 Task: Find LinkedIn profiles of people in Bulakamba working at Check Point Software Technologies Ltd, offering Tax Preparation services, with the title 'Administrator'.
Action: Mouse moved to (643, 109)
Screenshot: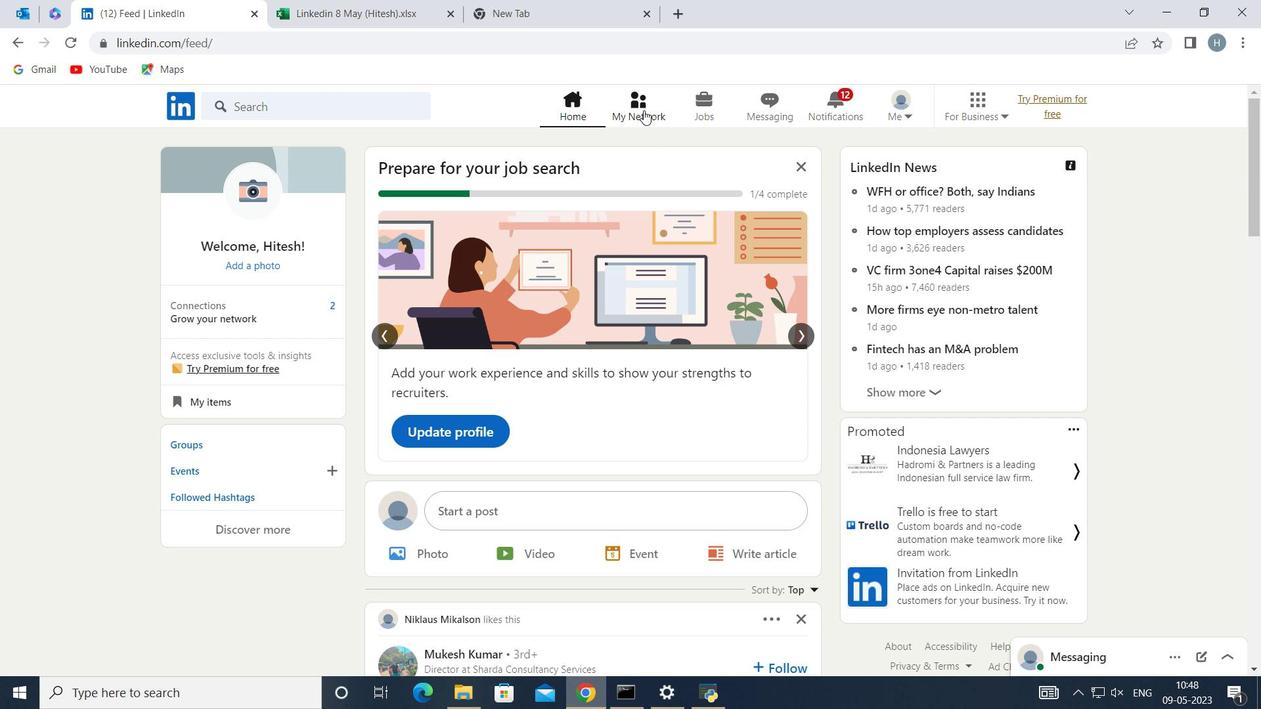 
Action: Mouse pressed left at (643, 109)
Screenshot: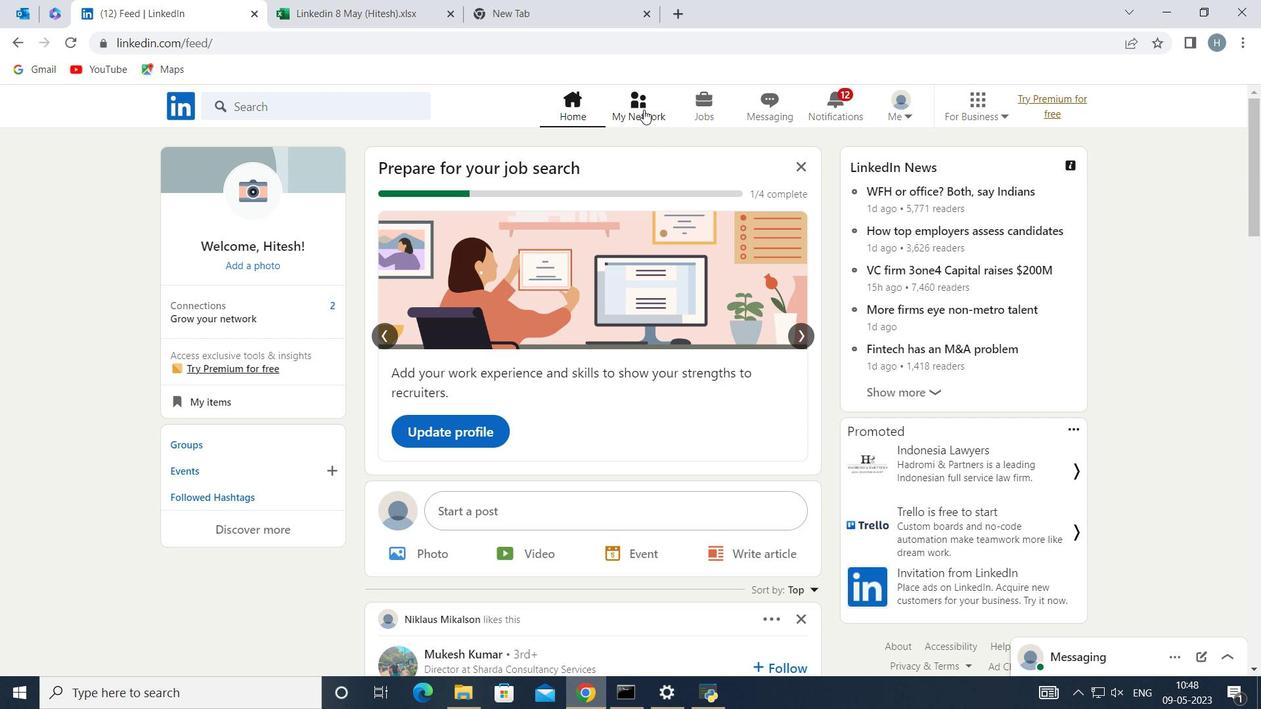 
Action: Mouse moved to (327, 196)
Screenshot: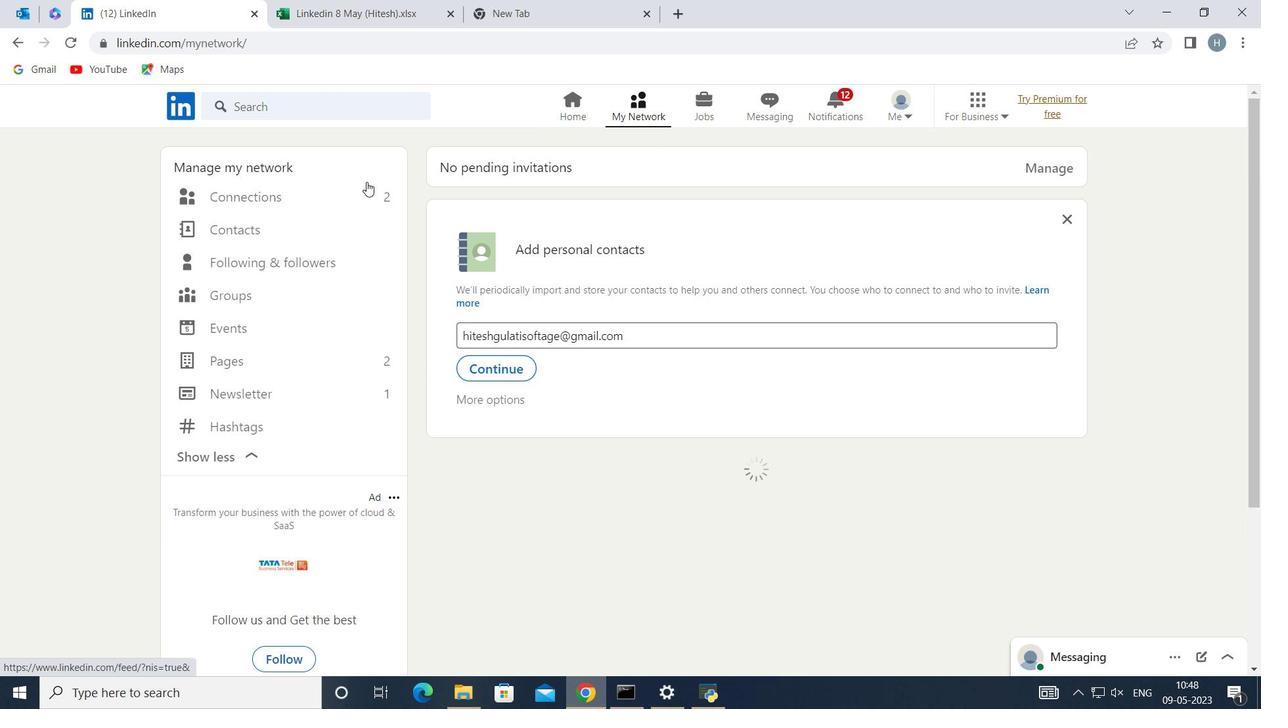 
Action: Mouse pressed left at (327, 196)
Screenshot: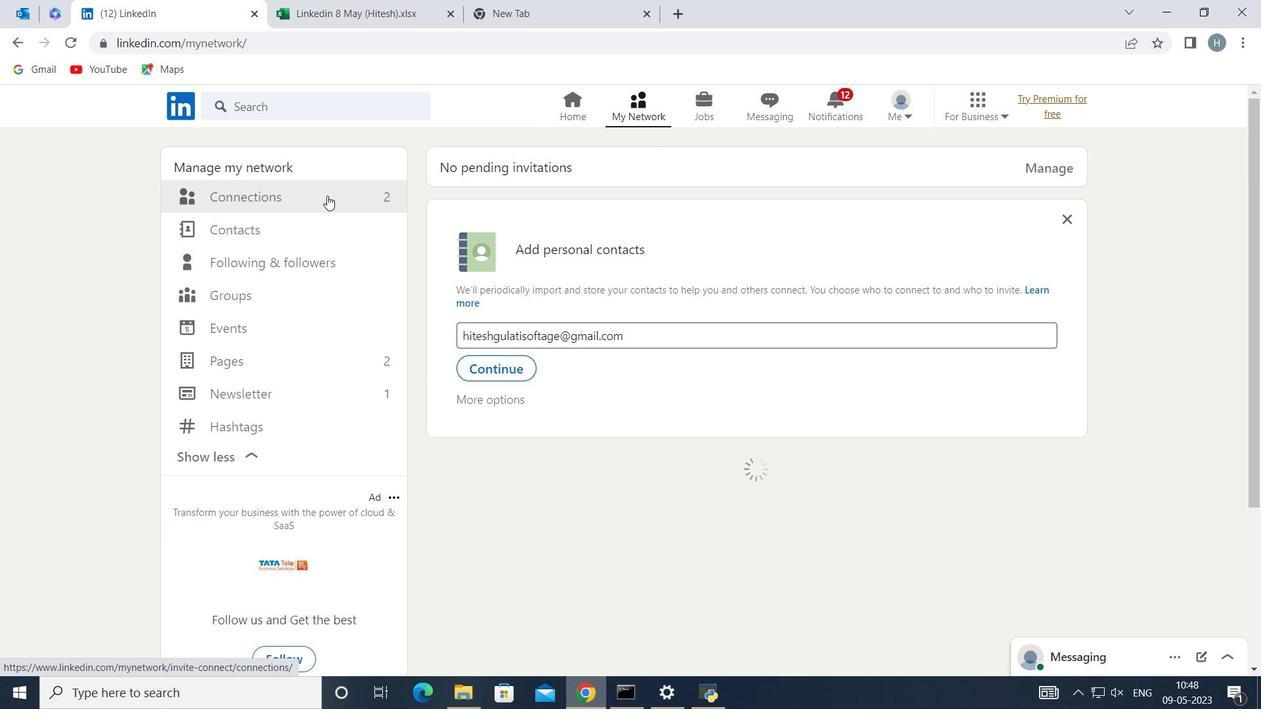 
Action: Mouse moved to (739, 193)
Screenshot: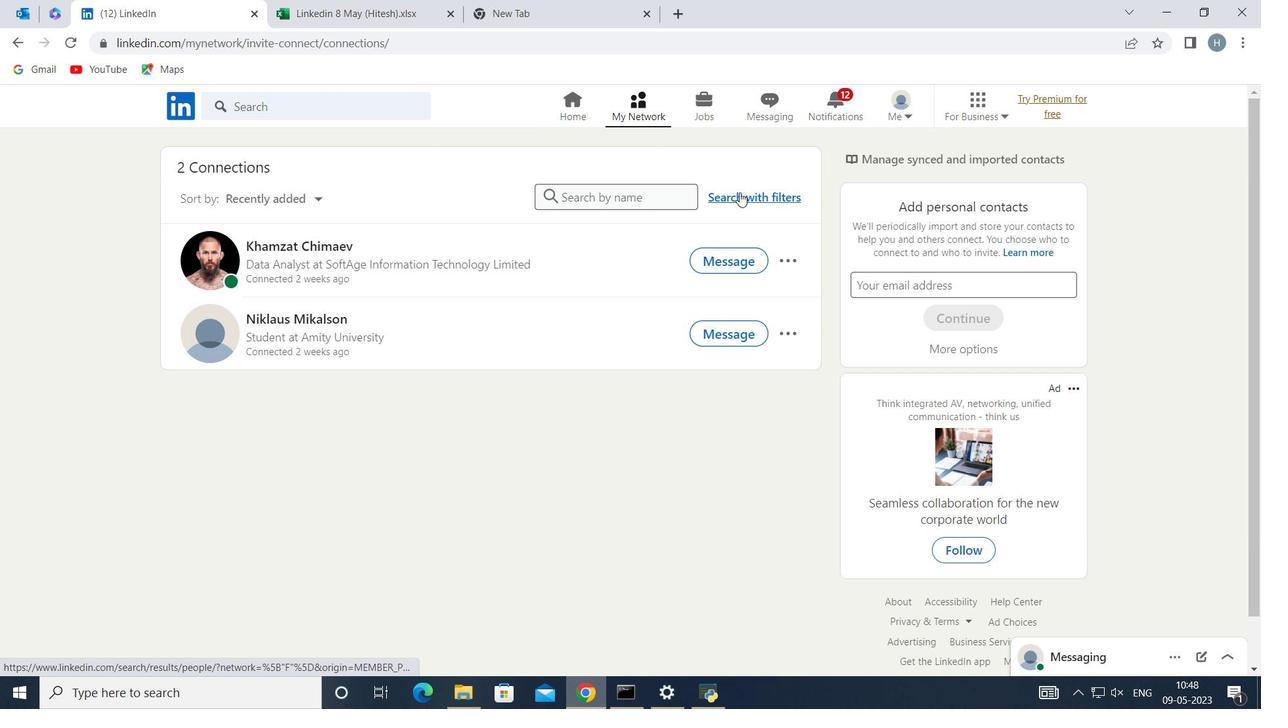 
Action: Mouse pressed left at (739, 193)
Screenshot: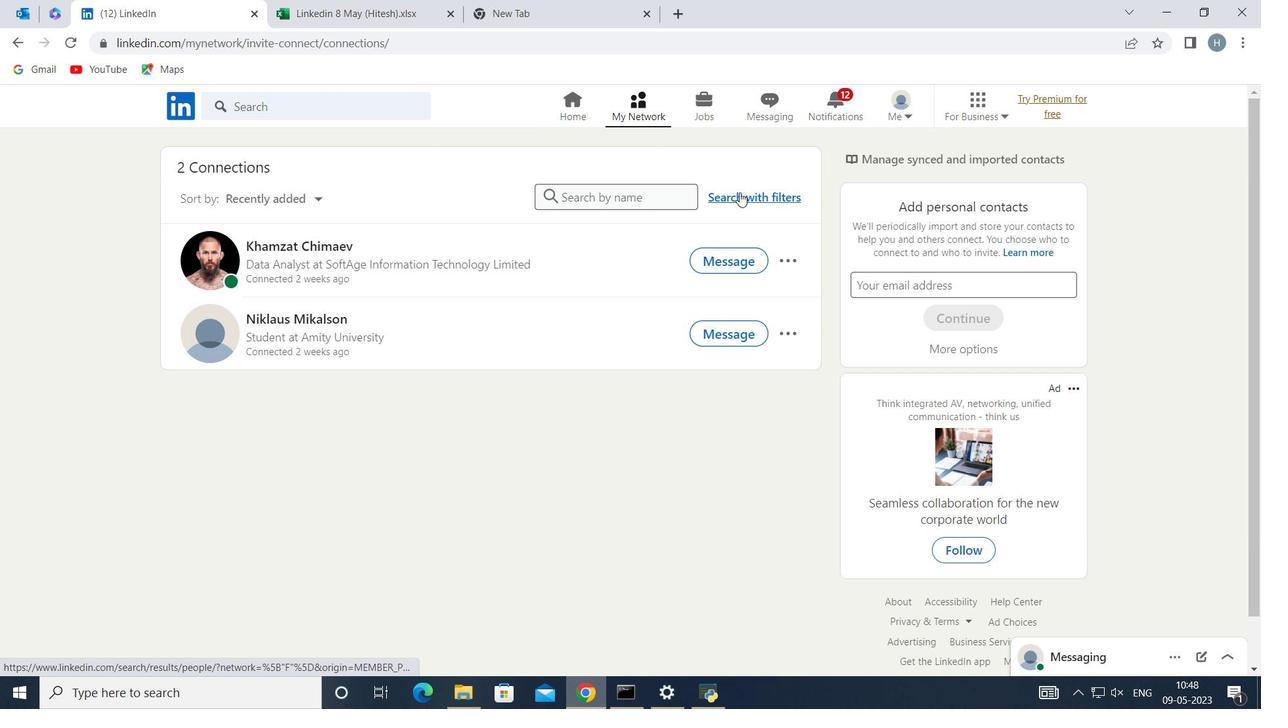 
Action: Mouse moved to (695, 147)
Screenshot: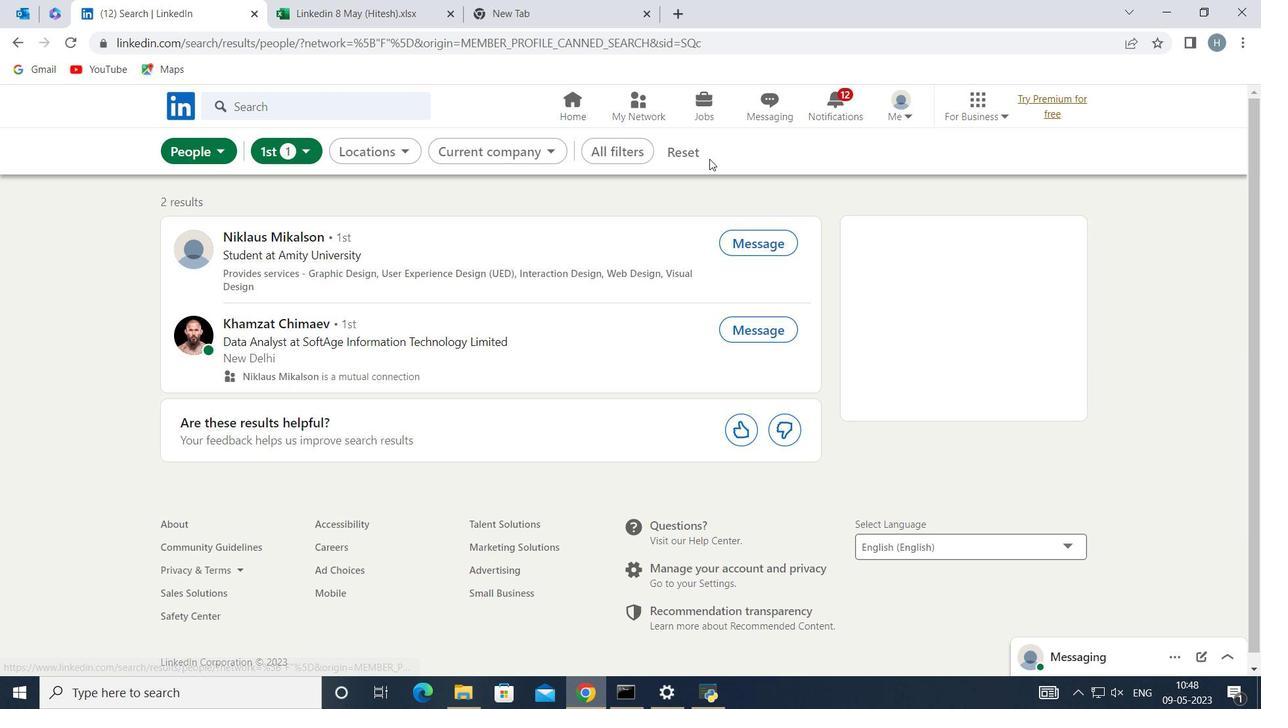 
Action: Mouse pressed left at (695, 147)
Screenshot: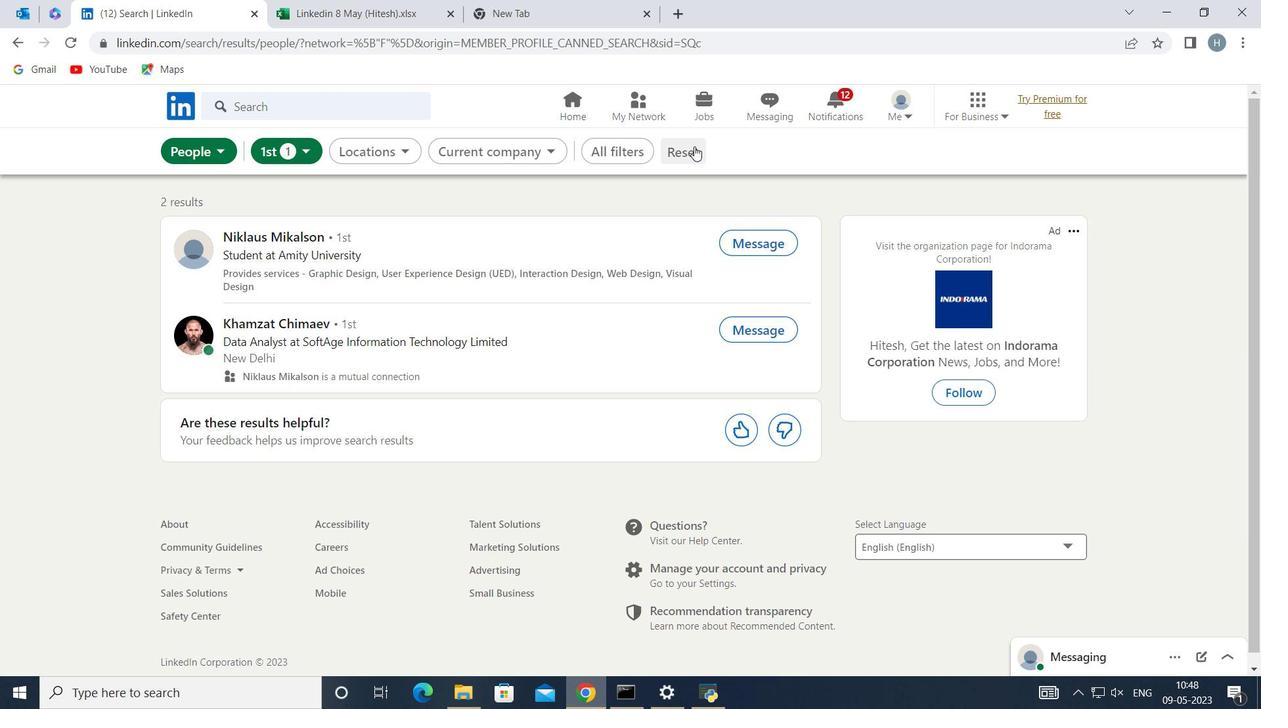 
Action: Mouse moved to (671, 149)
Screenshot: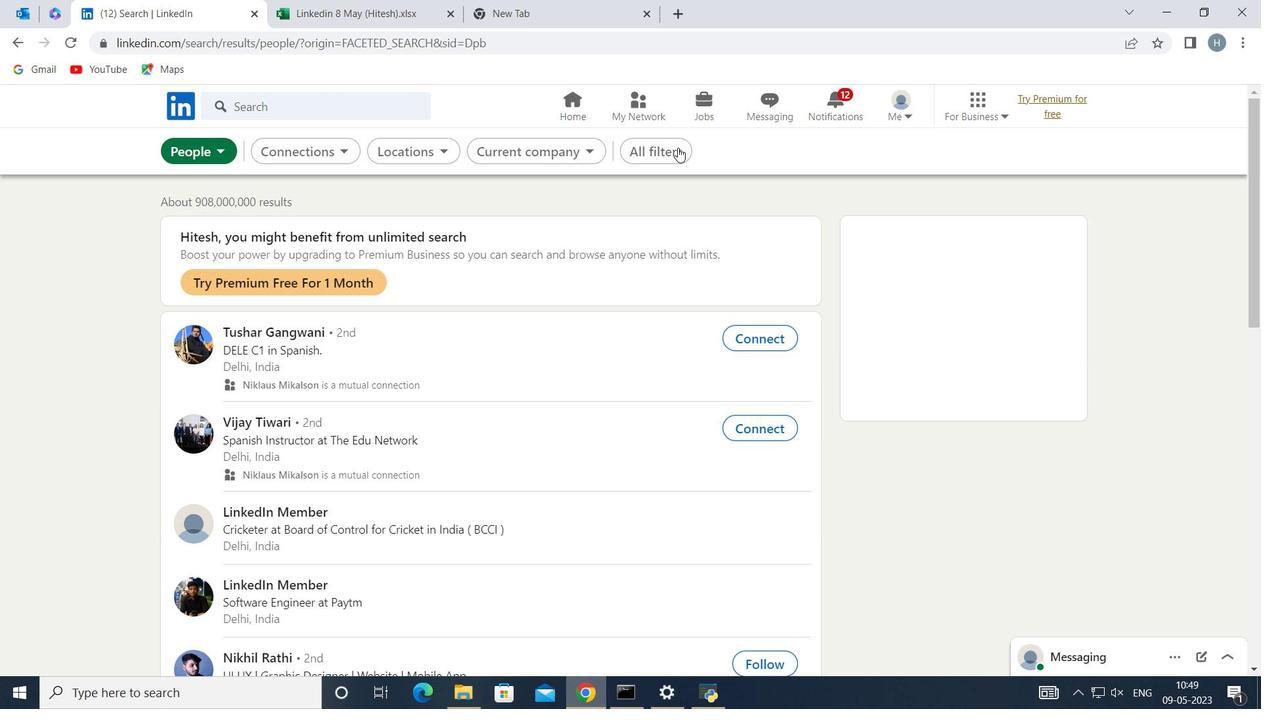 
Action: Mouse pressed left at (671, 149)
Screenshot: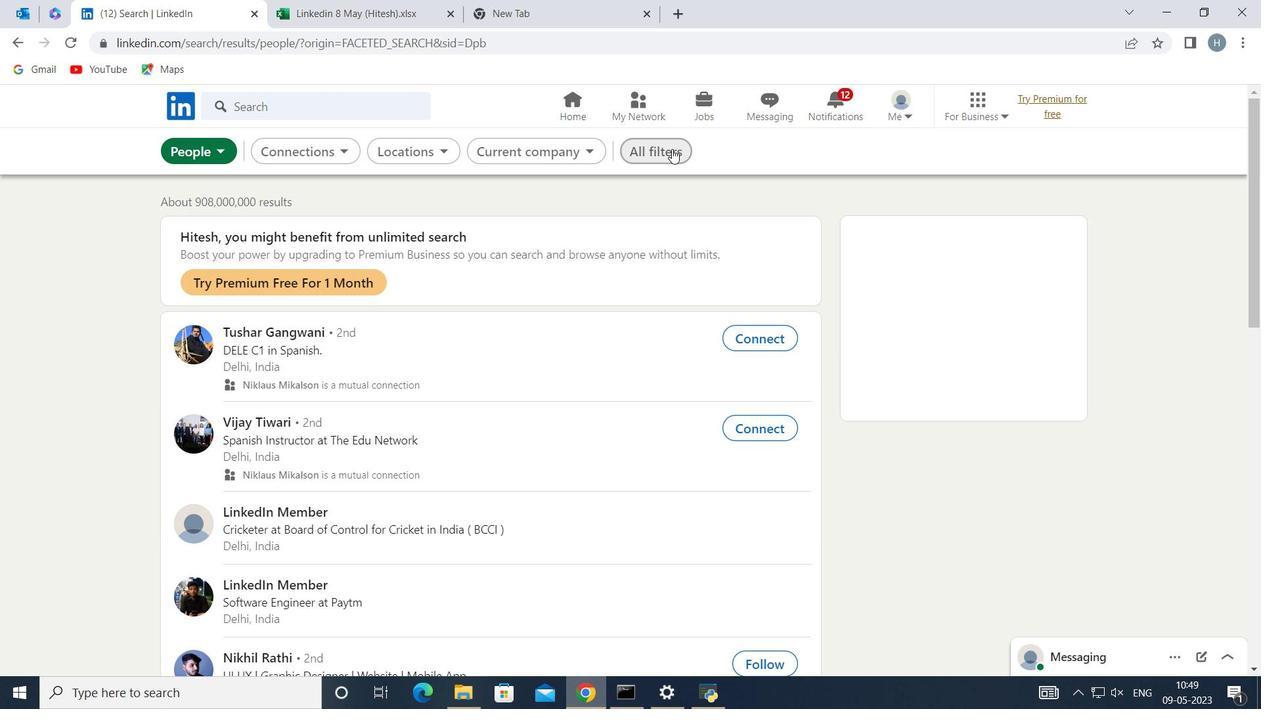 
Action: Mouse moved to (965, 267)
Screenshot: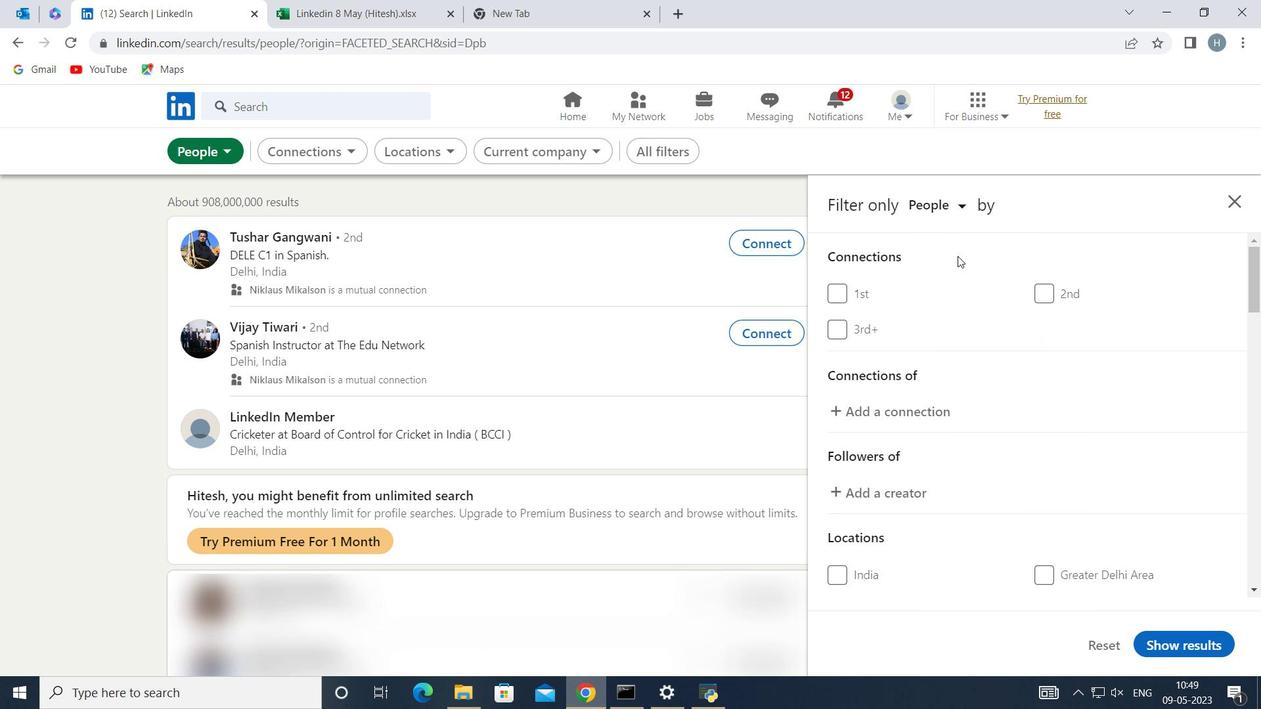 
Action: Mouse scrolled (965, 266) with delta (0, 0)
Screenshot: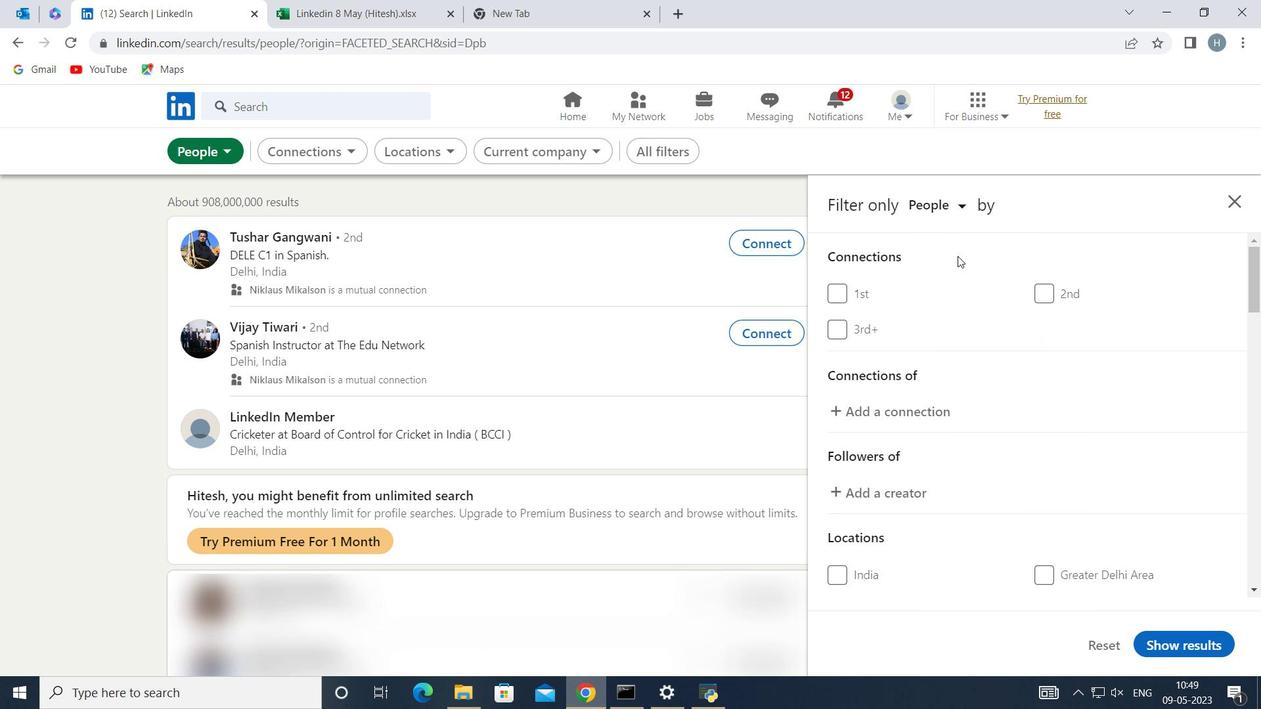 
Action: Mouse moved to (995, 286)
Screenshot: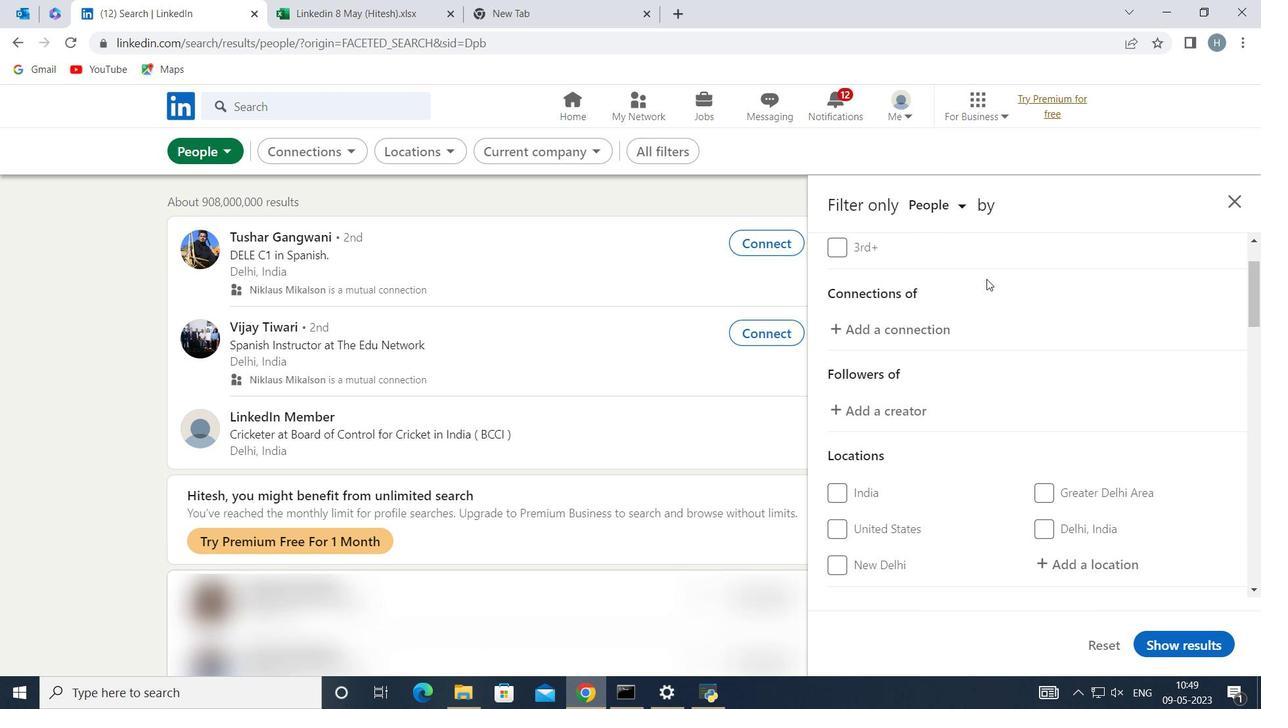 
Action: Mouse scrolled (995, 285) with delta (0, 0)
Screenshot: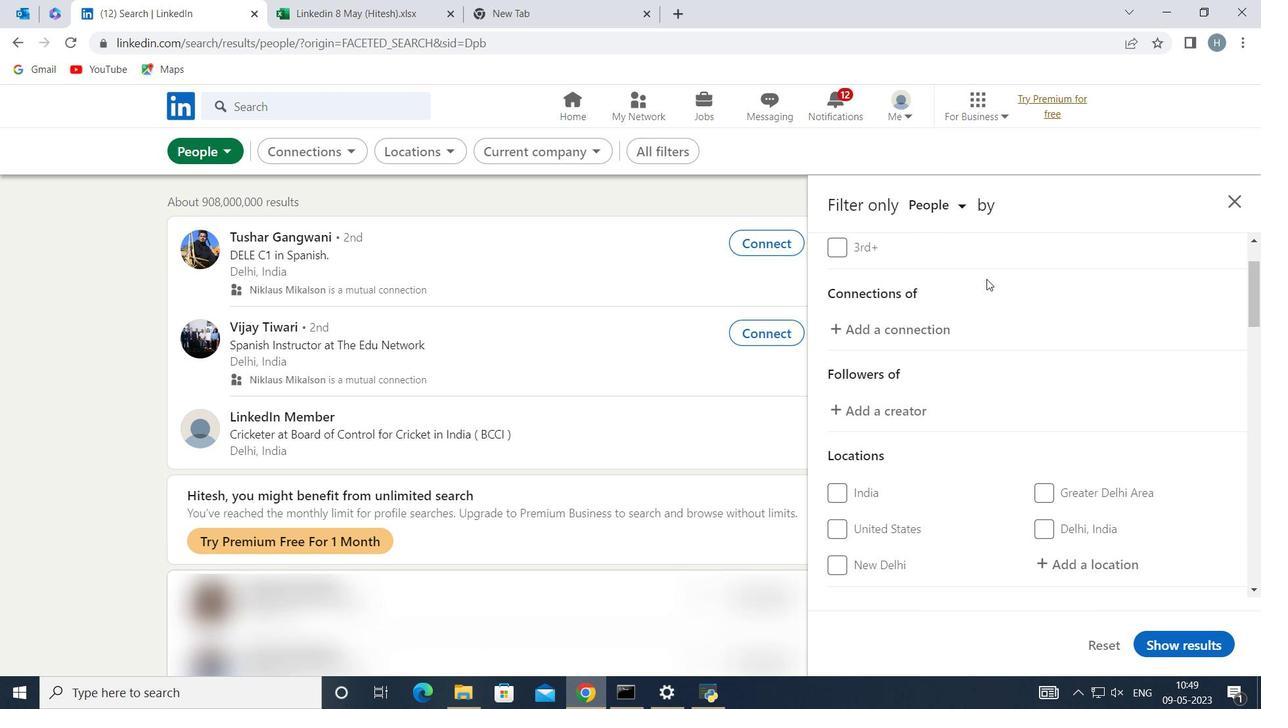 
Action: Mouse moved to (997, 288)
Screenshot: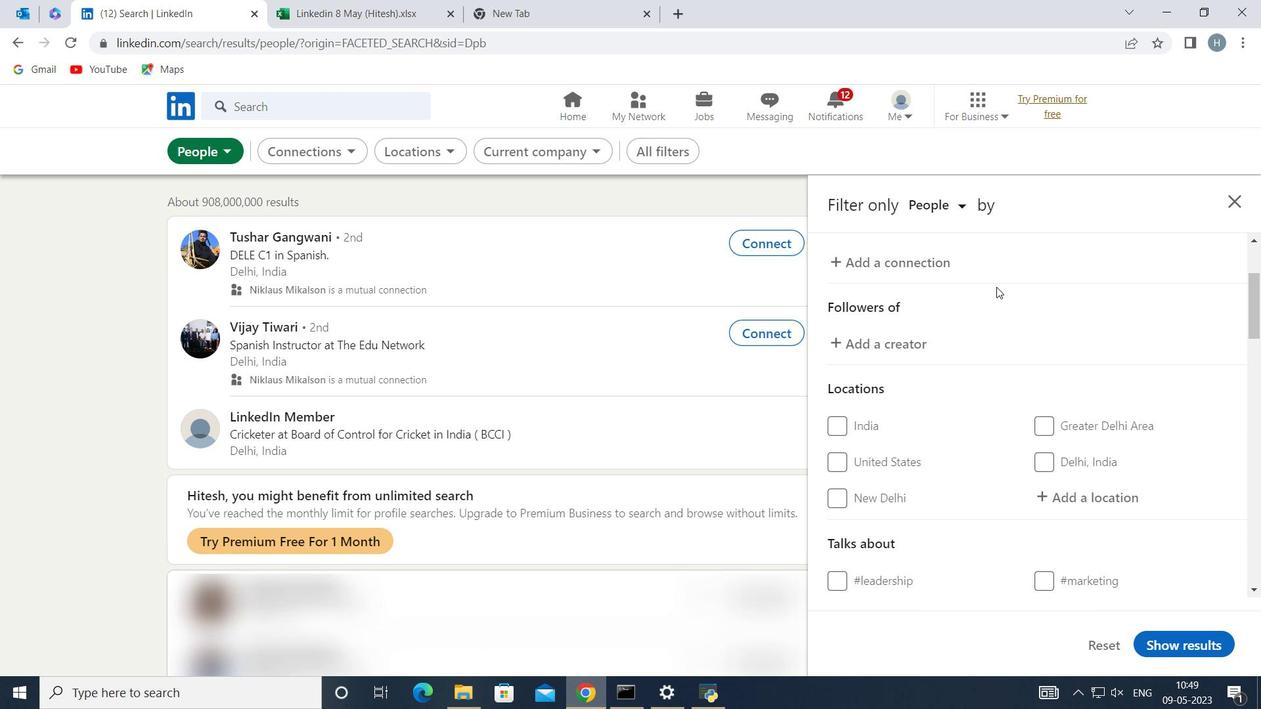 
Action: Mouse scrolled (997, 287) with delta (0, 0)
Screenshot: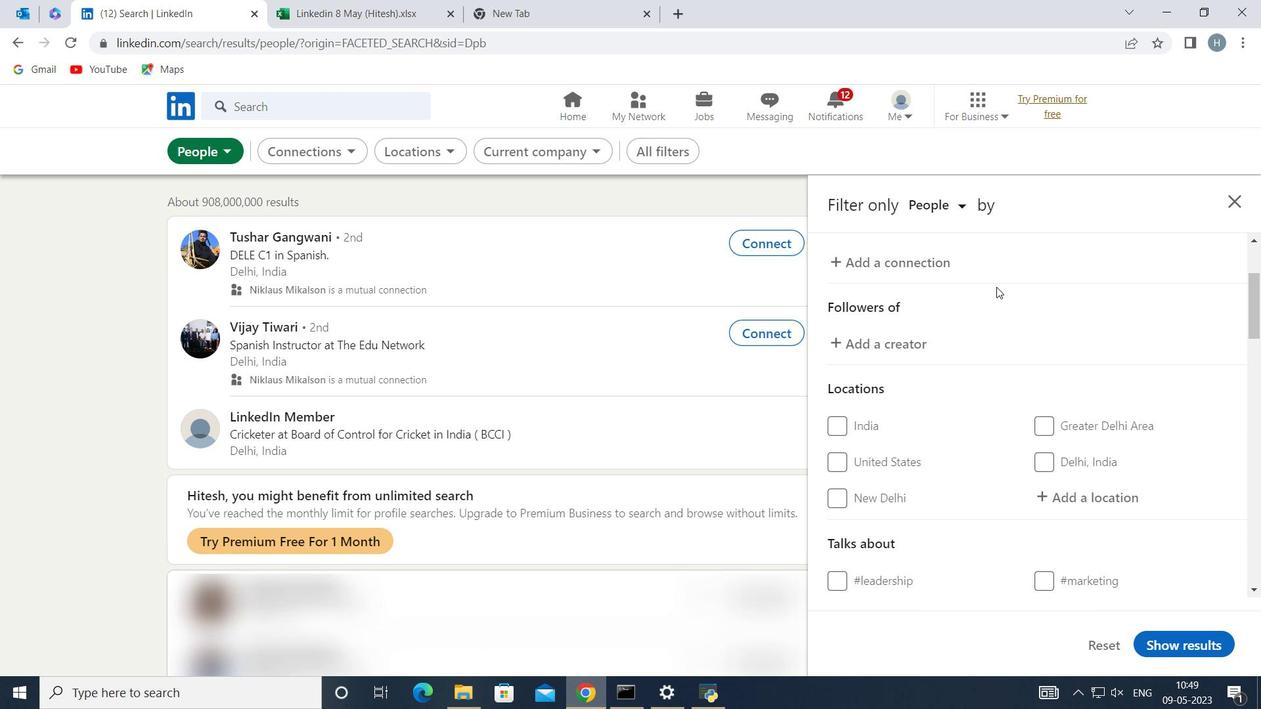 
Action: Mouse moved to (1097, 392)
Screenshot: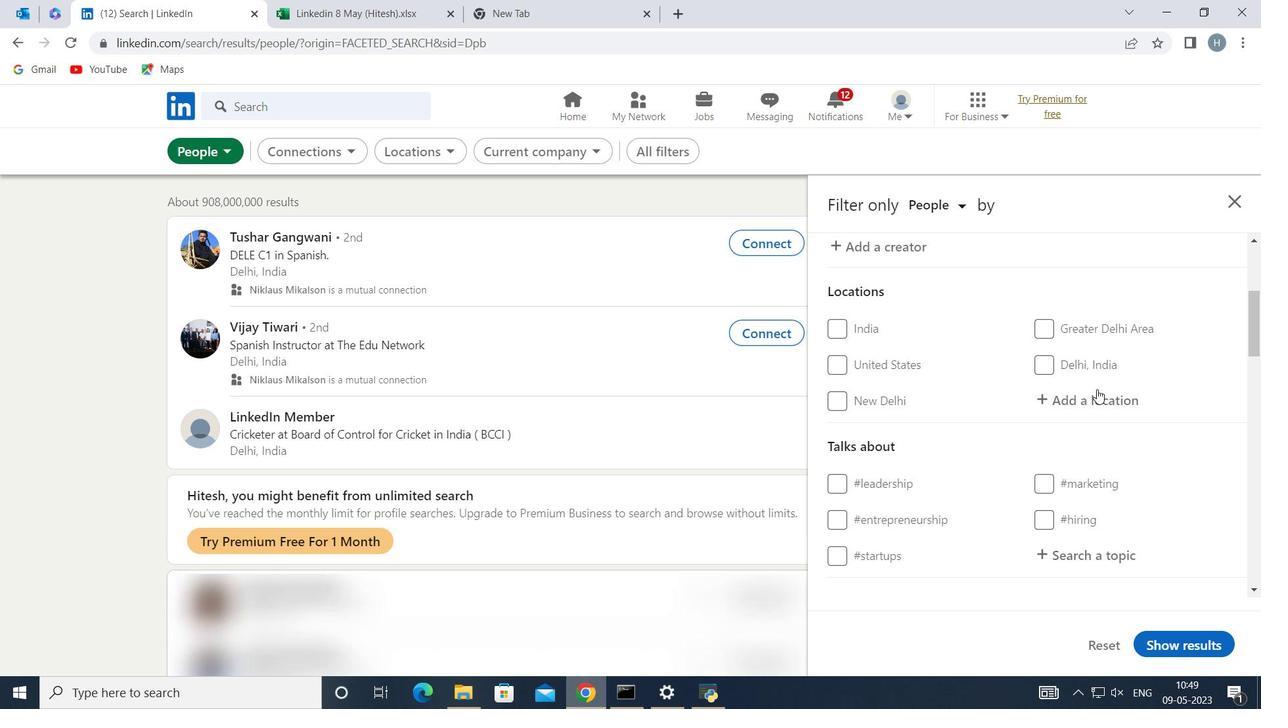 
Action: Mouse pressed left at (1097, 392)
Screenshot: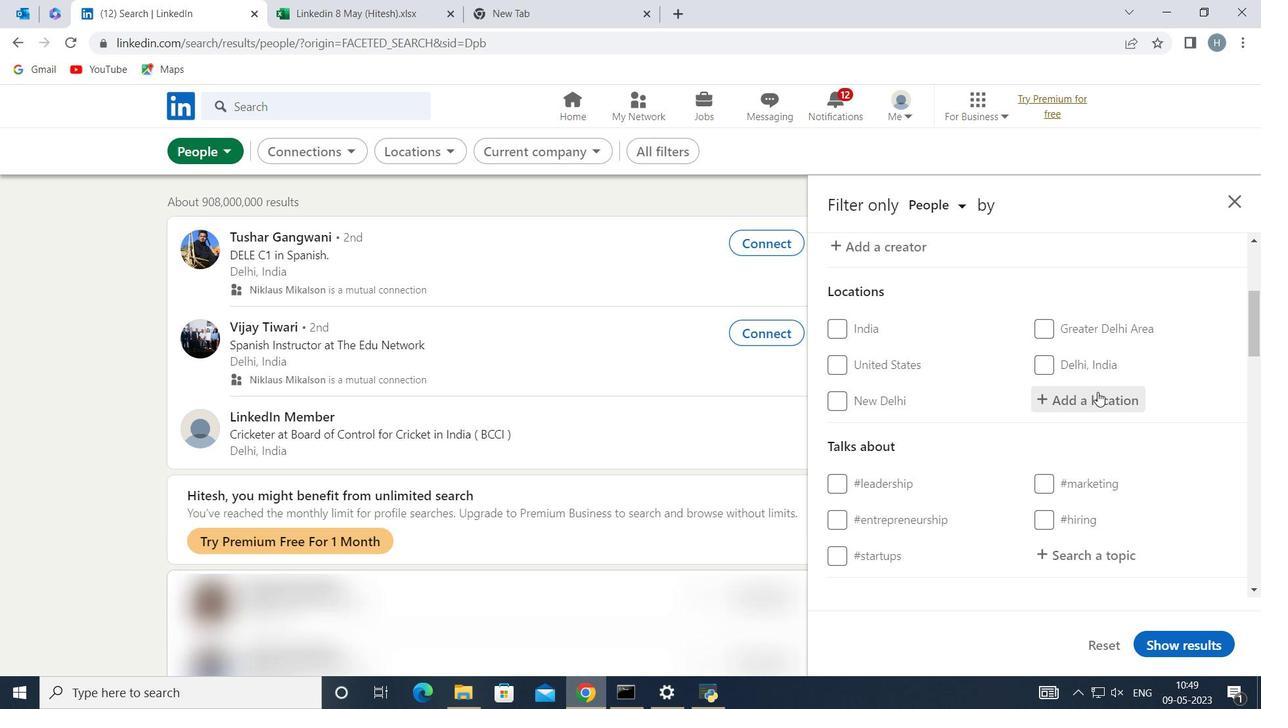
Action: Mouse moved to (1098, 392)
Screenshot: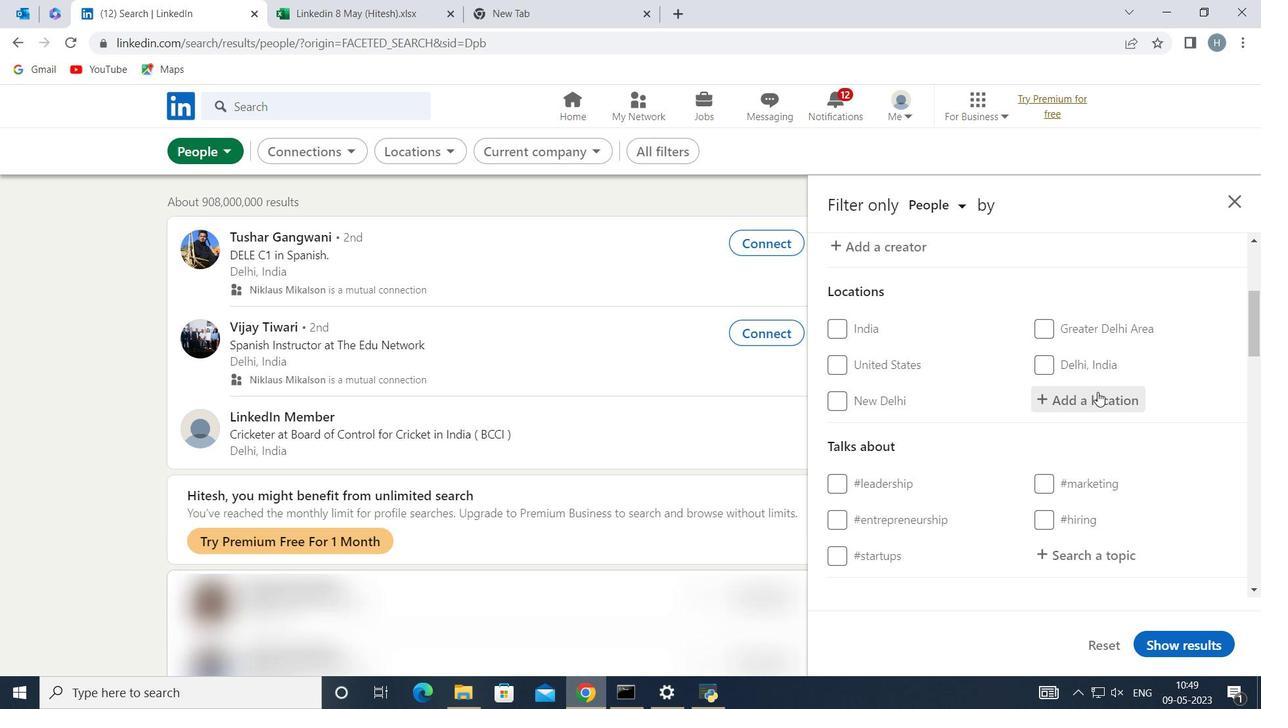 
Action: Key pressed <Key.shift>Bulakamba
Screenshot: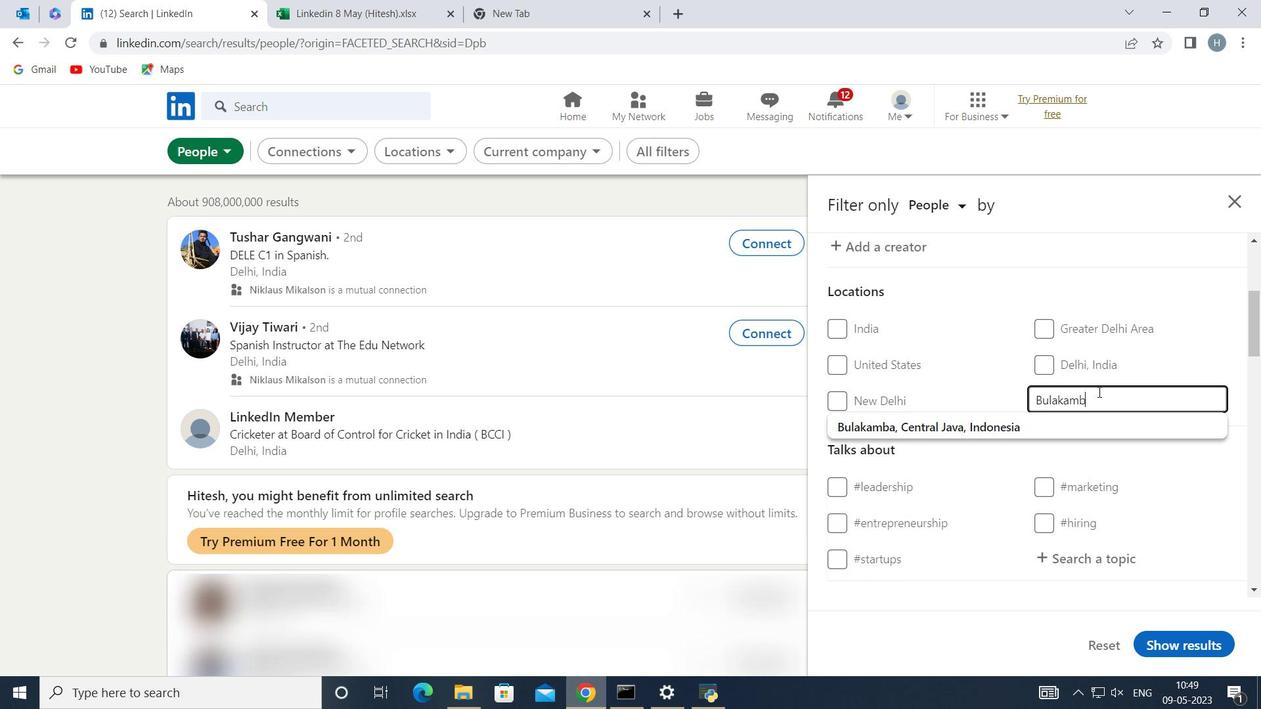 
Action: Mouse moved to (1078, 421)
Screenshot: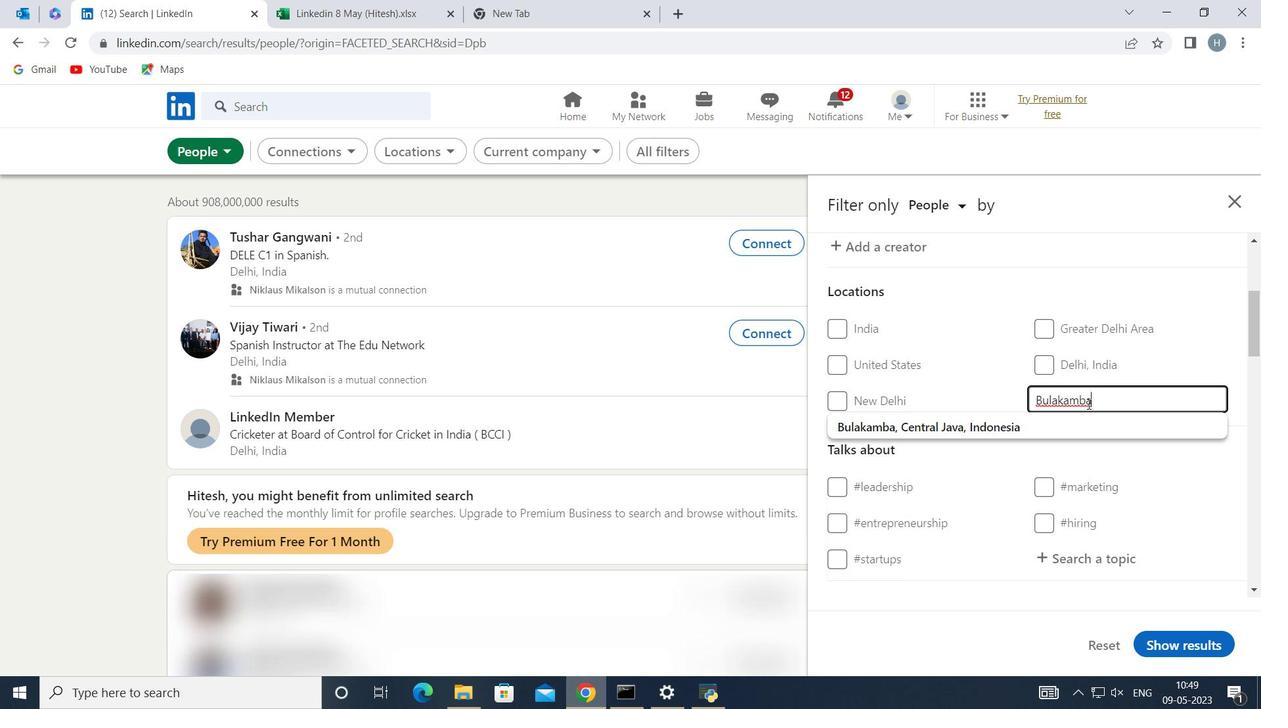 
Action: Mouse pressed left at (1078, 421)
Screenshot: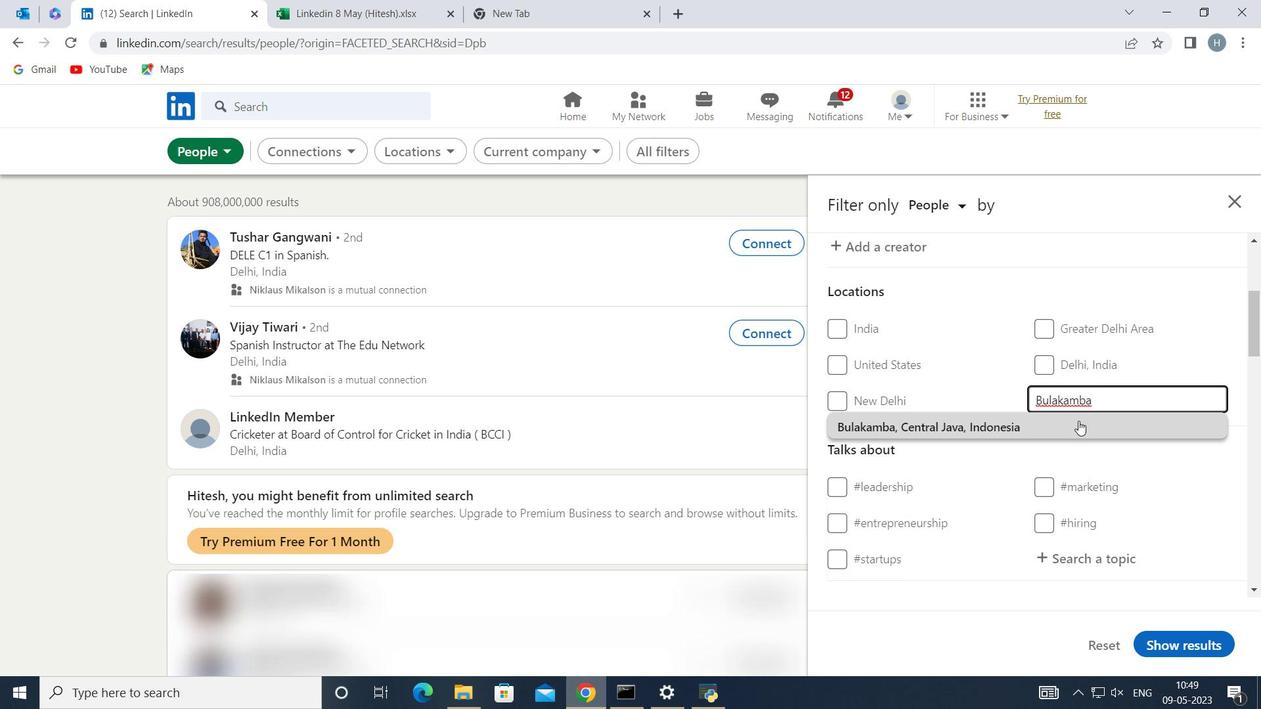 
Action: Mouse moved to (1066, 418)
Screenshot: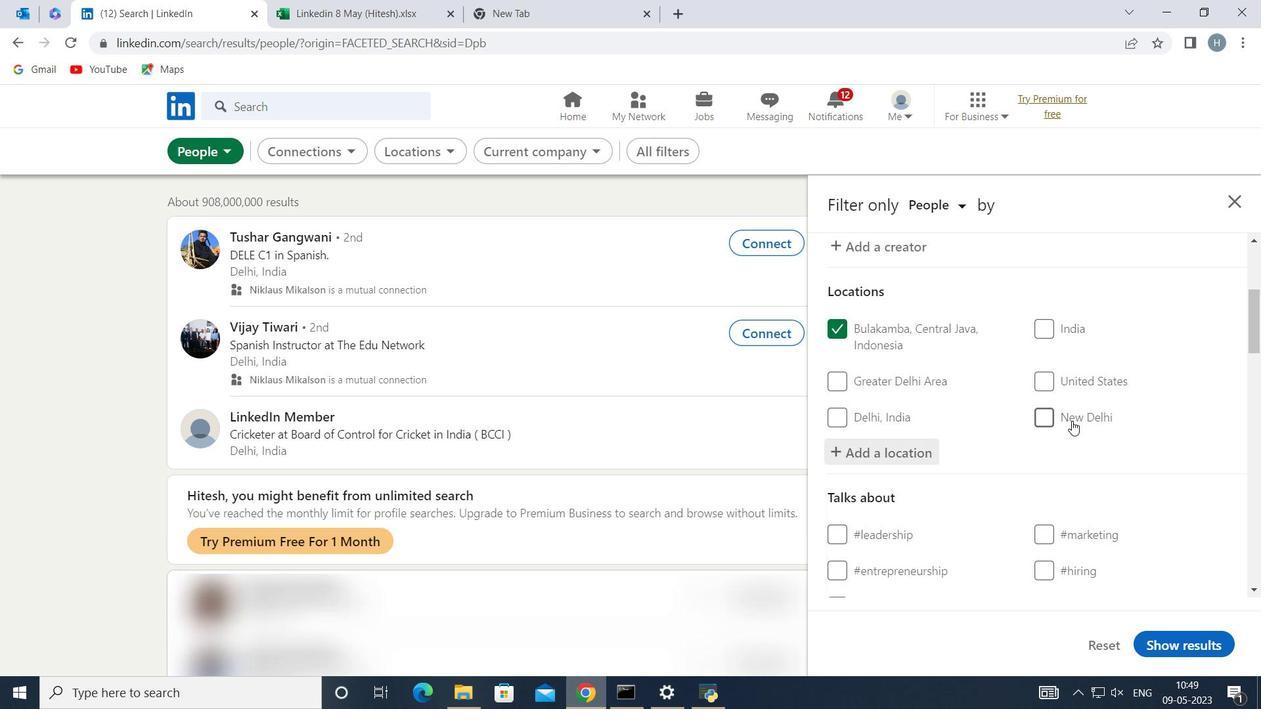 
Action: Mouse scrolled (1066, 417) with delta (0, 0)
Screenshot: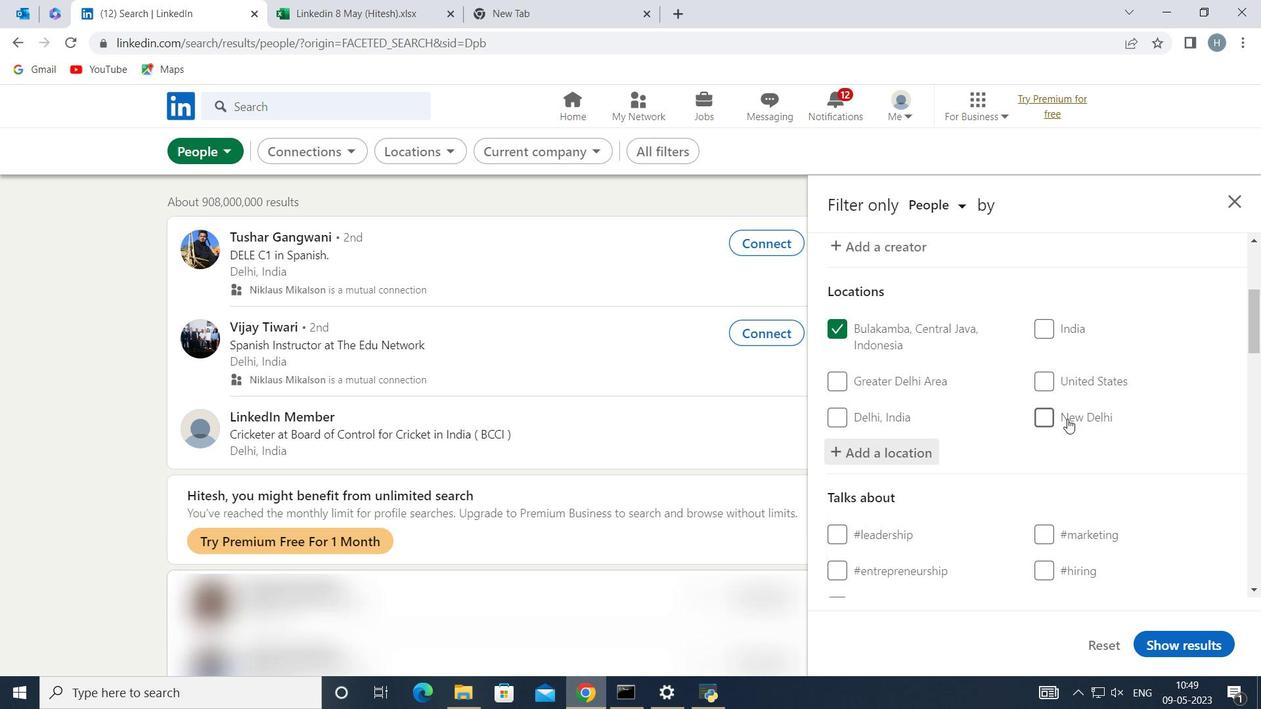 
Action: Mouse moved to (1066, 418)
Screenshot: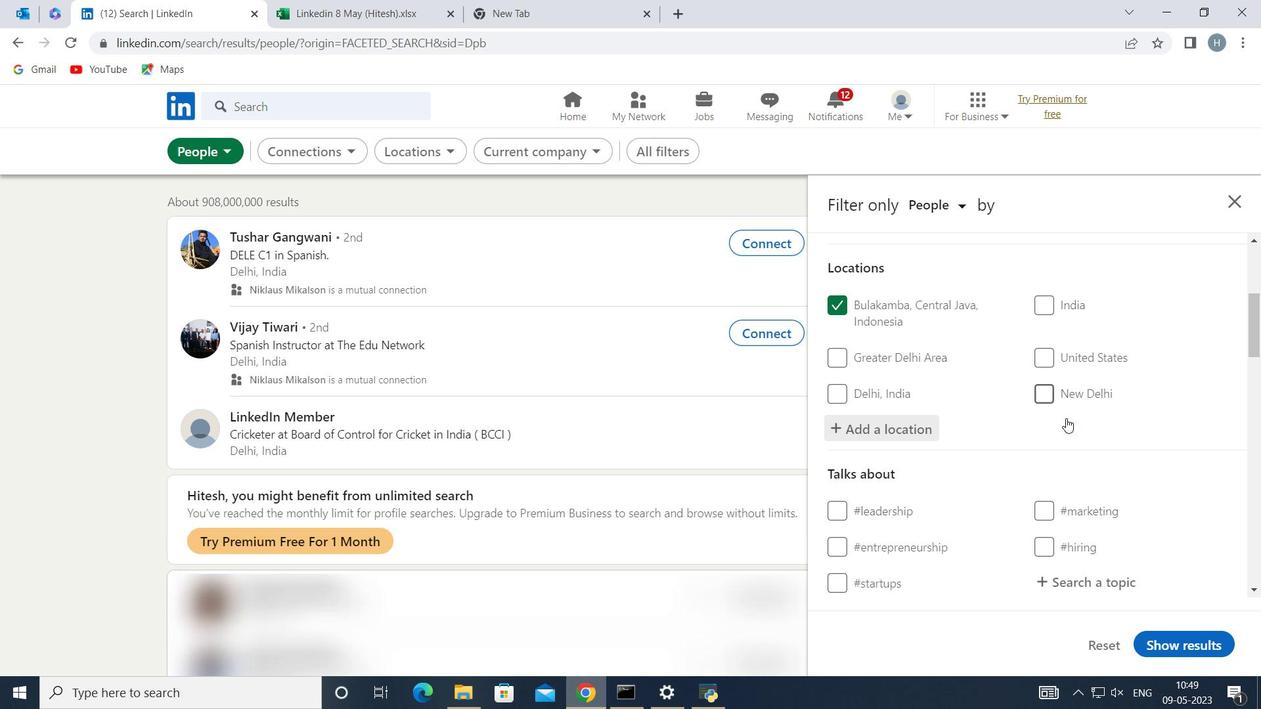
Action: Mouse scrolled (1066, 417) with delta (0, 0)
Screenshot: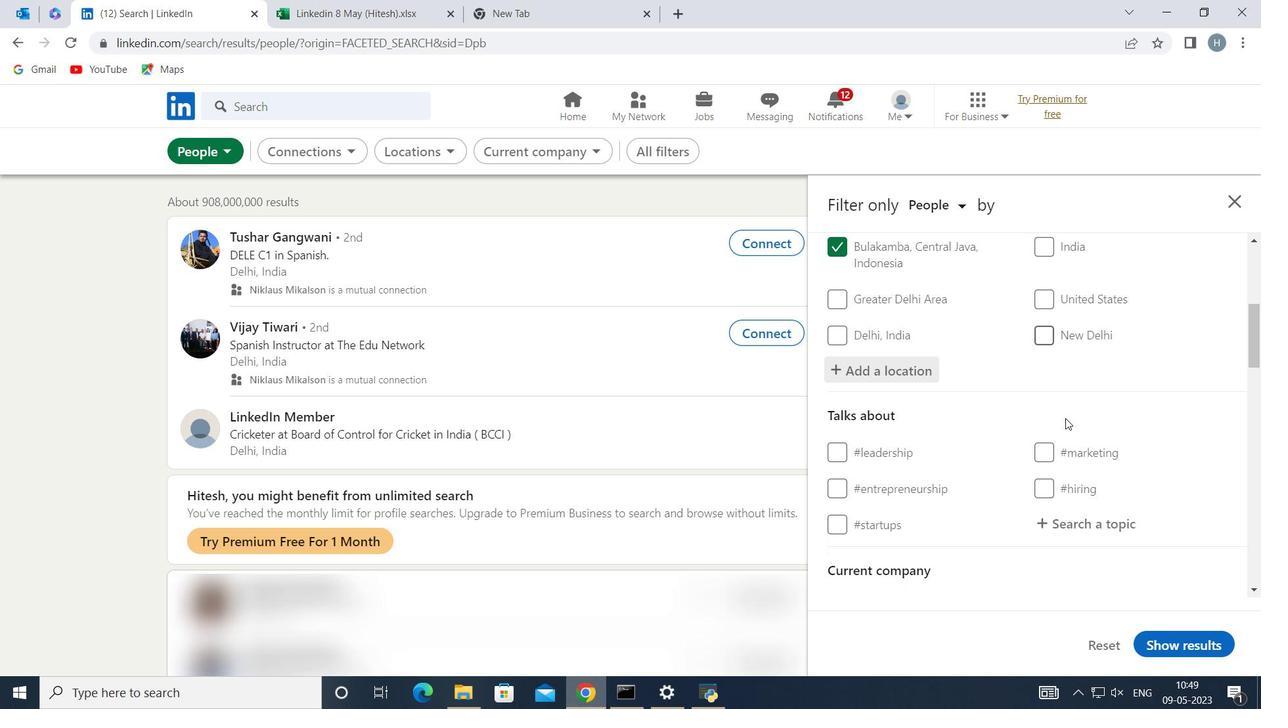 
Action: Mouse moved to (1083, 442)
Screenshot: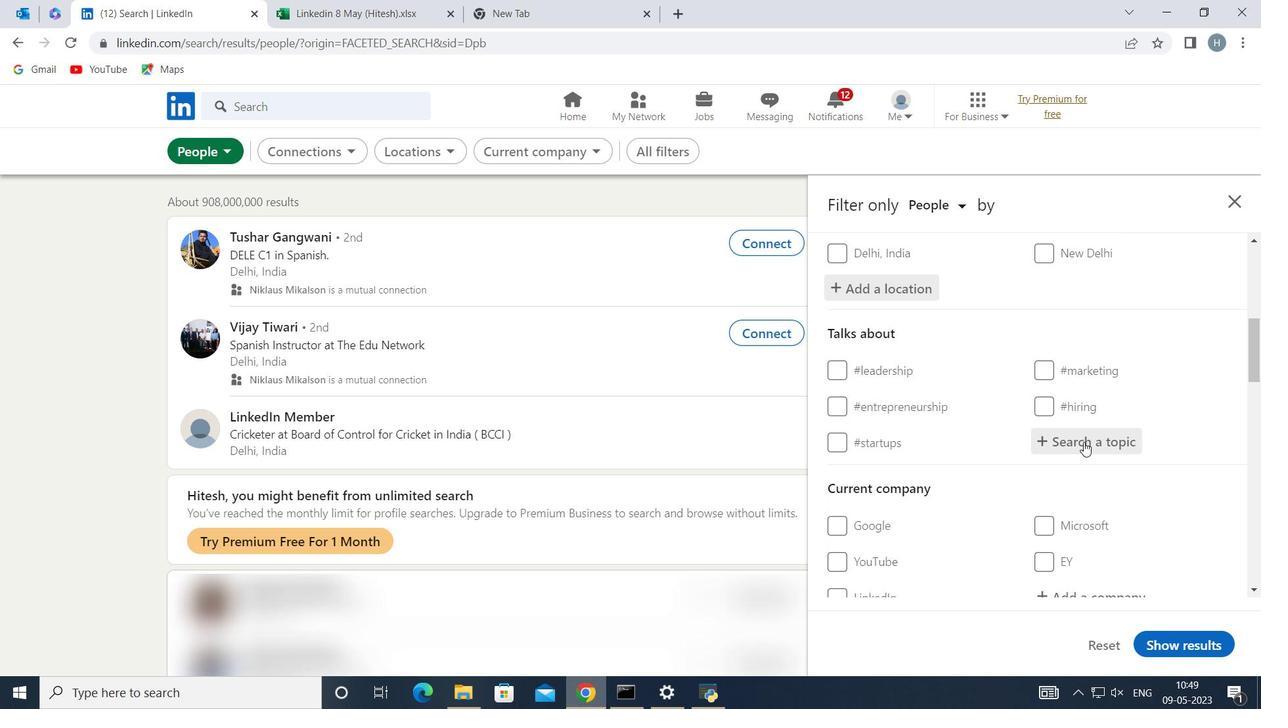 
Action: Mouse pressed left at (1083, 442)
Screenshot: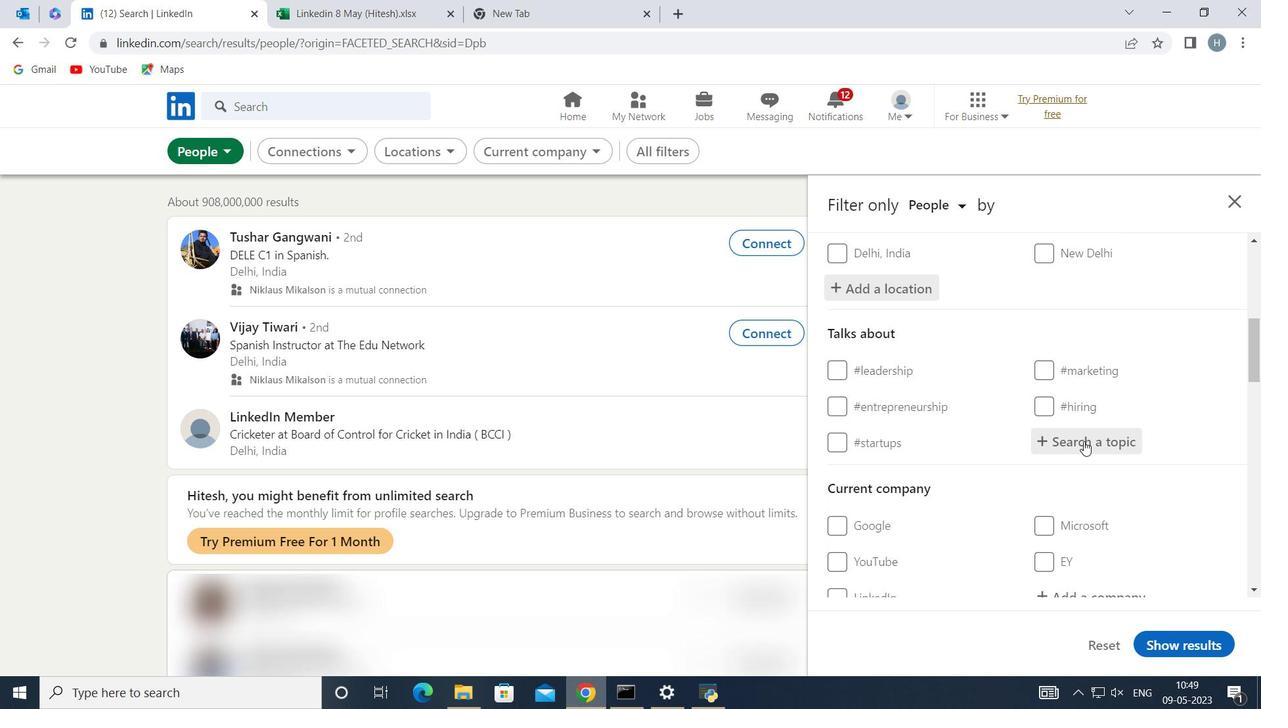 
Action: Key pressed motivation
Screenshot: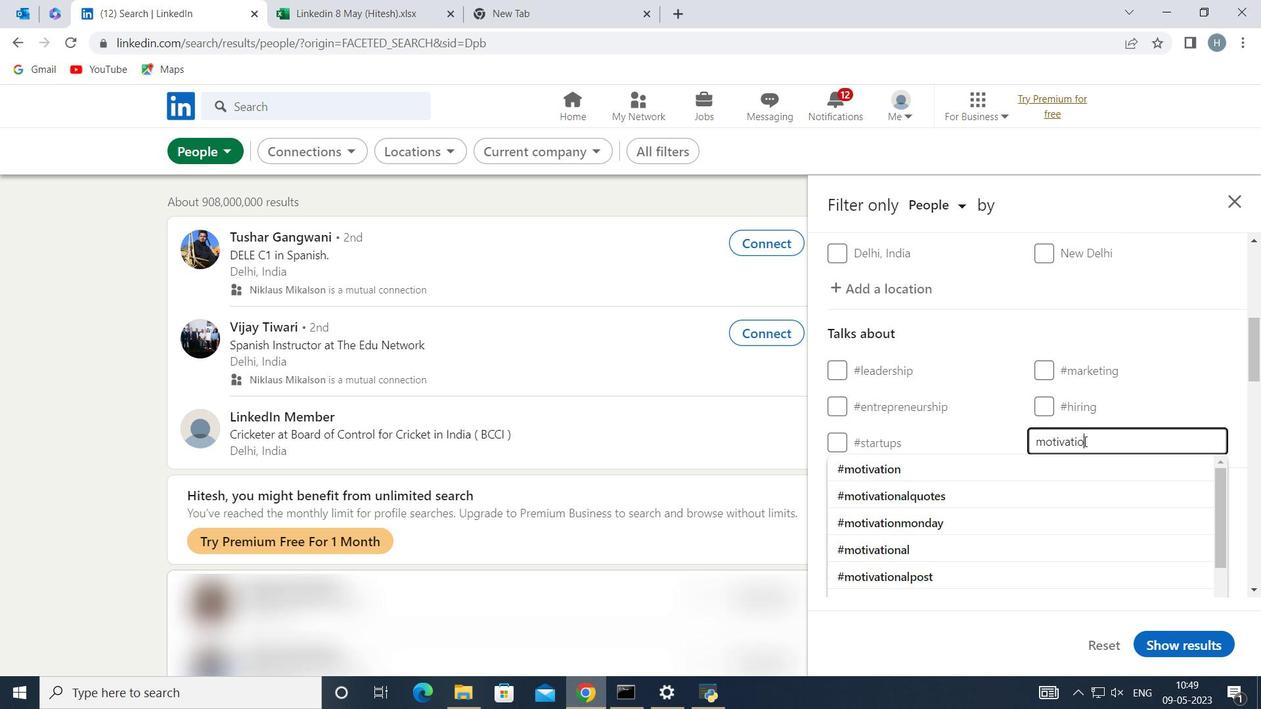 
Action: Mouse moved to (1009, 461)
Screenshot: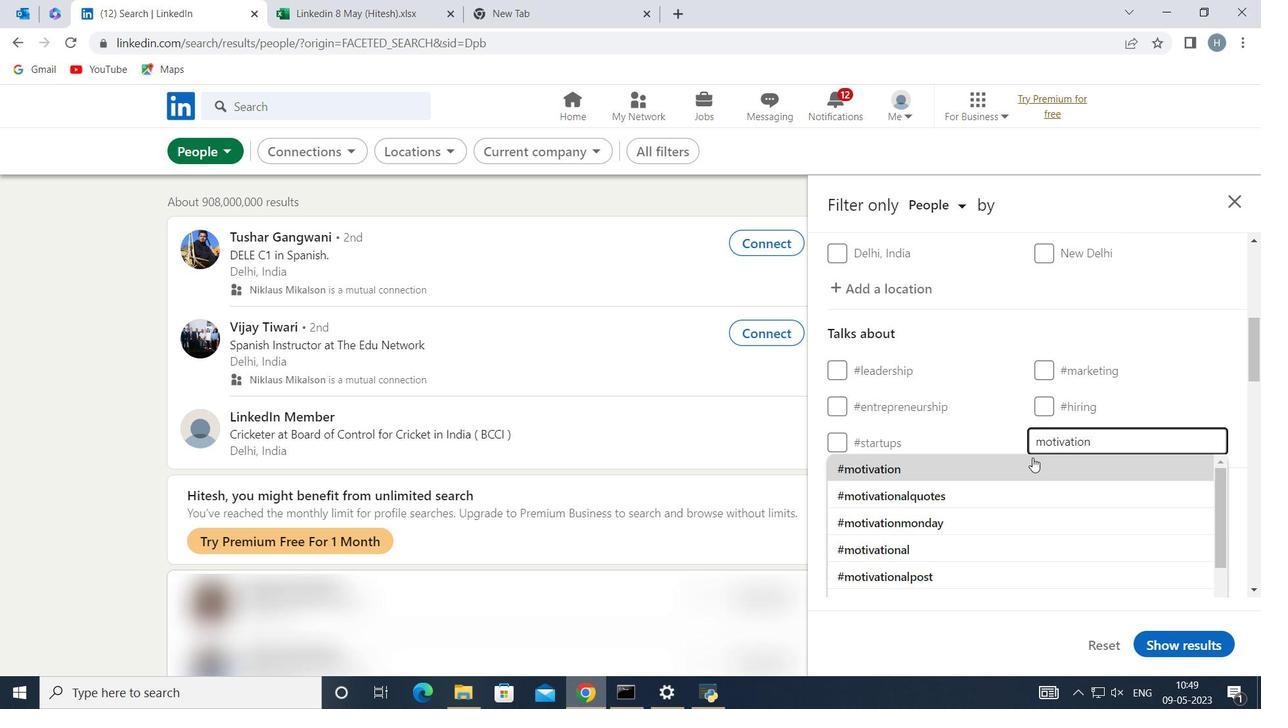 
Action: Mouse pressed left at (1009, 461)
Screenshot: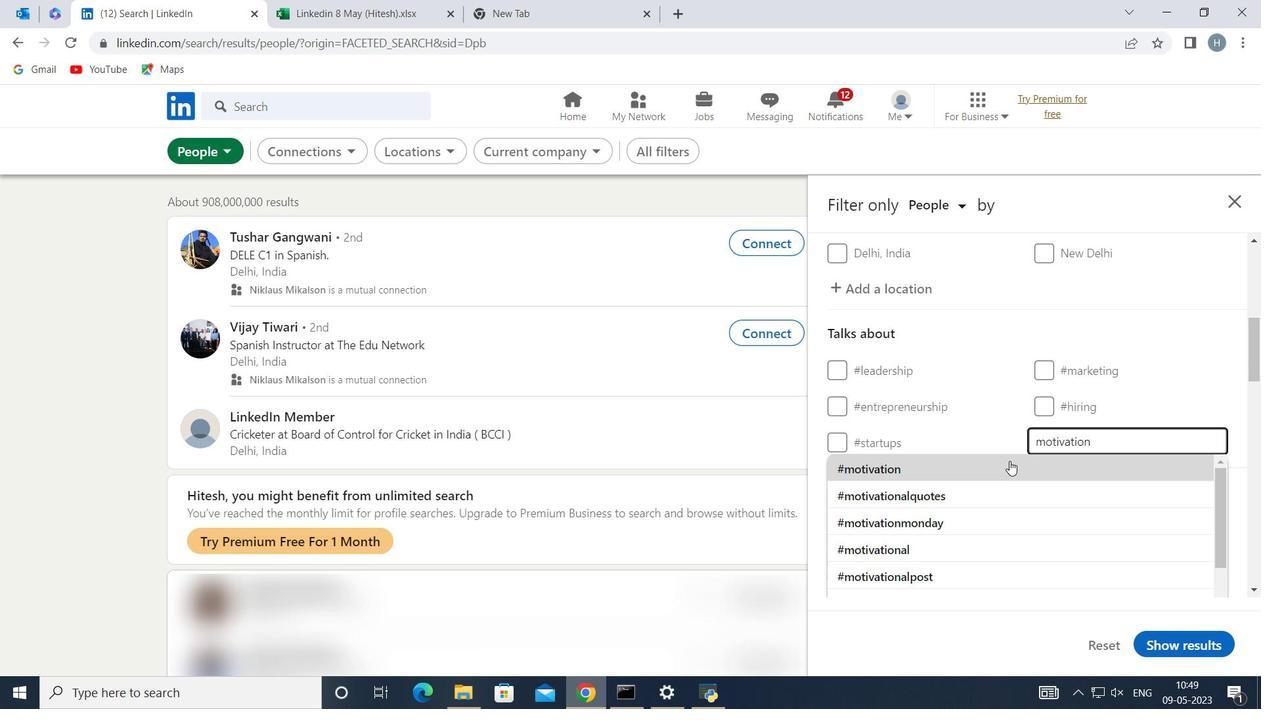 
Action: Mouse moved to (1014, 451)
Screenshot: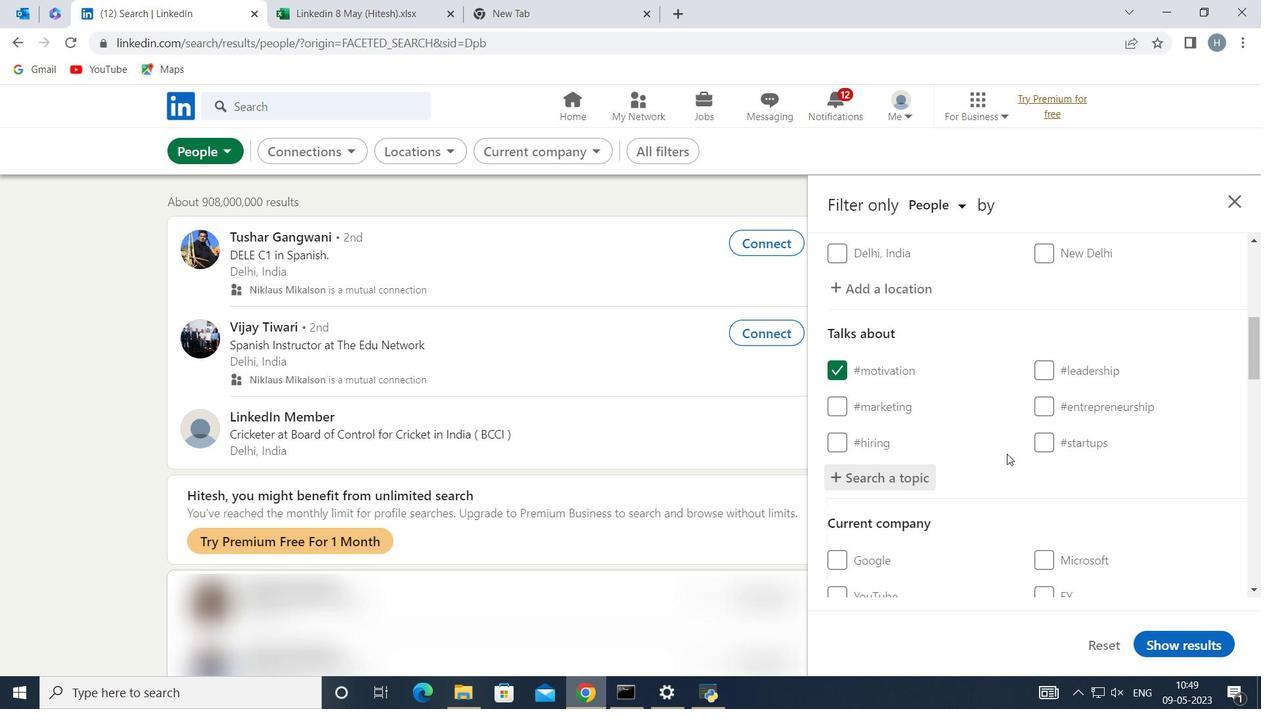 
Action: Mouse scrolled (1014, 451) with delta (0, 0)
Screenshot: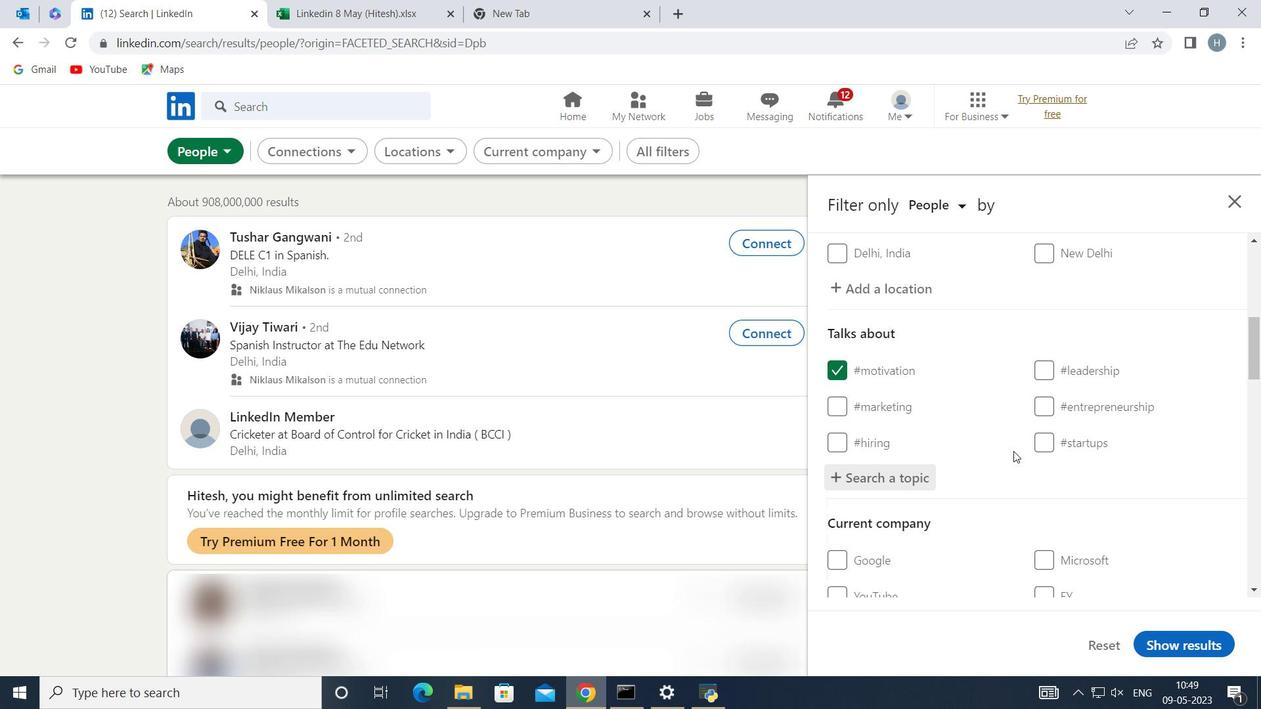 
Action: Mouse scrolled (1014, 451) with delta (0, 0)
Screenshot: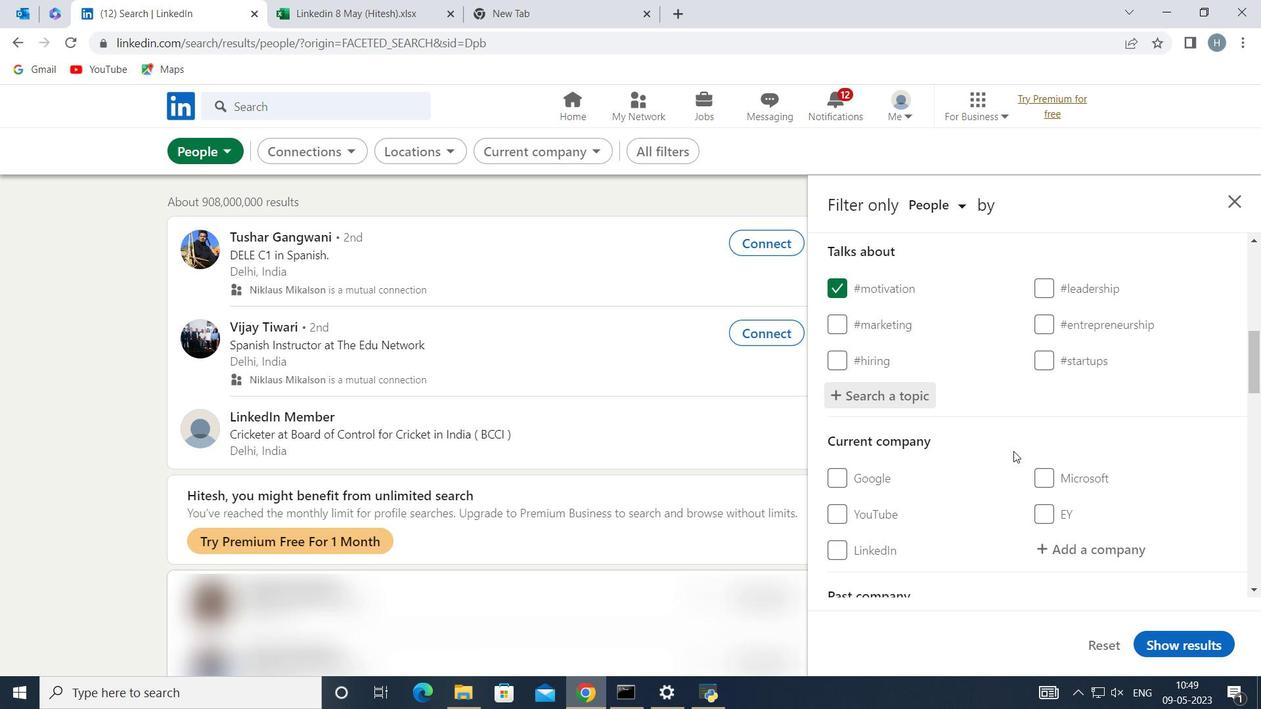 
Action: Mouse scrolled (1014, 451) with delta (0, 0)
Screenshot: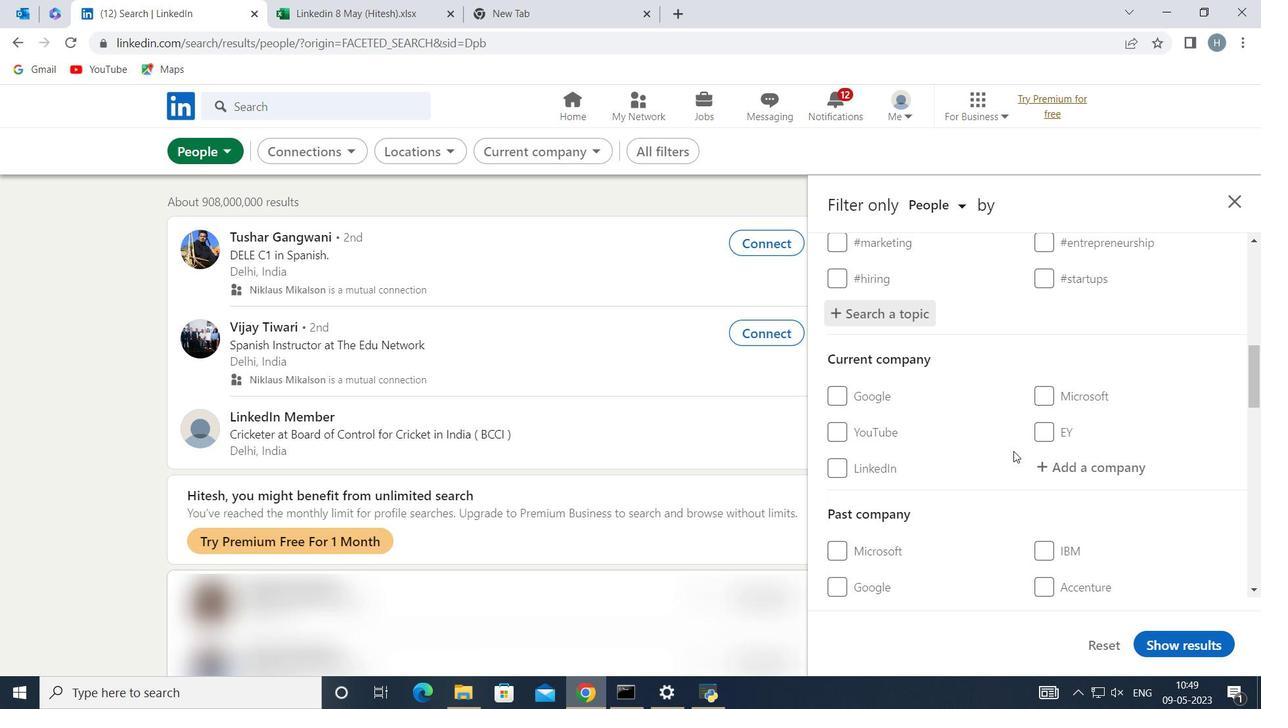 
Action: Mouse moved to (1015, 450)
Screenshot: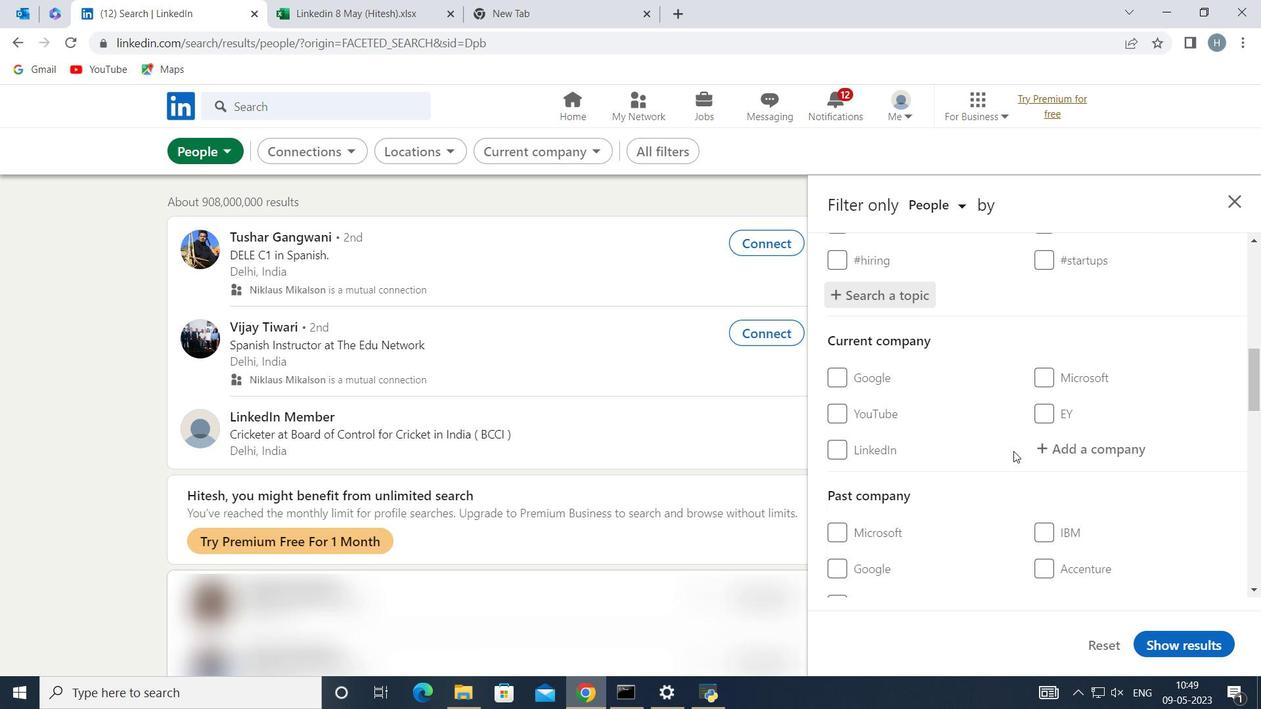 
Action: Mouse scrolled (1015, 449) with delta (0, 0)
Screenshot: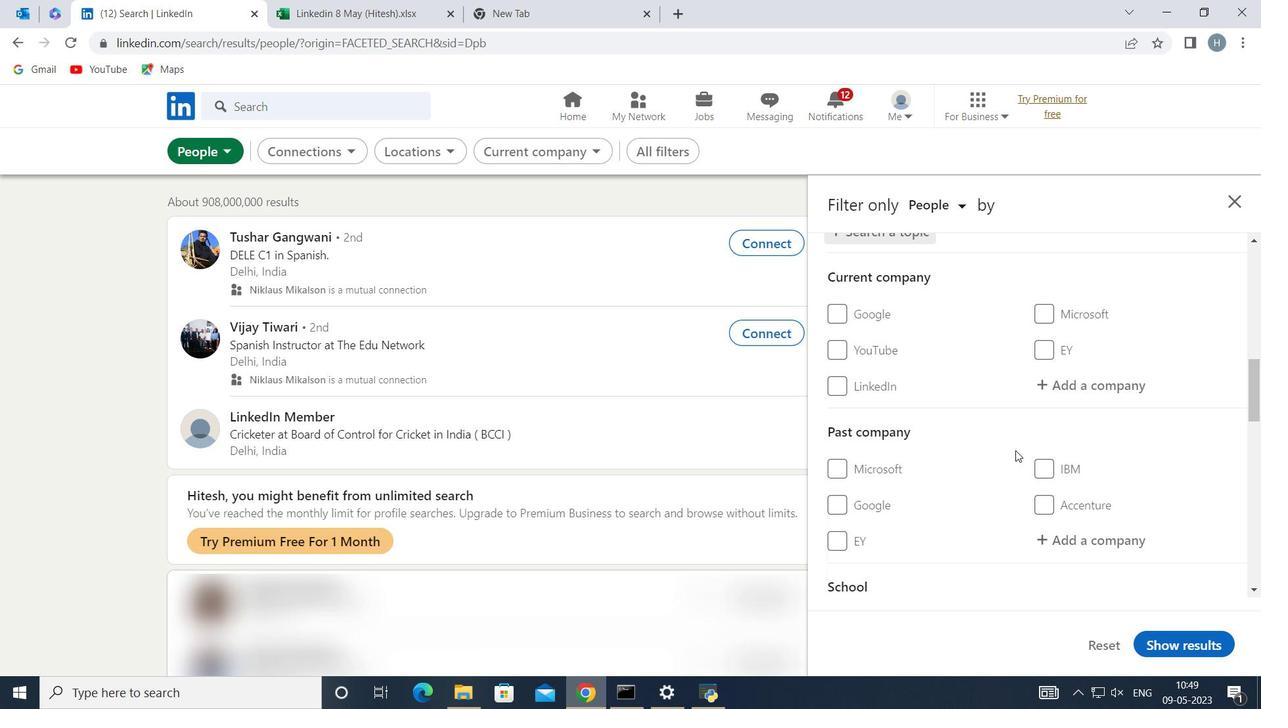 
Action: Mouse scrolled (1015, 449) with delta (0, 0)
Screenshot: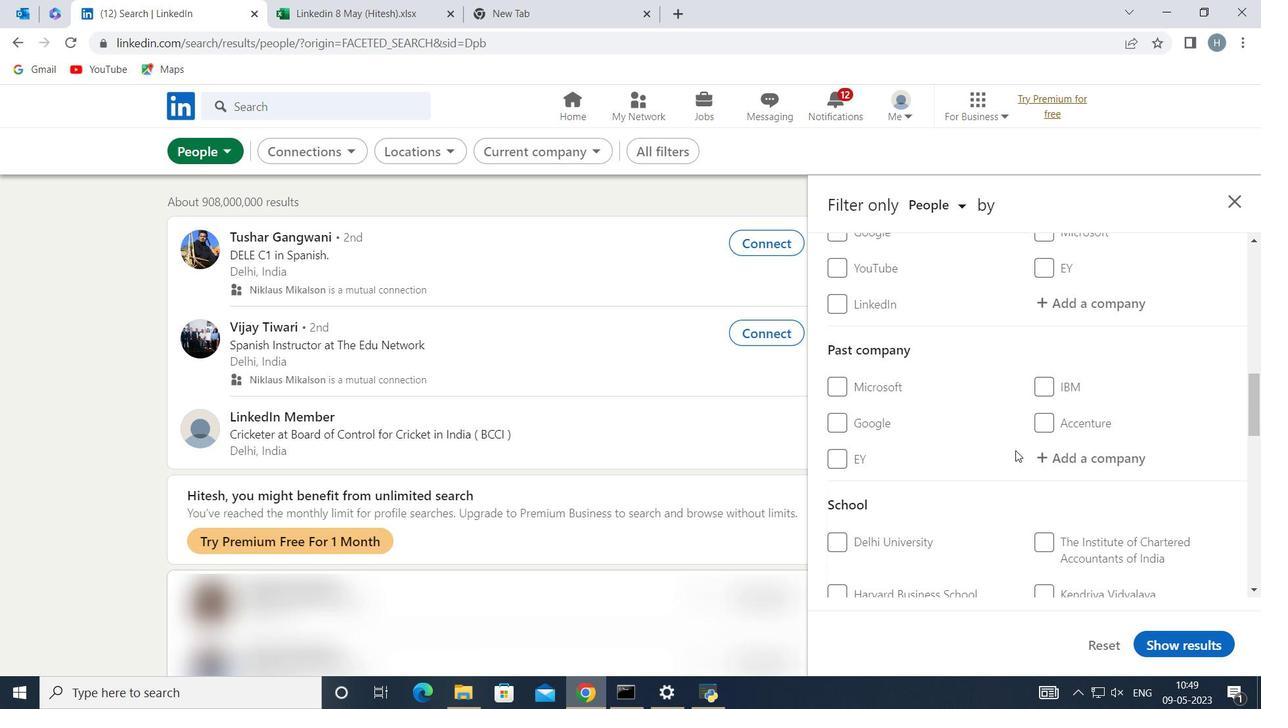 
Action: Mouse scrolled (1015, 449) with delta (0, 0)
Screenshot: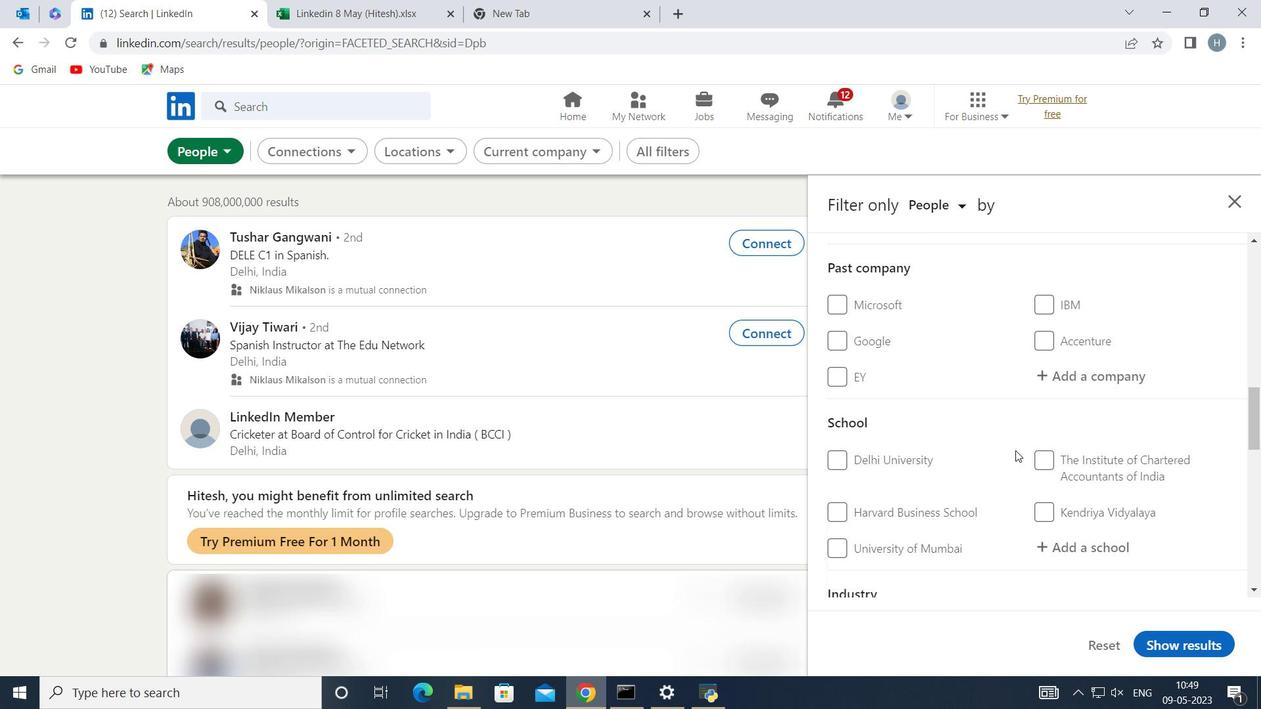 
Action: Mouse scrolled (1015, 449) with delta (0, 0)
Screenshot: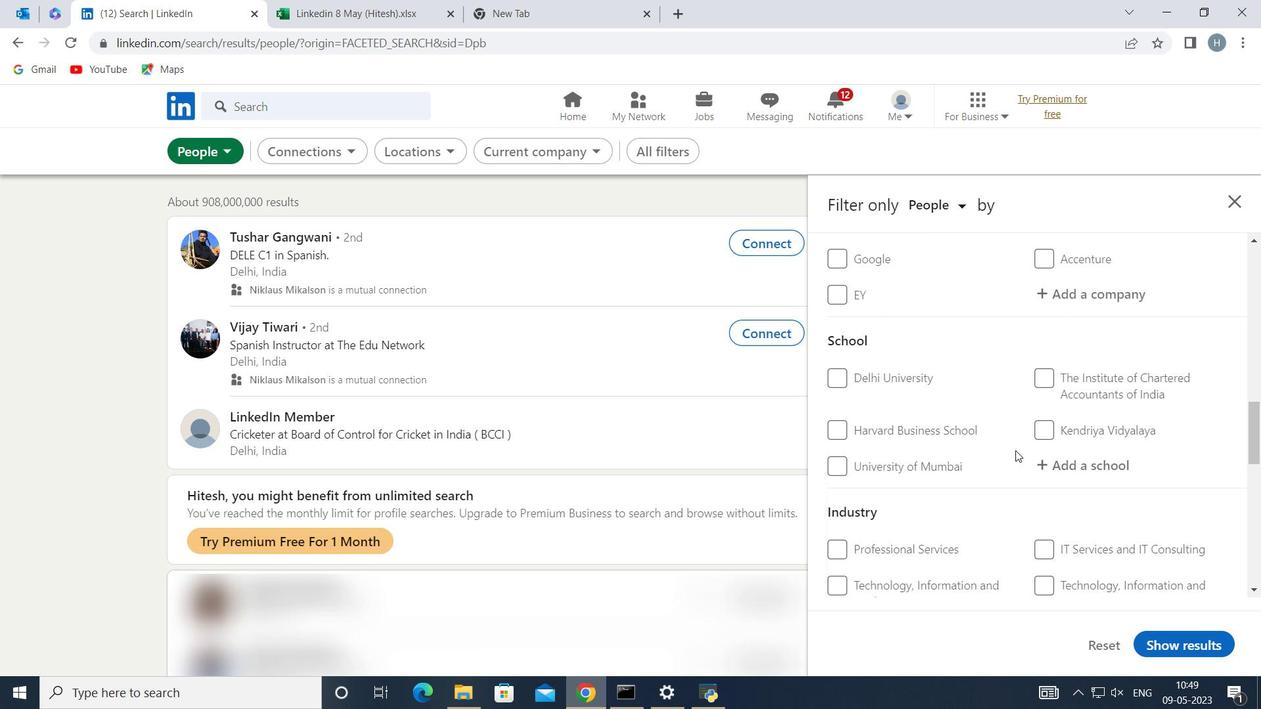 
Action: Mouse scrolled (1015, 449) with delta (0, 0)
Screenshot: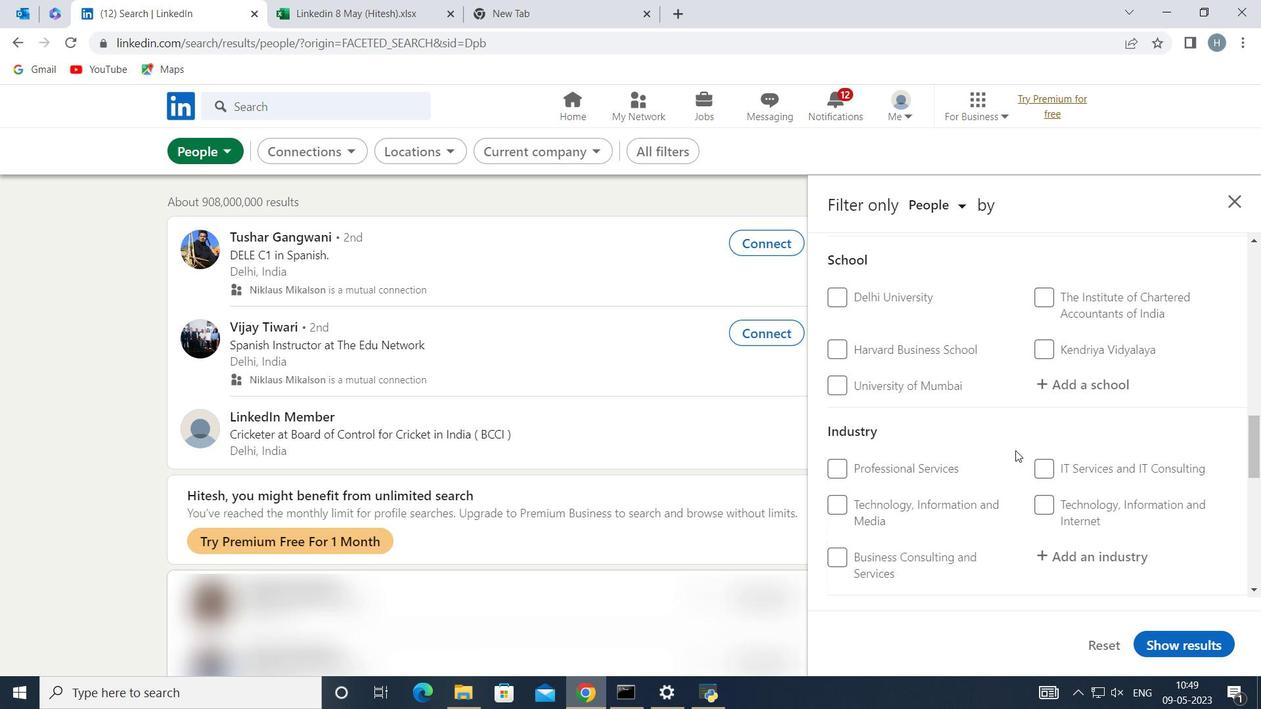 
Action: Mouse scrolled (1015, 449) with delta (0, 0)
Screenshot: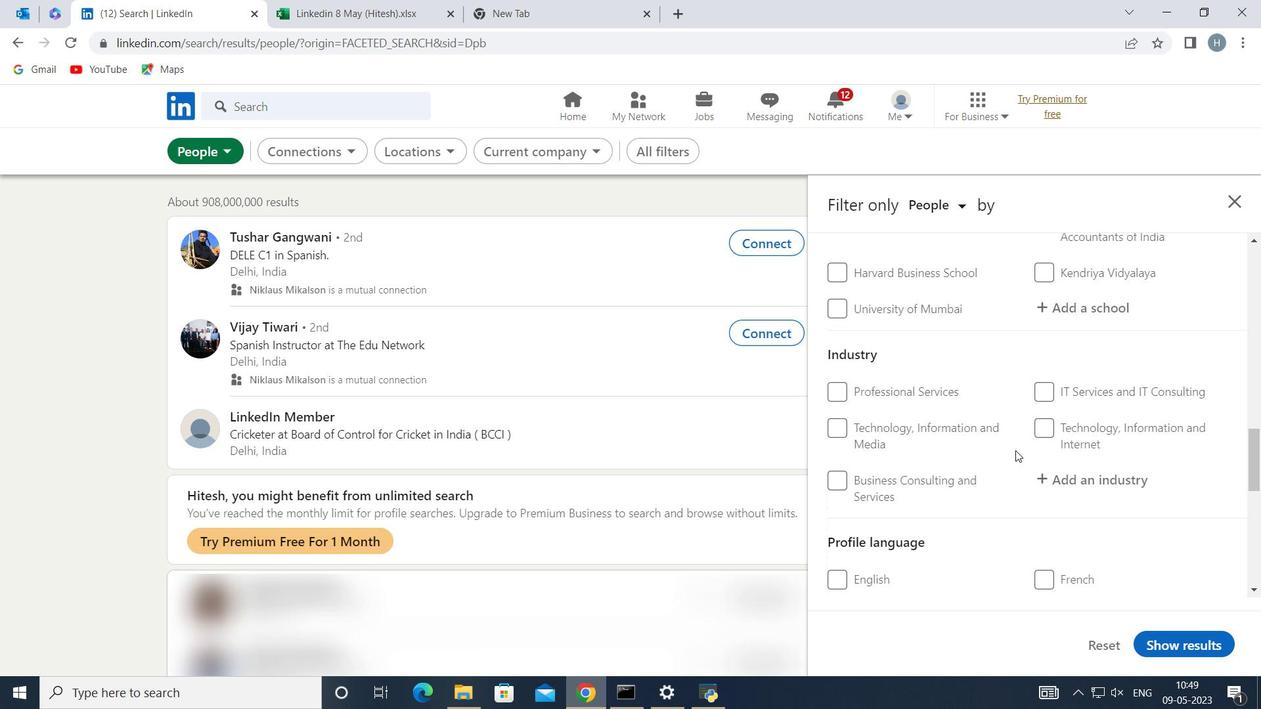 
Action: Mouse moved to (837, 488)
Screenshot: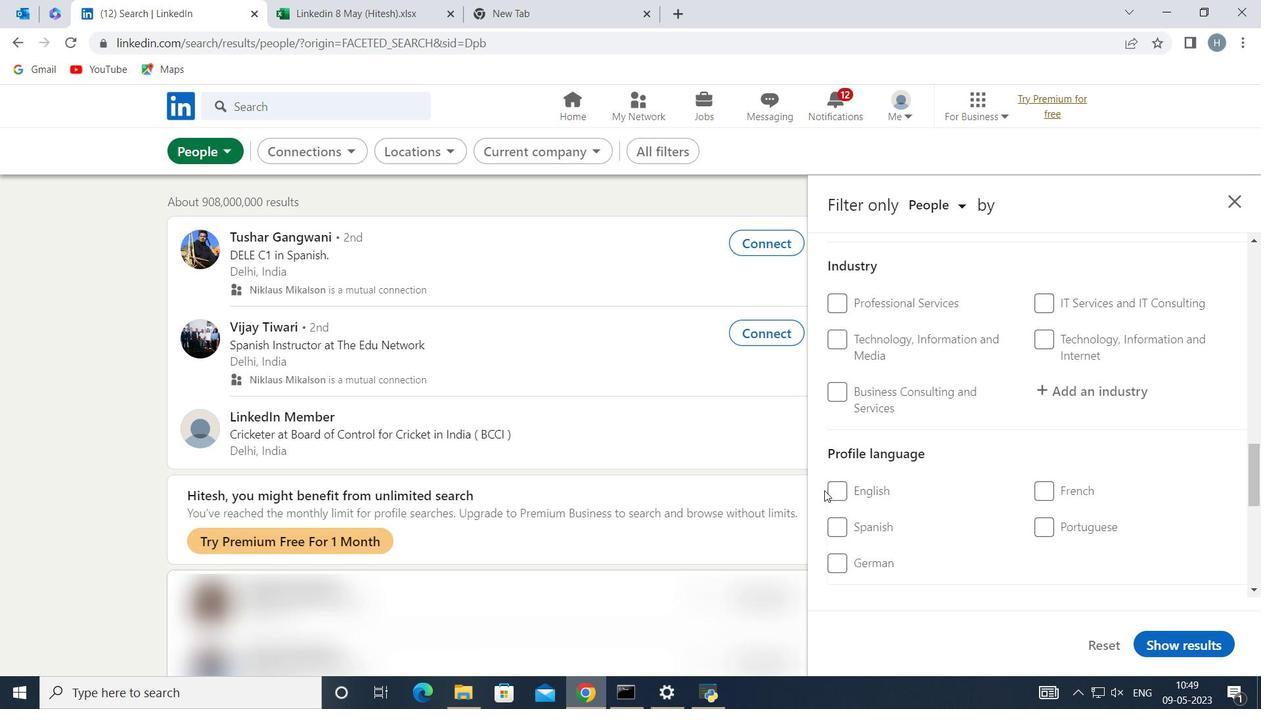 
Action: Mouse pressed left at (837, 488)
Screenshot: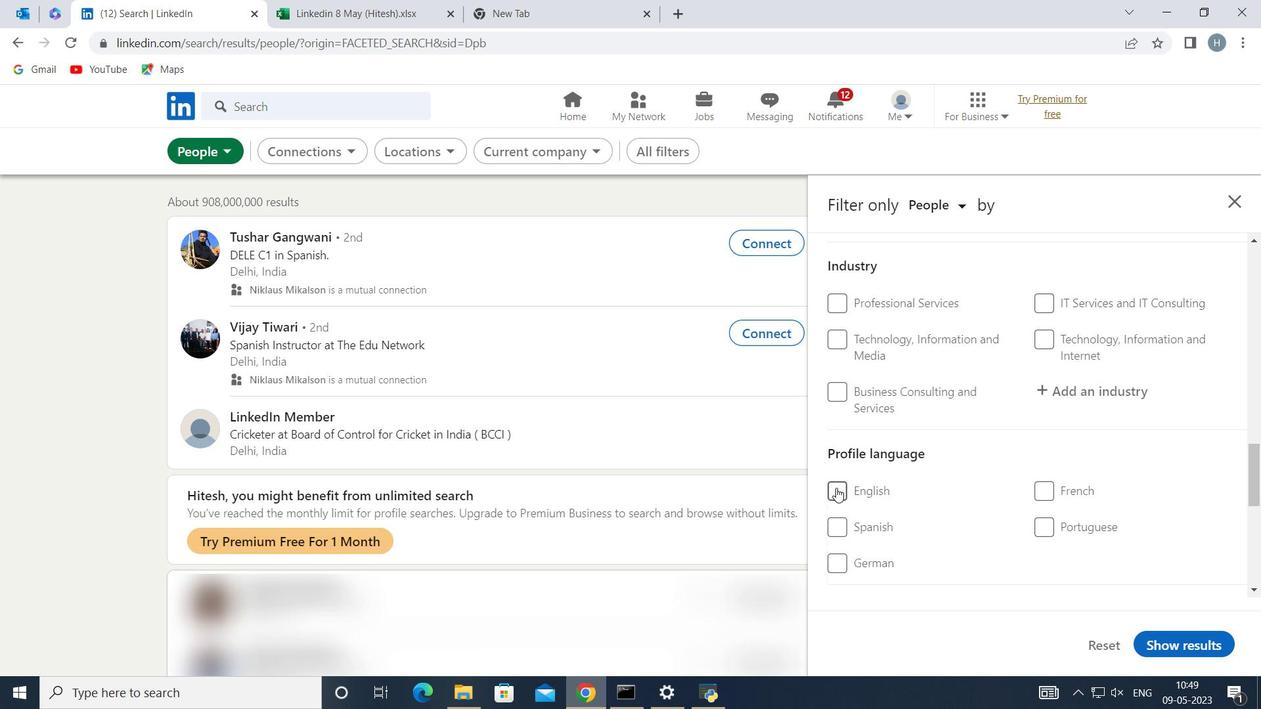 
Action: Mouse moved to (964, 479)
Screenshot: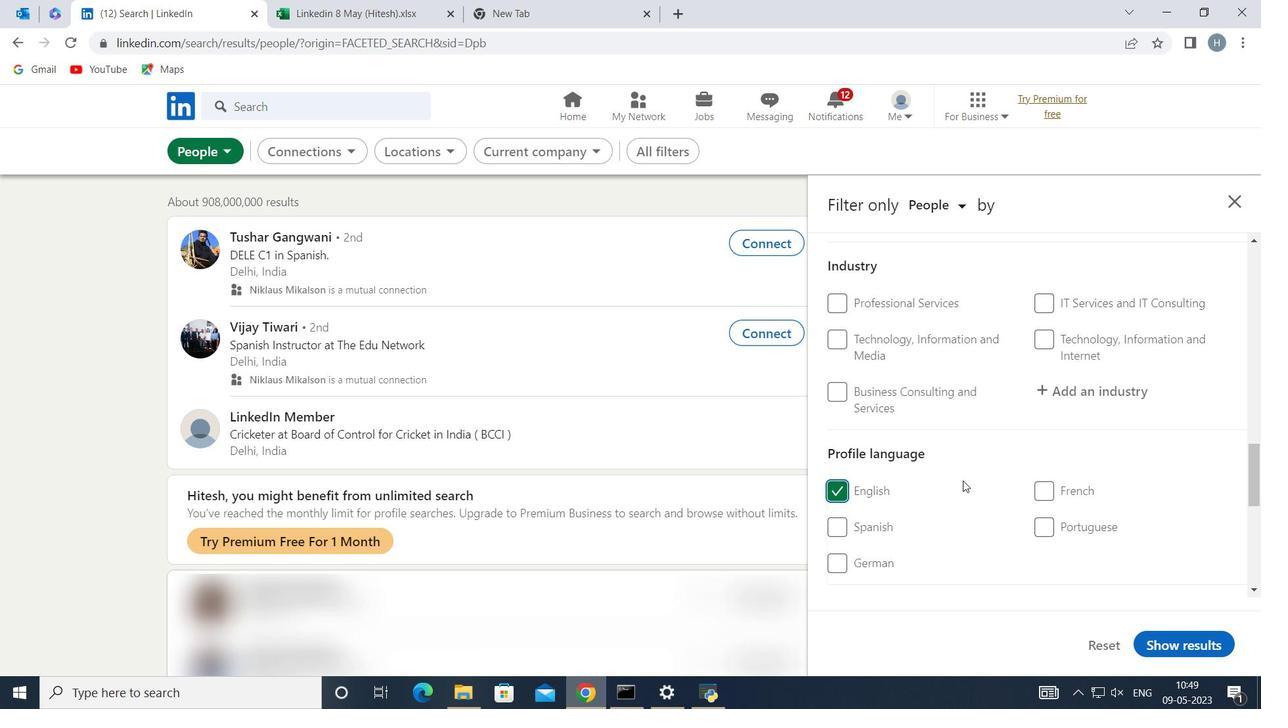 
Action: Mouse scrolled (964, 480) with delta (0, 0)
Screenshot: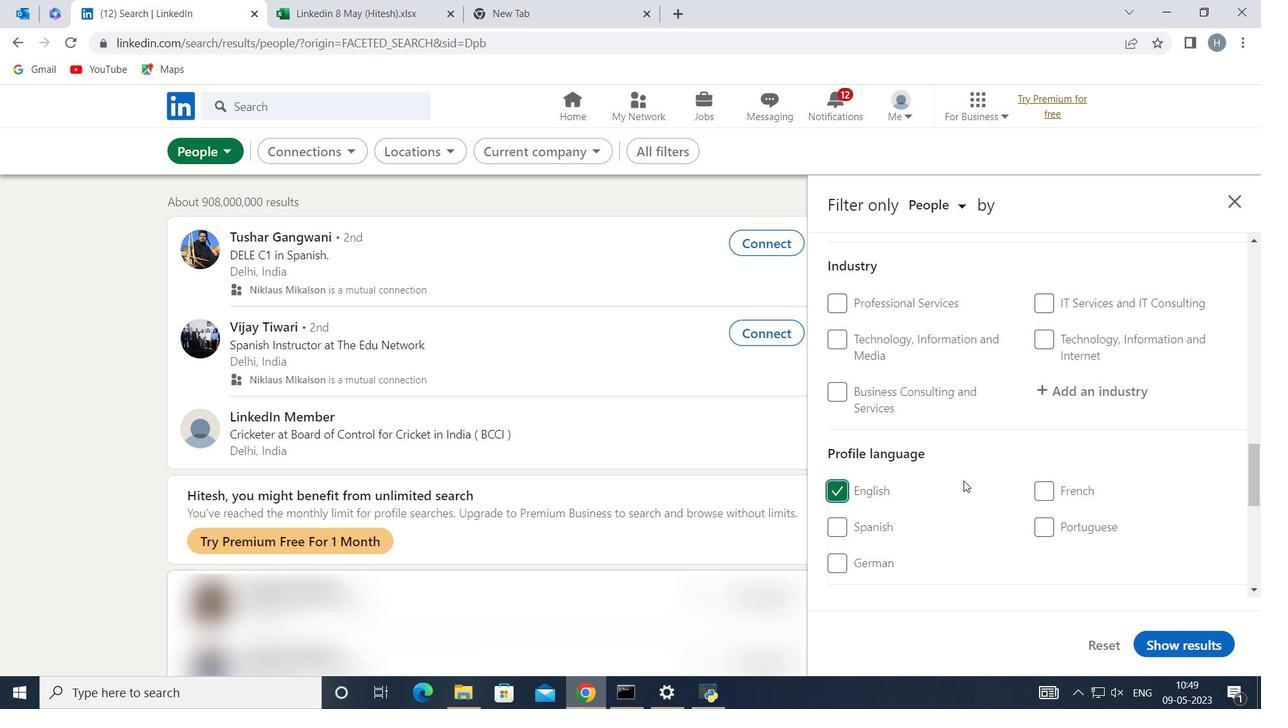 
Action: Mouse moved to (964, 475)
Screenshot: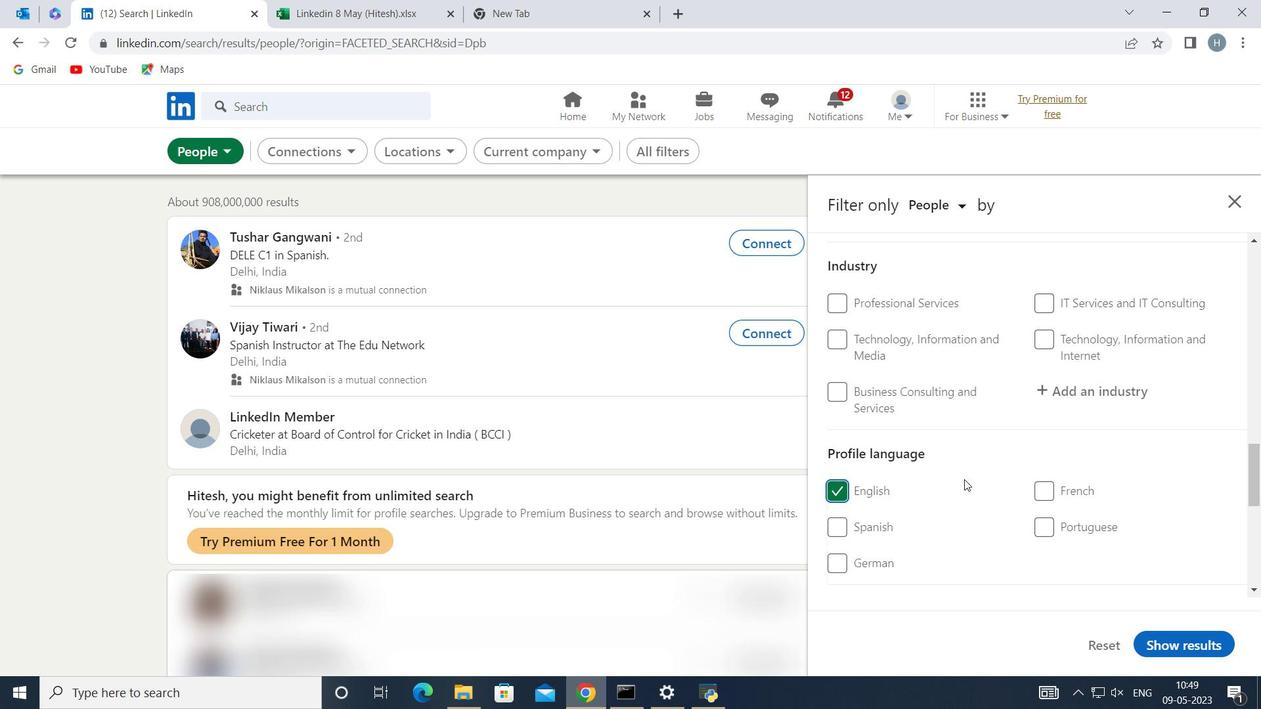 
Action: Mouse scrolled (964, 476) with delta (0, 0)
Screenshot: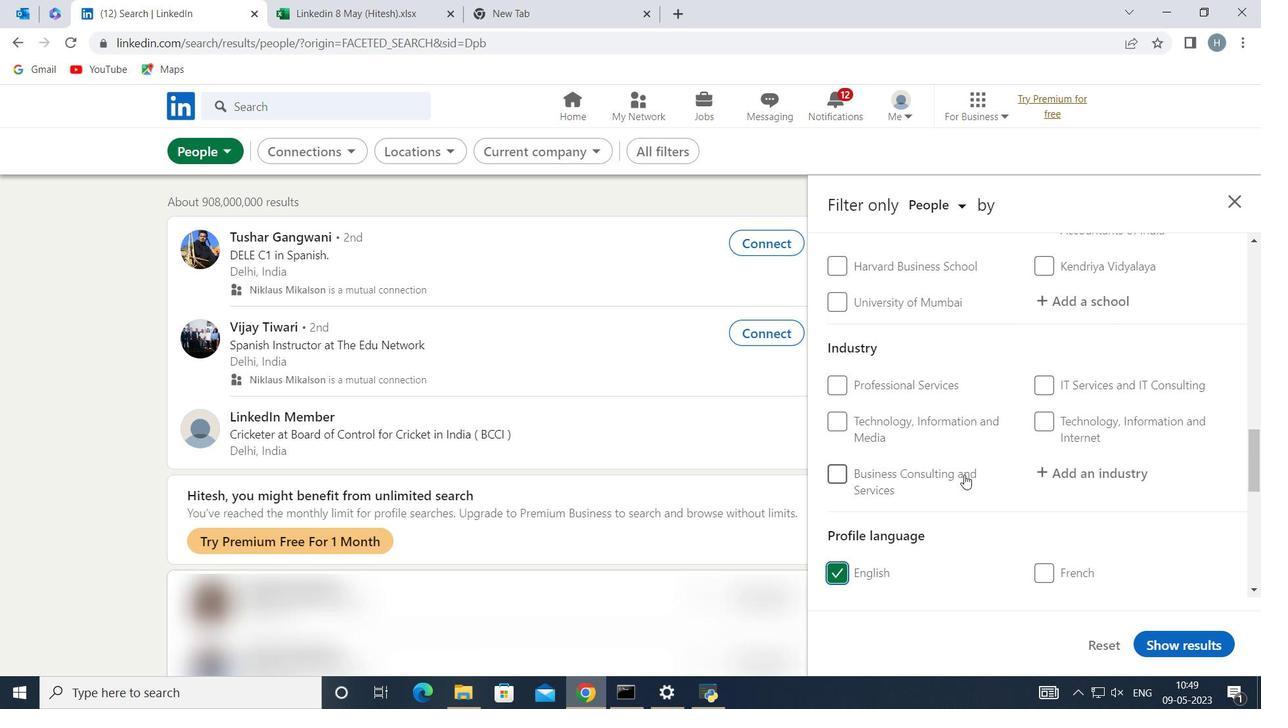 
Action: Mouse scrolled (964, 476) with delta (0, 0)
Screenshot: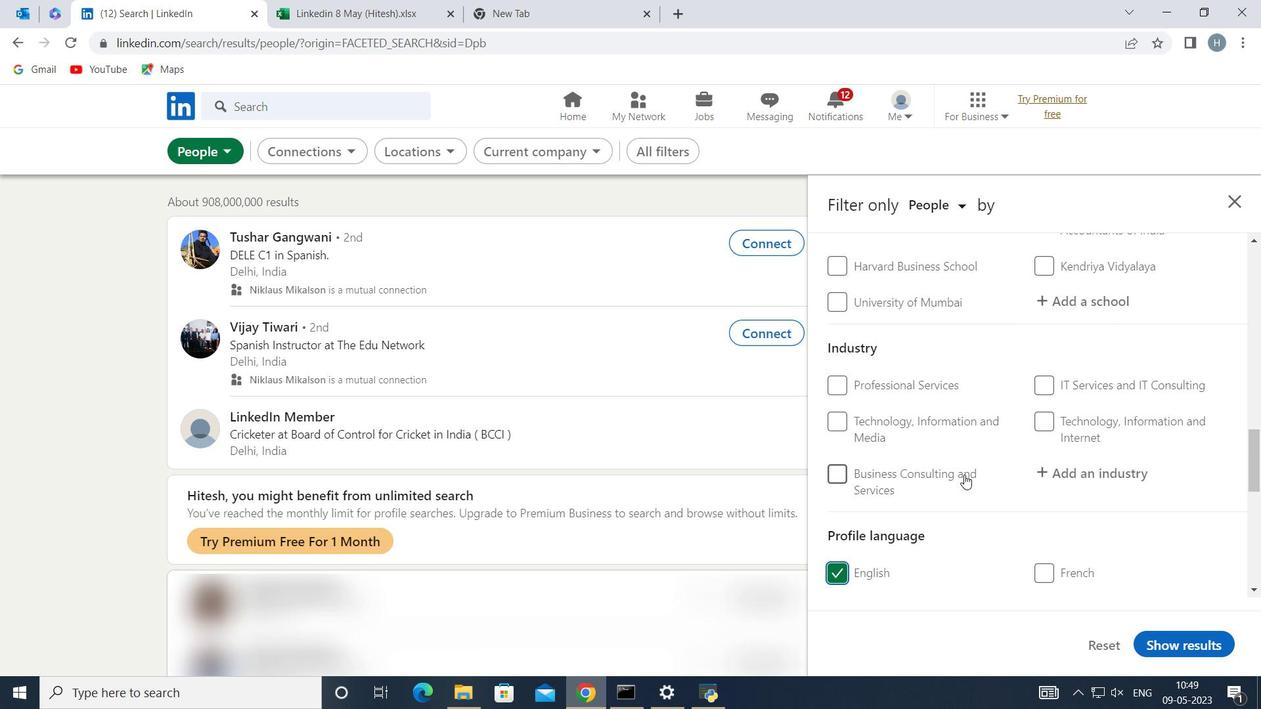 
Action: Mouse scrolled (964, 476) with delta (0, 0)
Screenshot: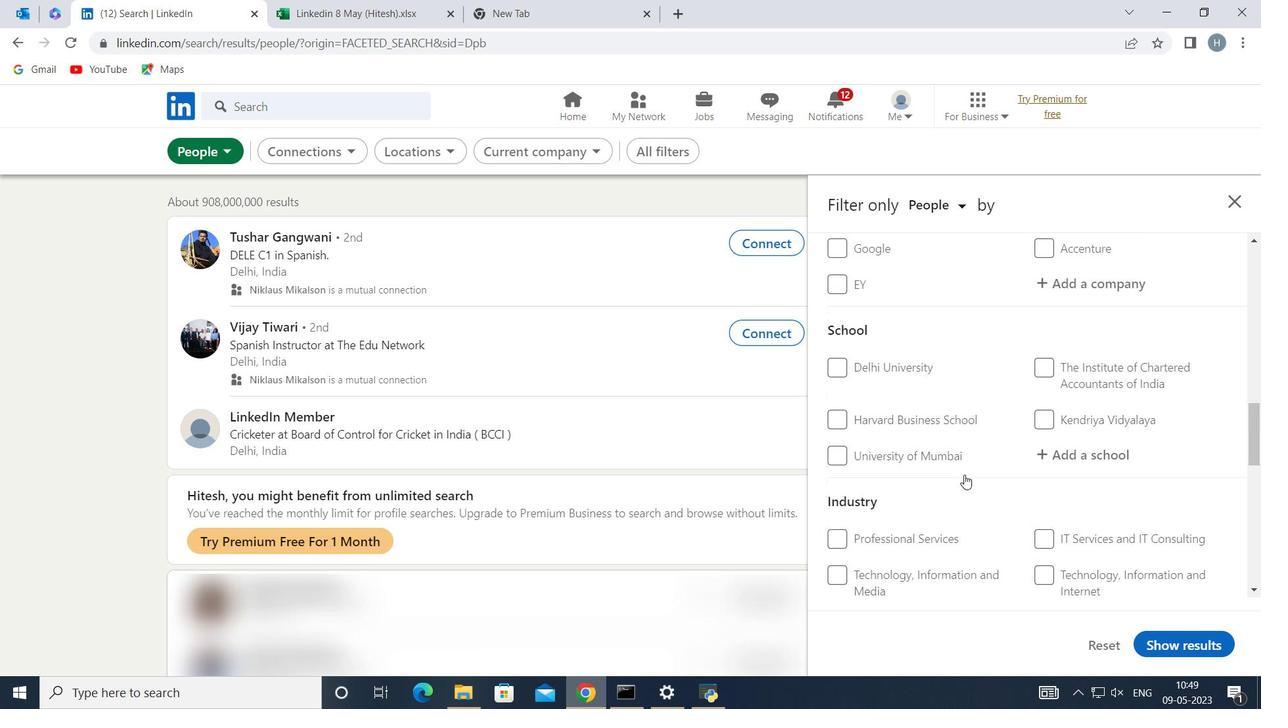 
Action: Mouse scrolled (964, 476) with delta (0, 0)
Screenshot: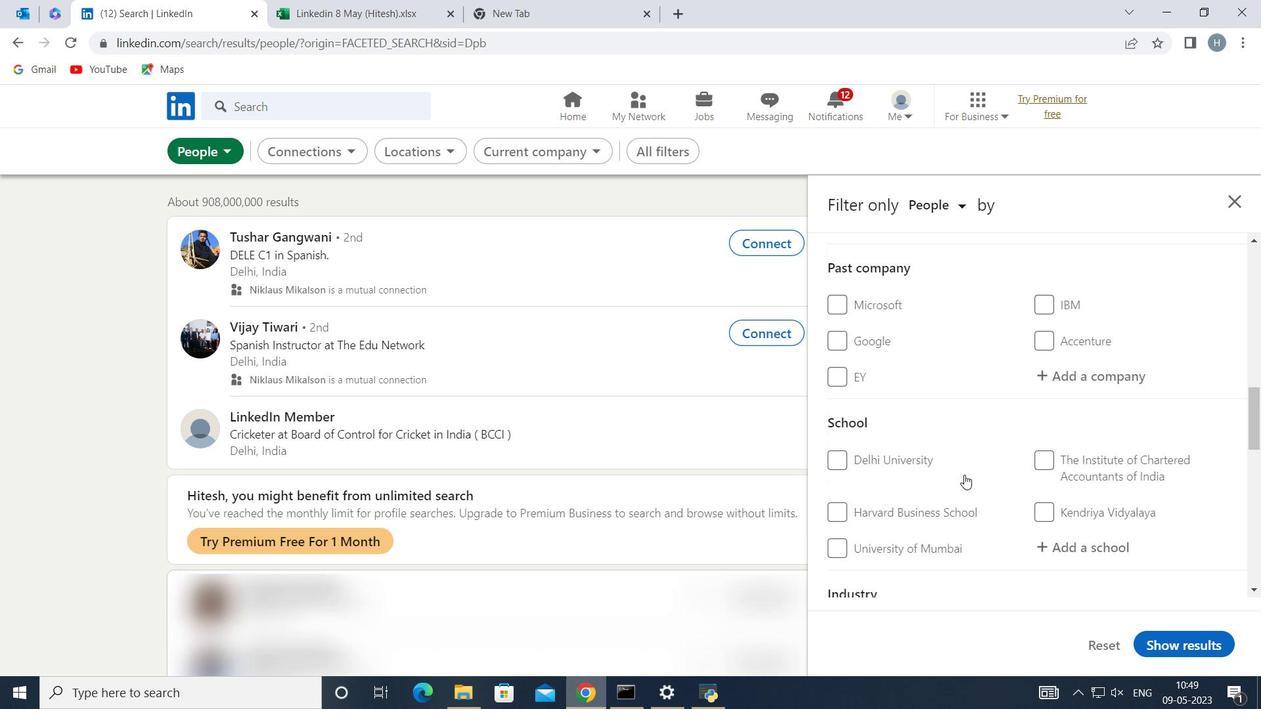 
Action: Mouse scrolled (964, 476) with delta (0, 0)
Screenshot: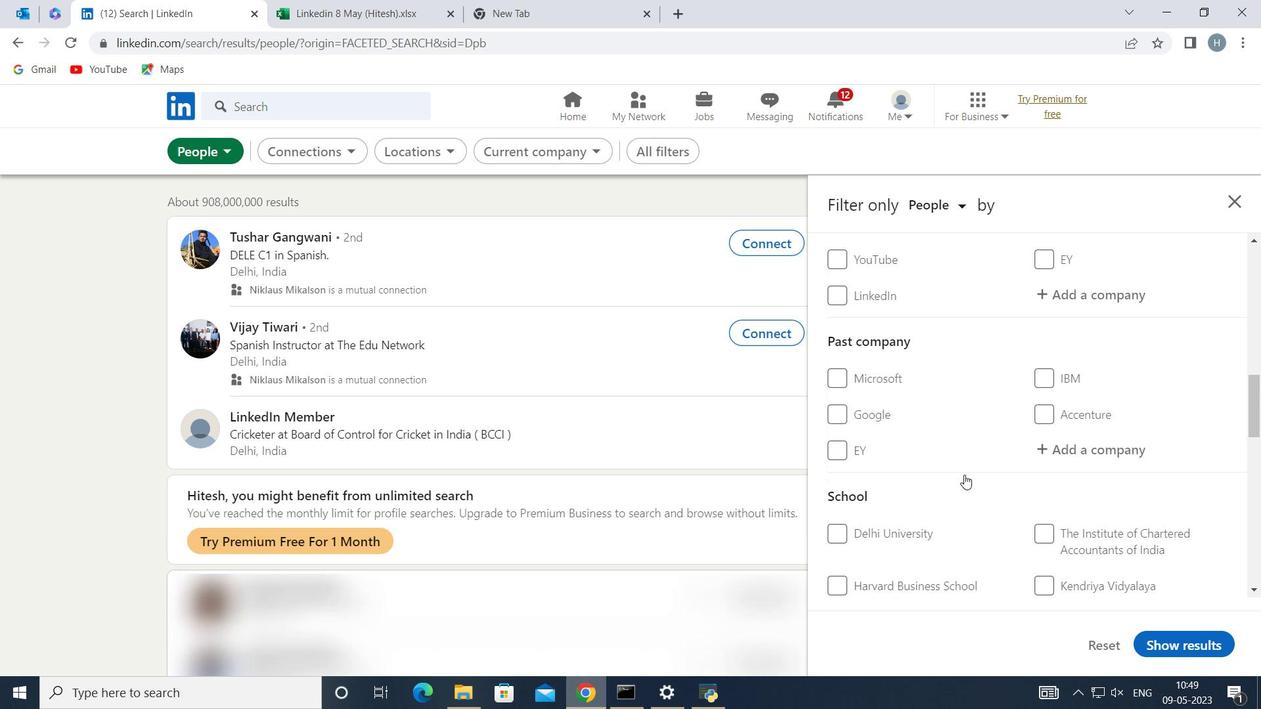 
Action: Mouse scrolled (964, 476) with delta (0, 0)
Screenshot: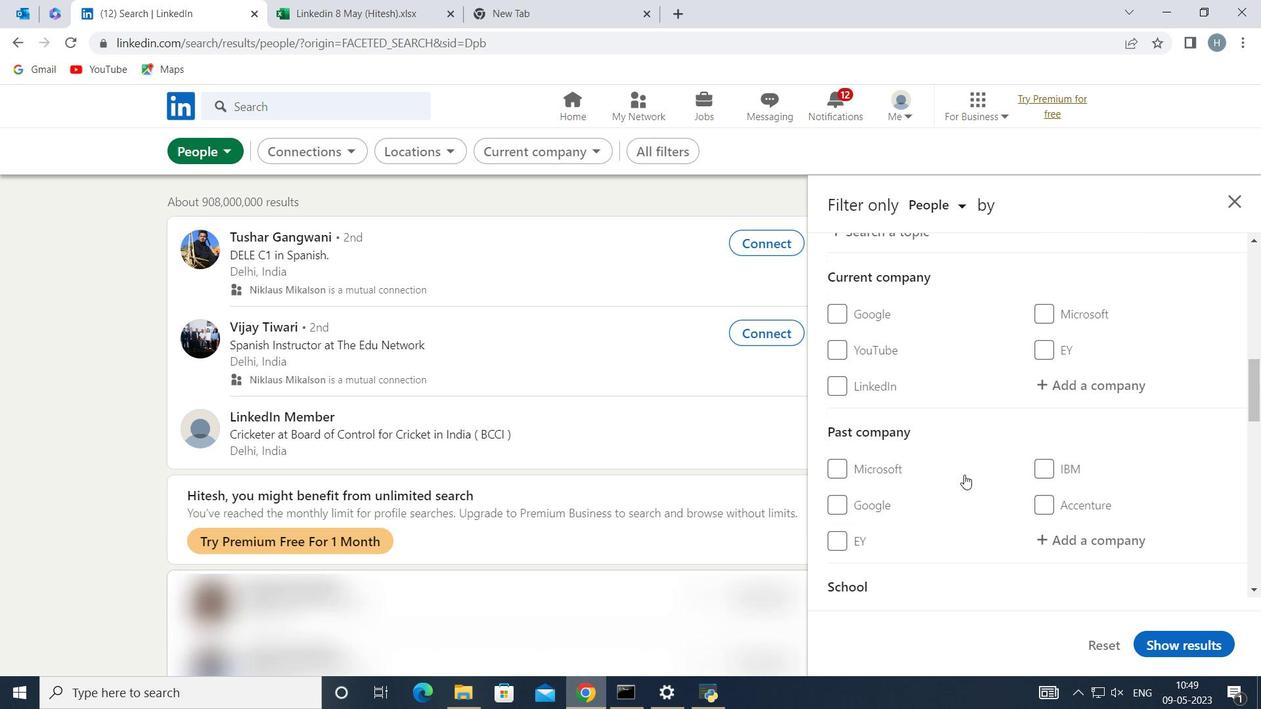 
Action: Mouse moved to (1063, 460)
Screenshot: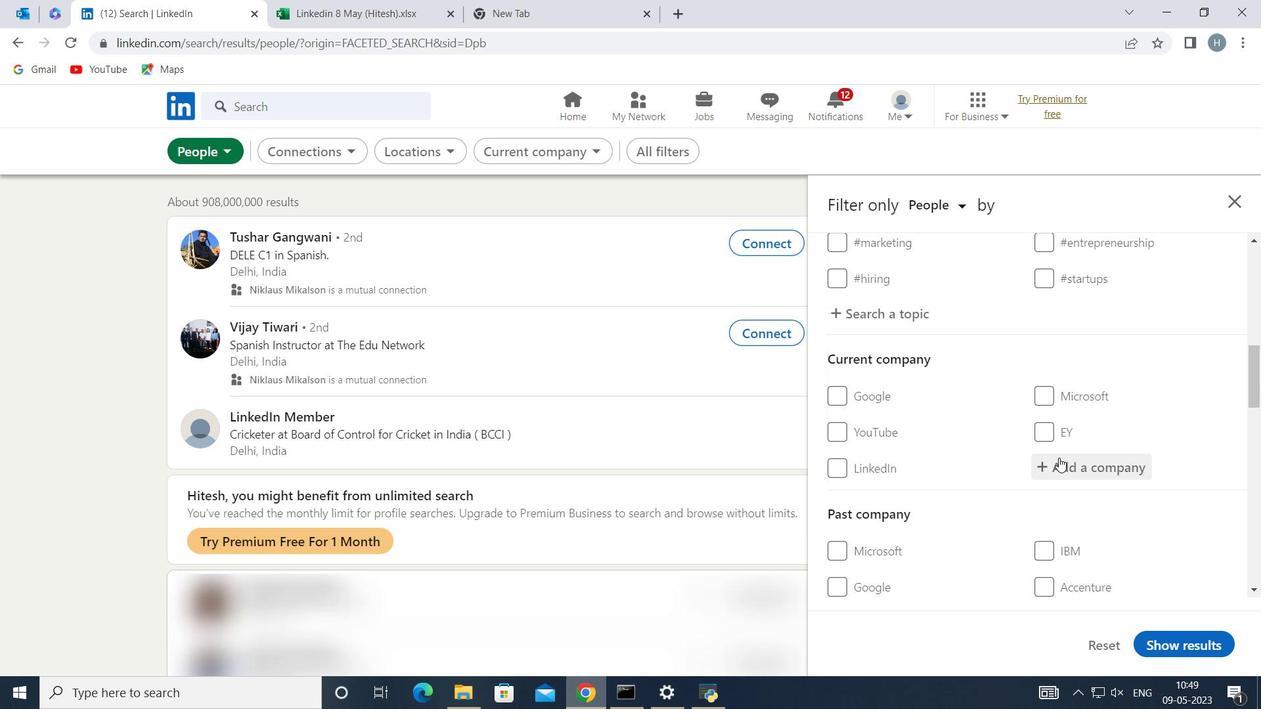 
Action: Mouse pressed left at (1063, 460)
Screenshot: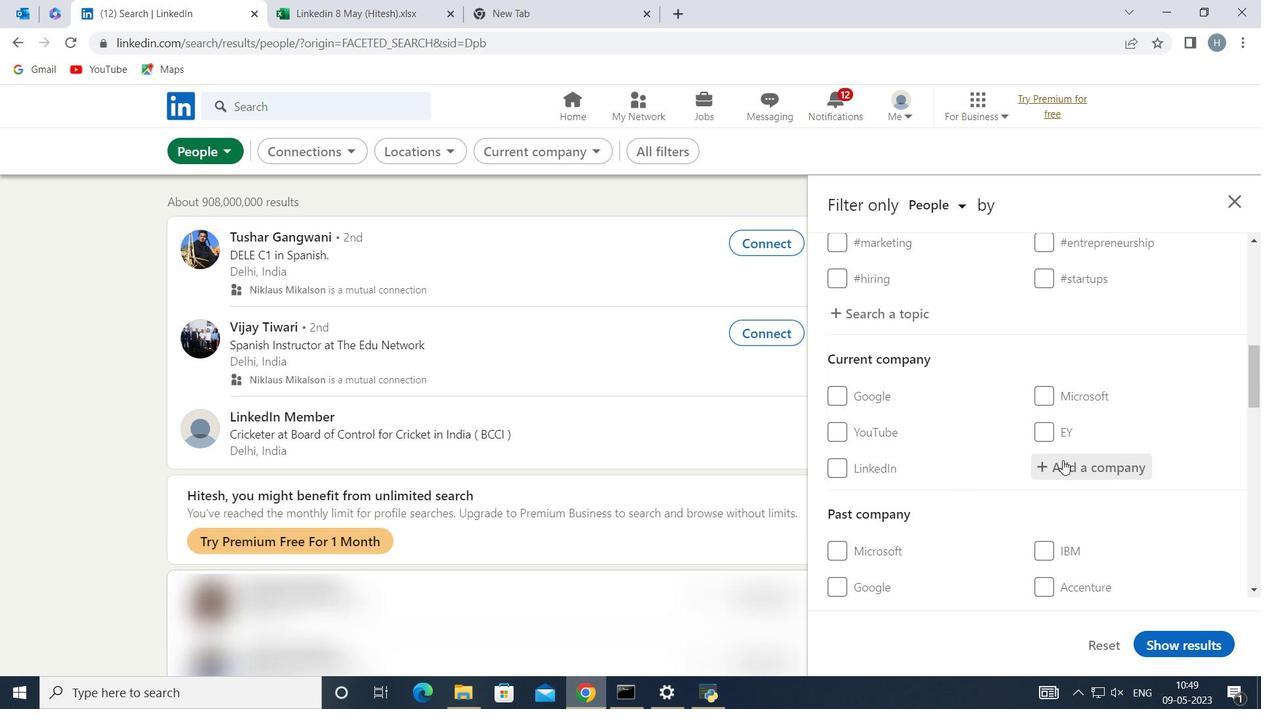 
Action: Mouse moved to (1064, 461)
Screenshot: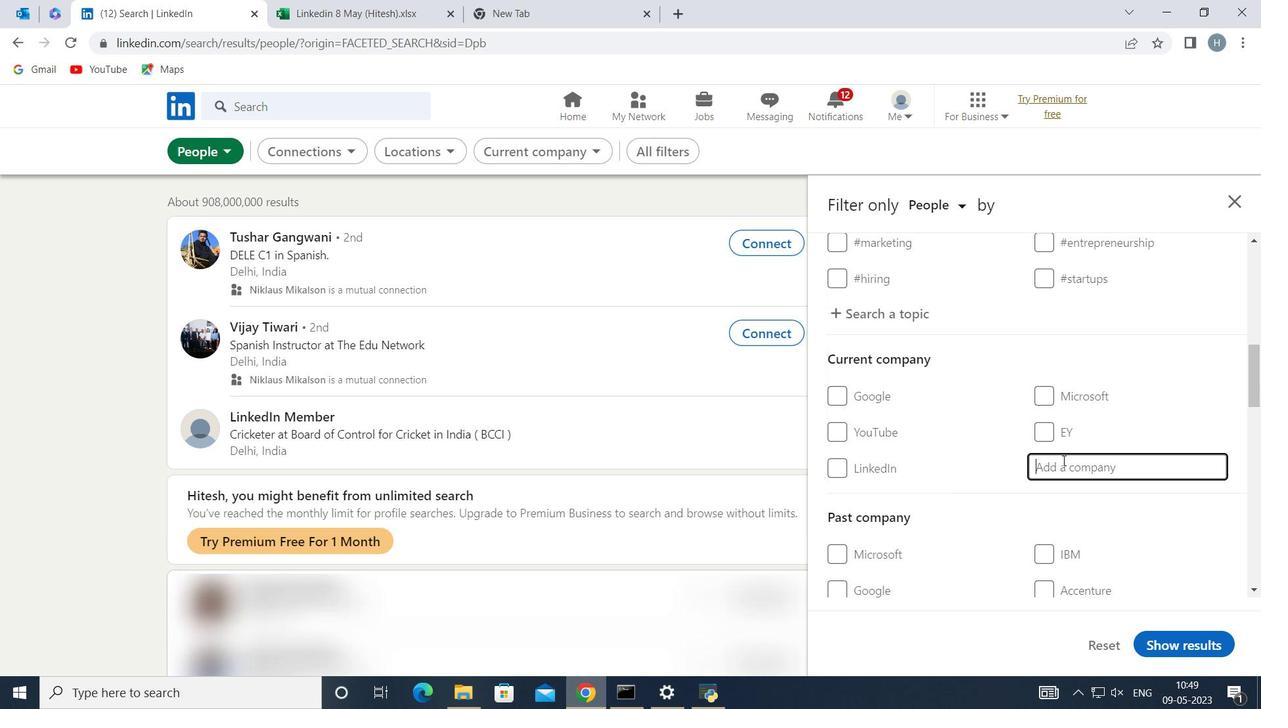 
Action: Key pressed <Key.shift>Check<Key.space><Key.shift>P
Screenshot: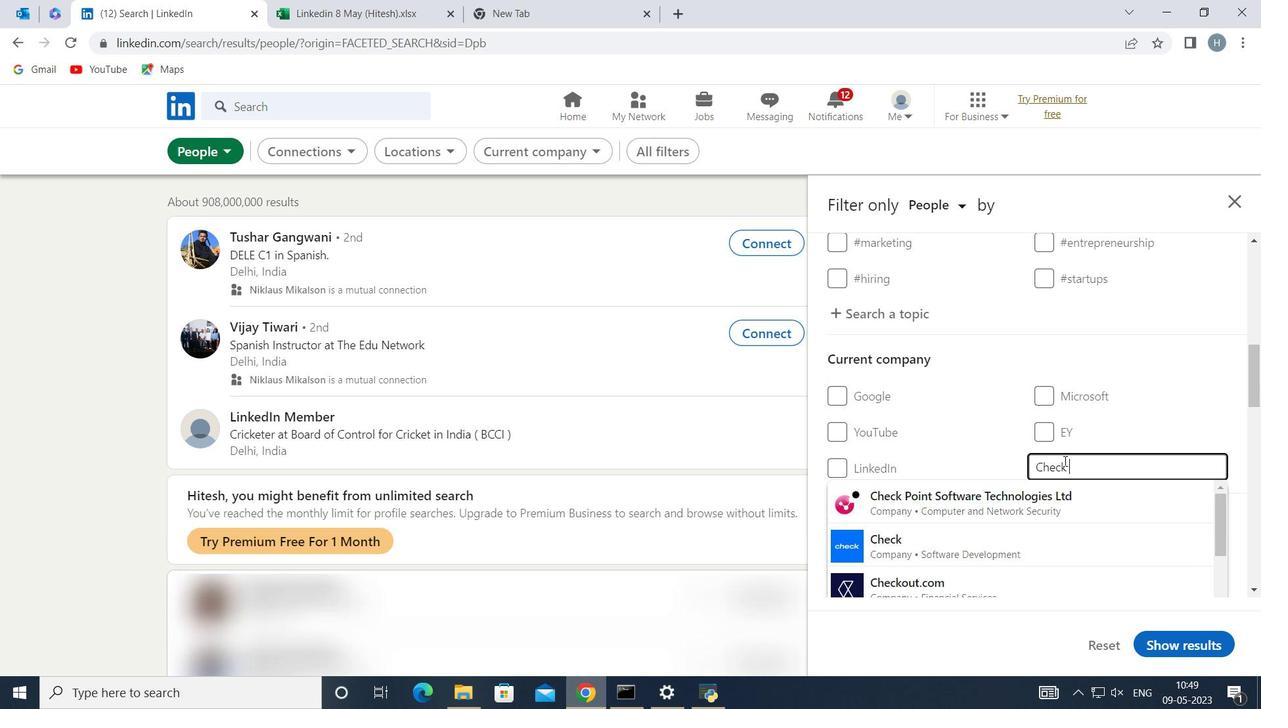 
Action: Mouse moved to (1054, 495)
Screenshot: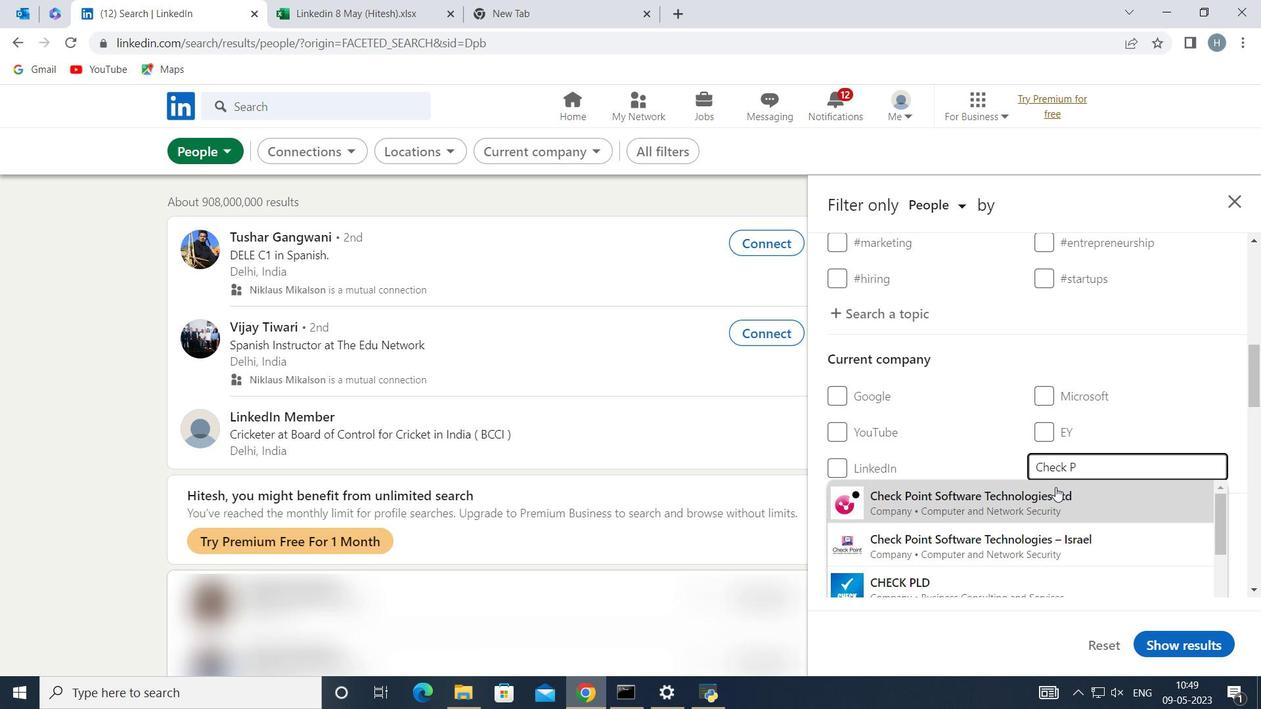 
Action: Mouse pressed left at (1054, 495)
Screenshot: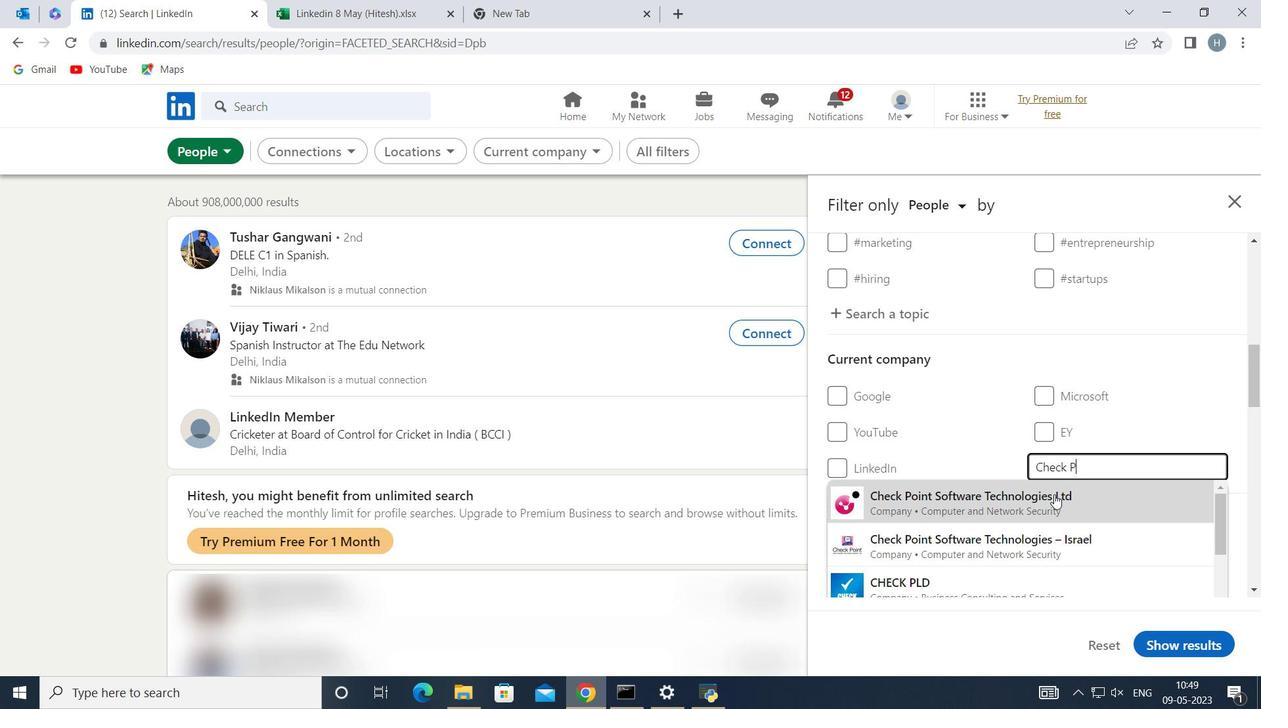 
Action: Mouse moved to (1009, 449)
Screenshot: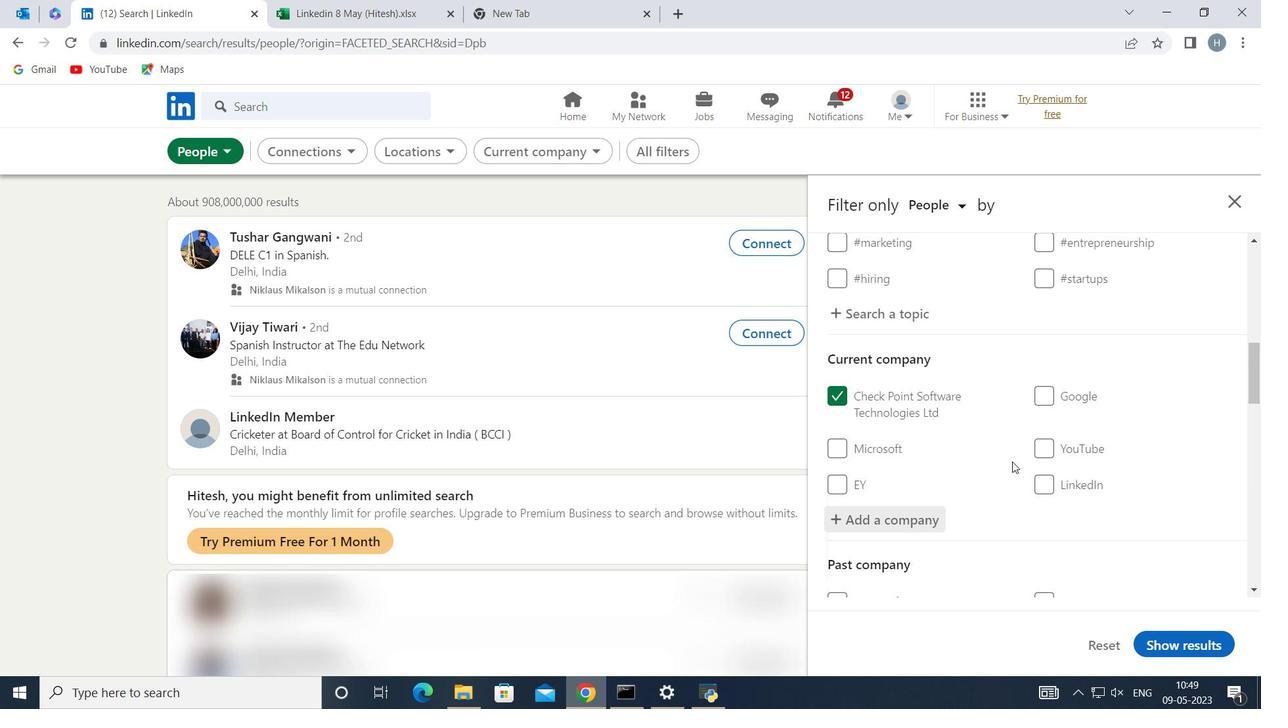 
Action: Mouse scrolled (1009, 448) with delta (0, 0)
Screenshot: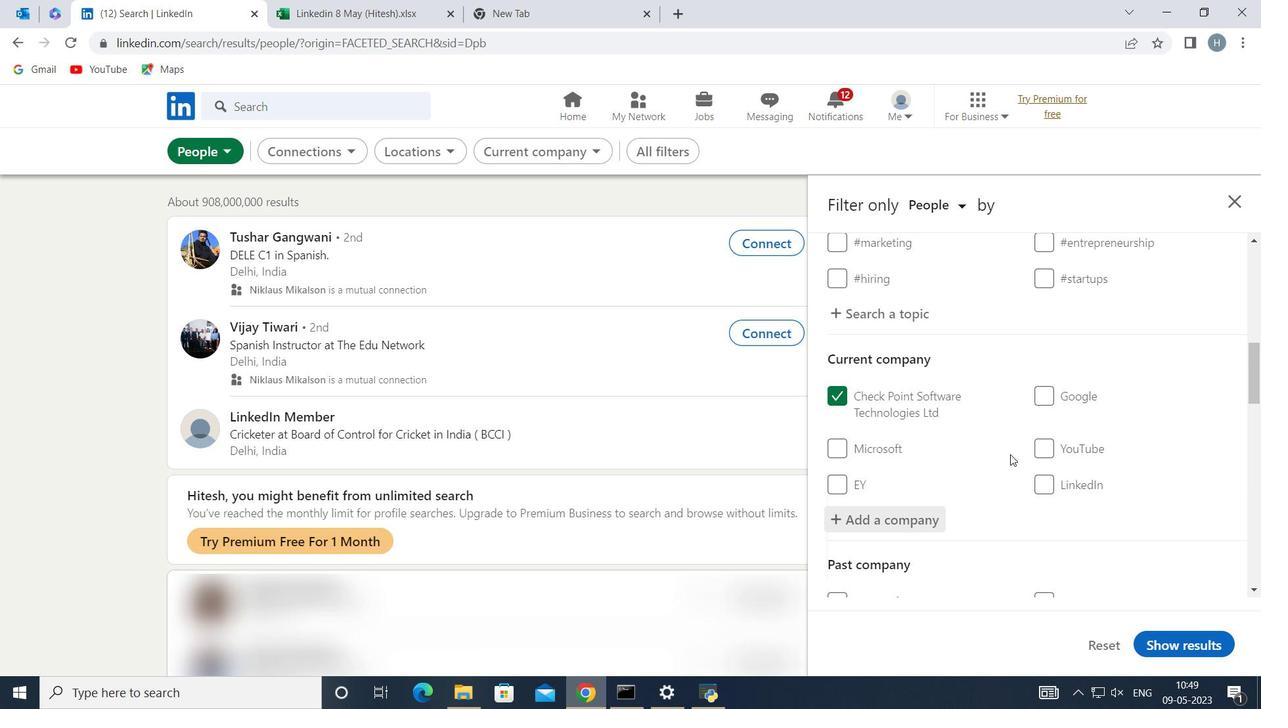 
Action: Mouse moved to (1008, 446)
Screenshot: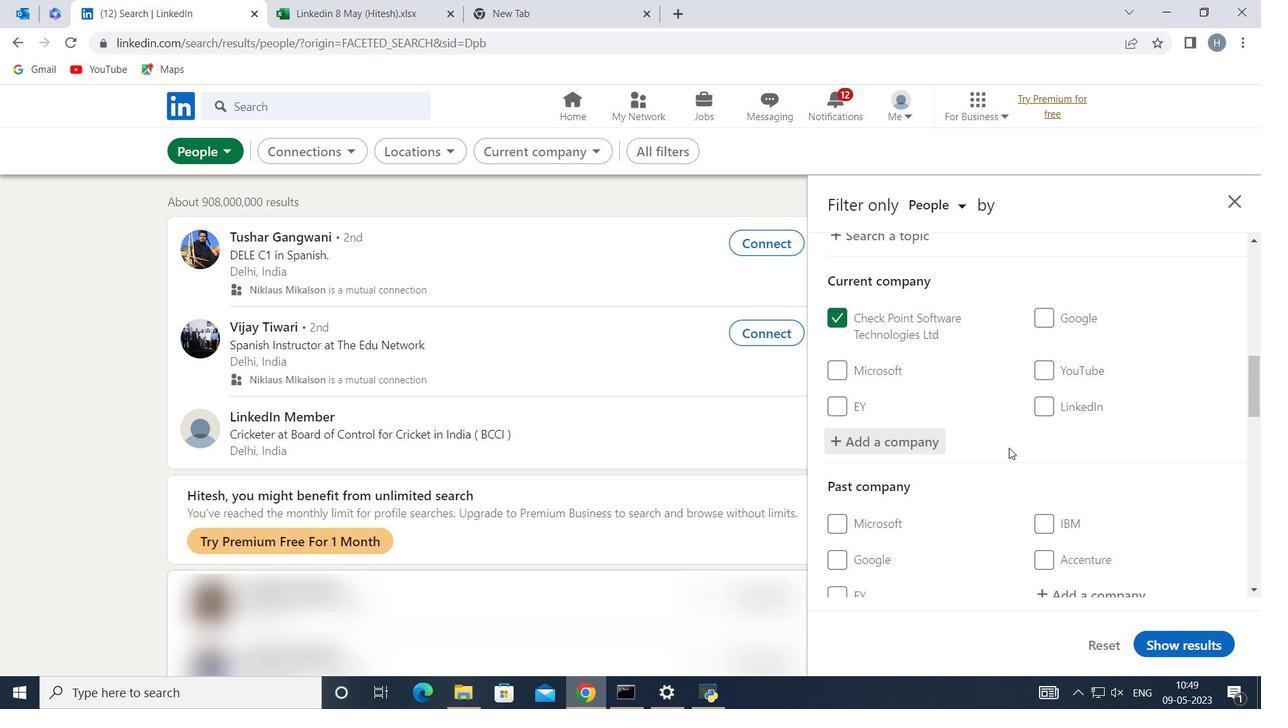 
Action: Mouse scrolled (1008, 446) with delta (0, 0)
Screenshot: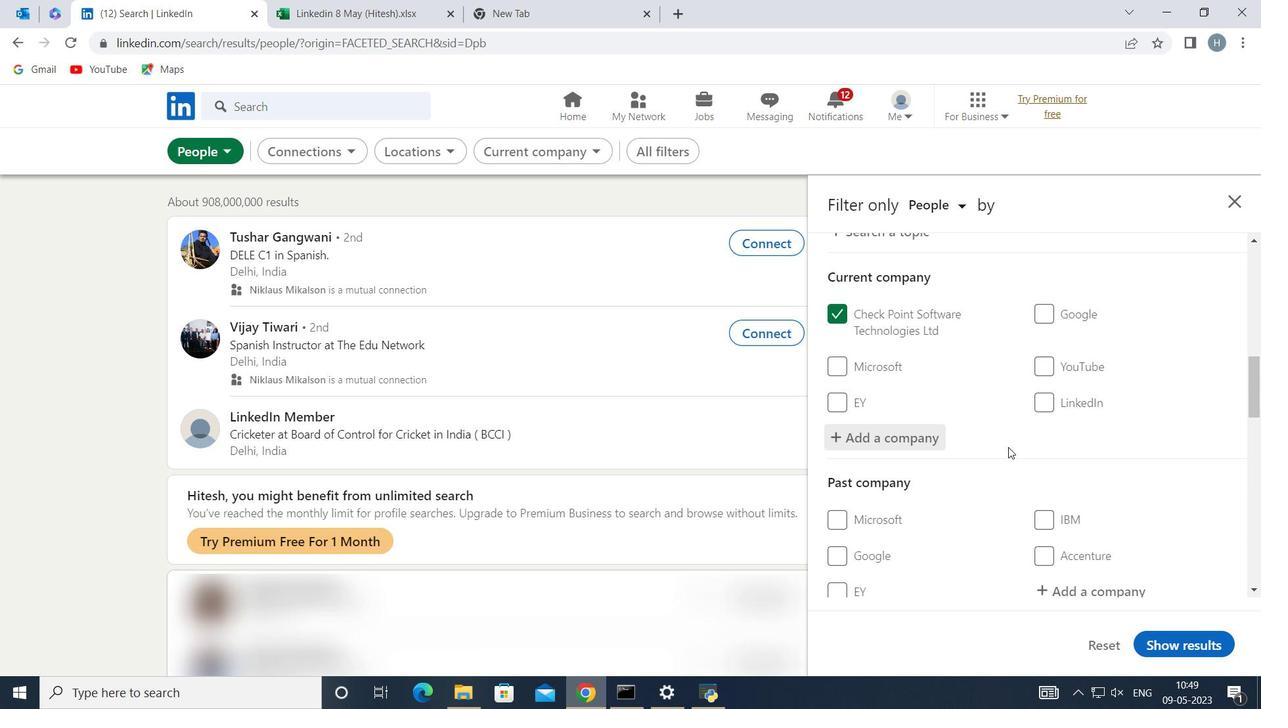 
Action: Mouse moved to (1008, 446)
Screenshot: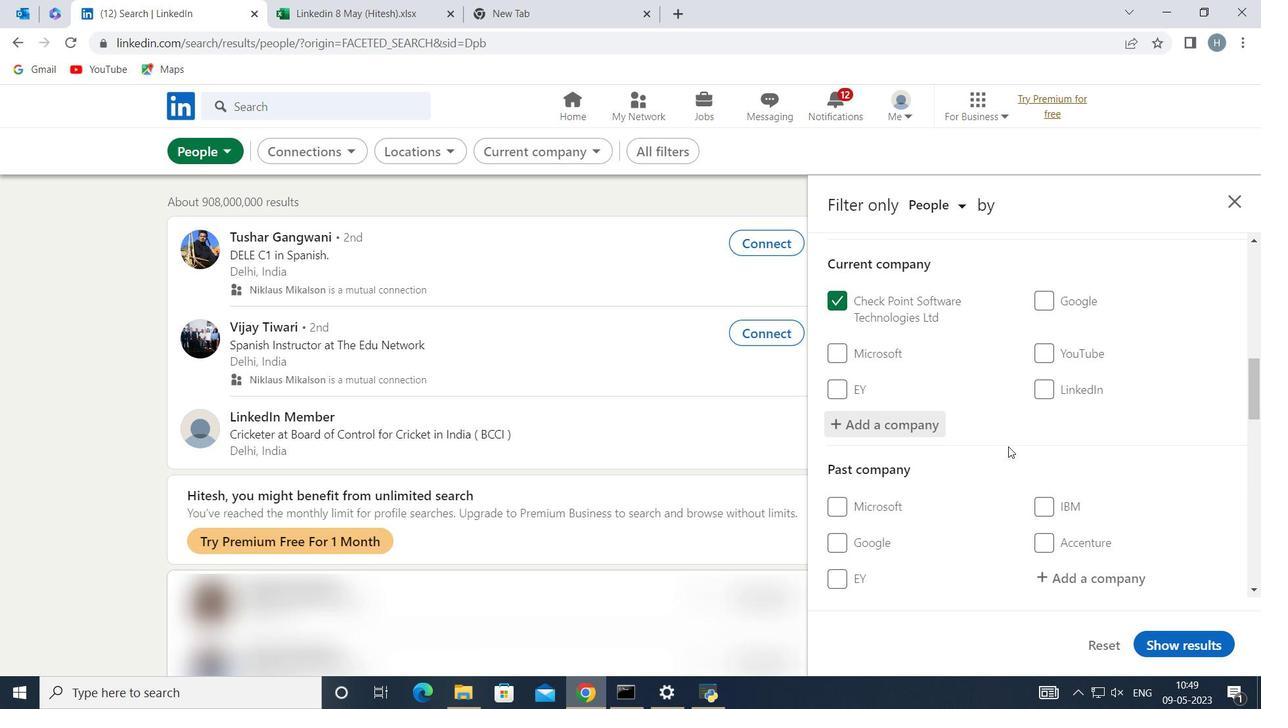 
Action: Mouse scrolled (1008, 445) with delta (0, 0)
Screenshot: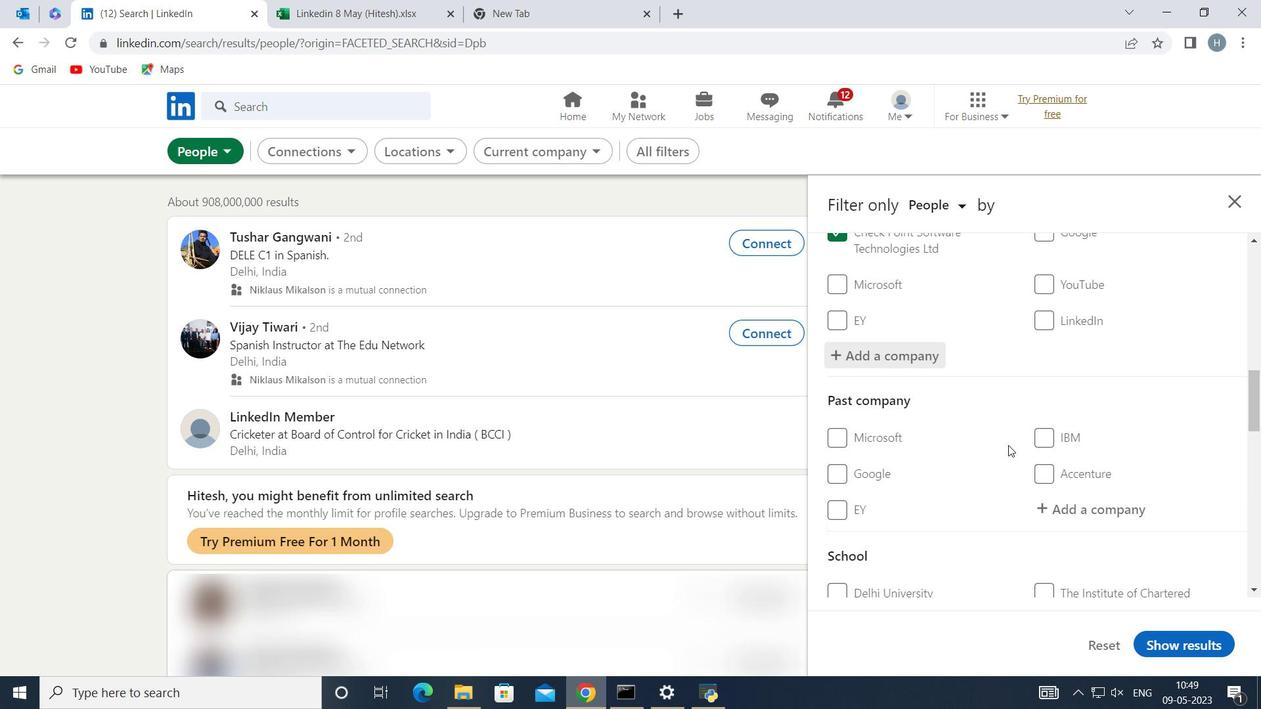 
Action: Mouse moved to (1009, 446)
Screenshot: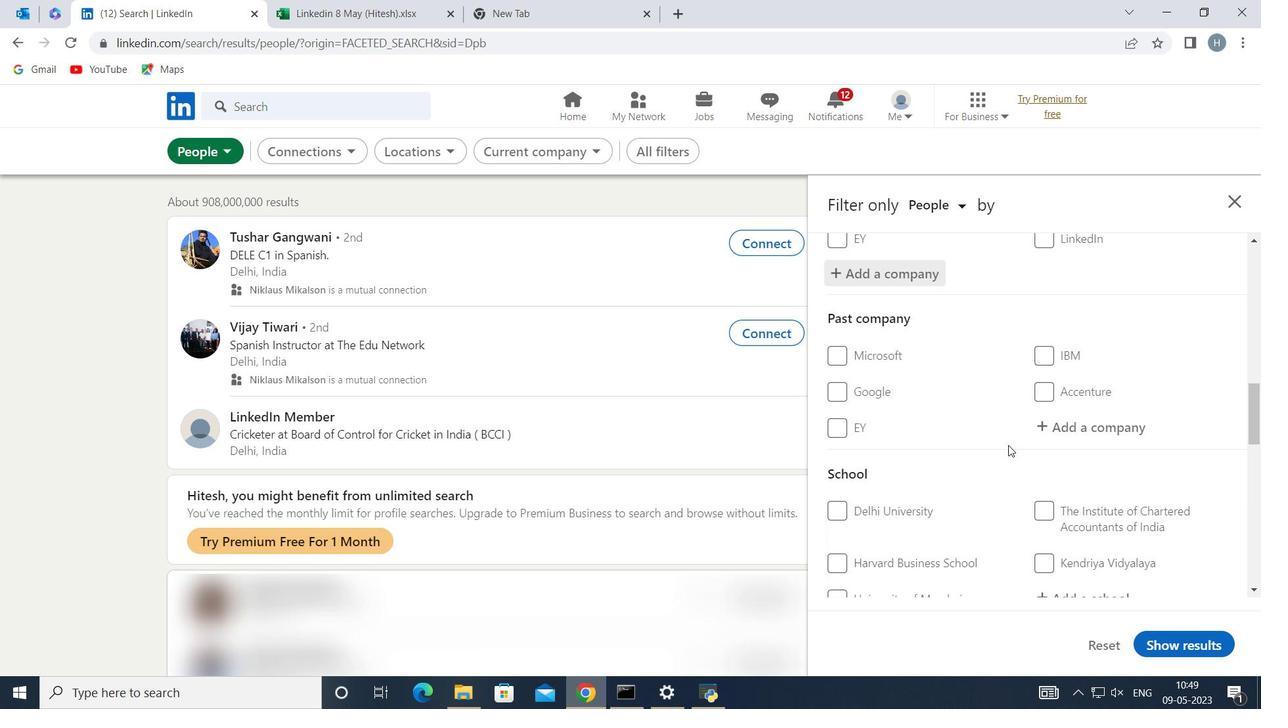 
Action: Mouse scrolled (1009, 445) with delta (0, 0)
Screenshot: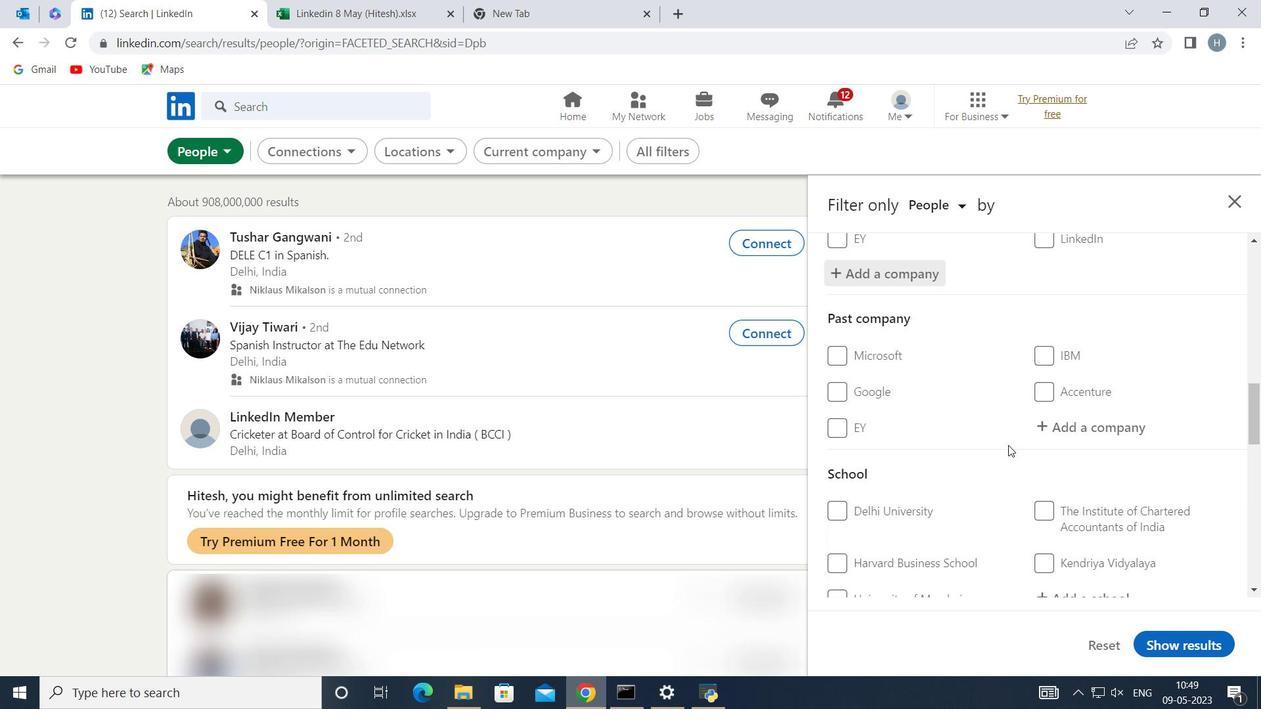 
Action: Mouse moved to (1078, 507)
Screenshot: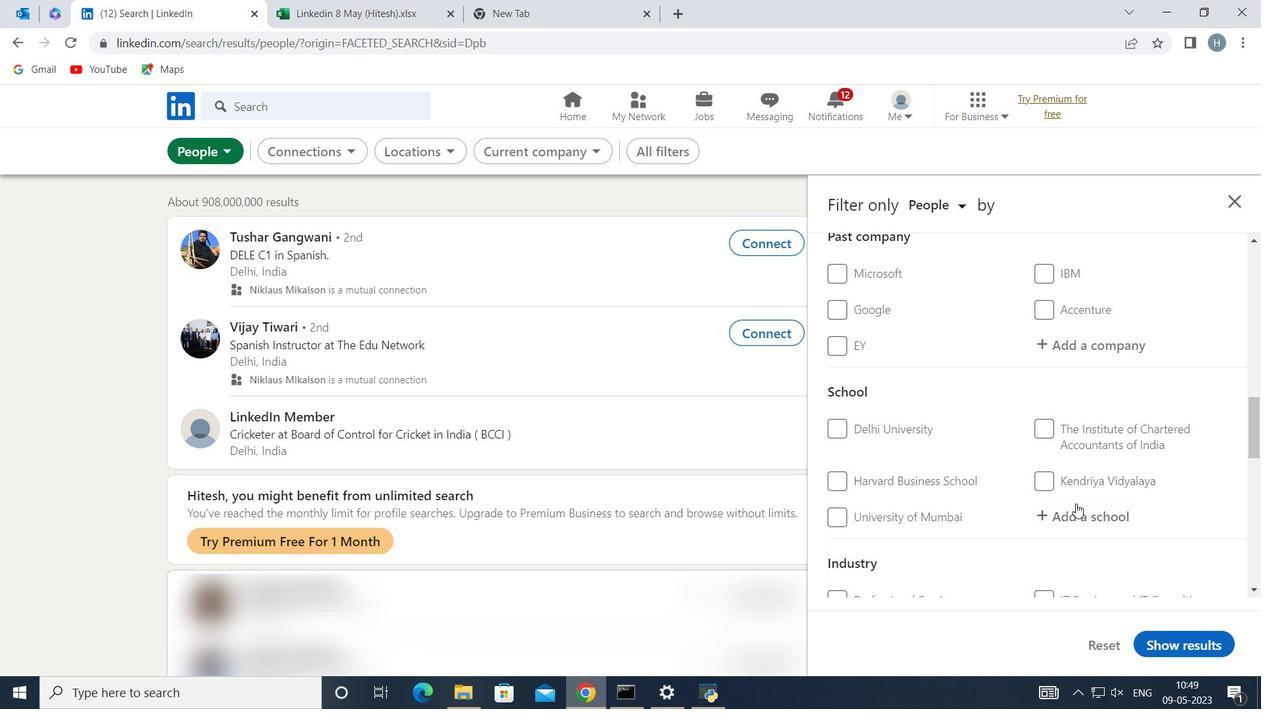 
Action: Mouse pressed left at (1078, 507)
Screenshot: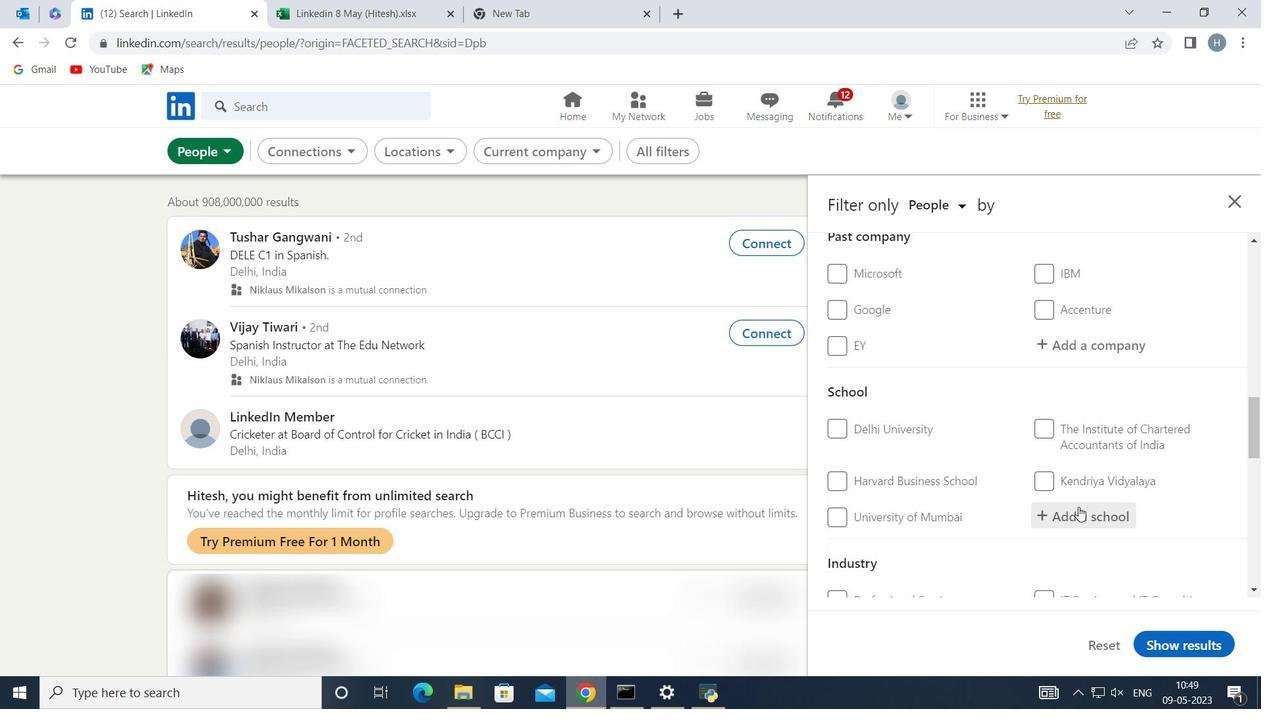 
Action: Key pressed <Key.shift><Key.shift><Key.shift><Key.shift><Key.shift><Key.shift><Key.shift>INIFD<Key.space><Key.shift>Institute<Key.space>
Screenshot: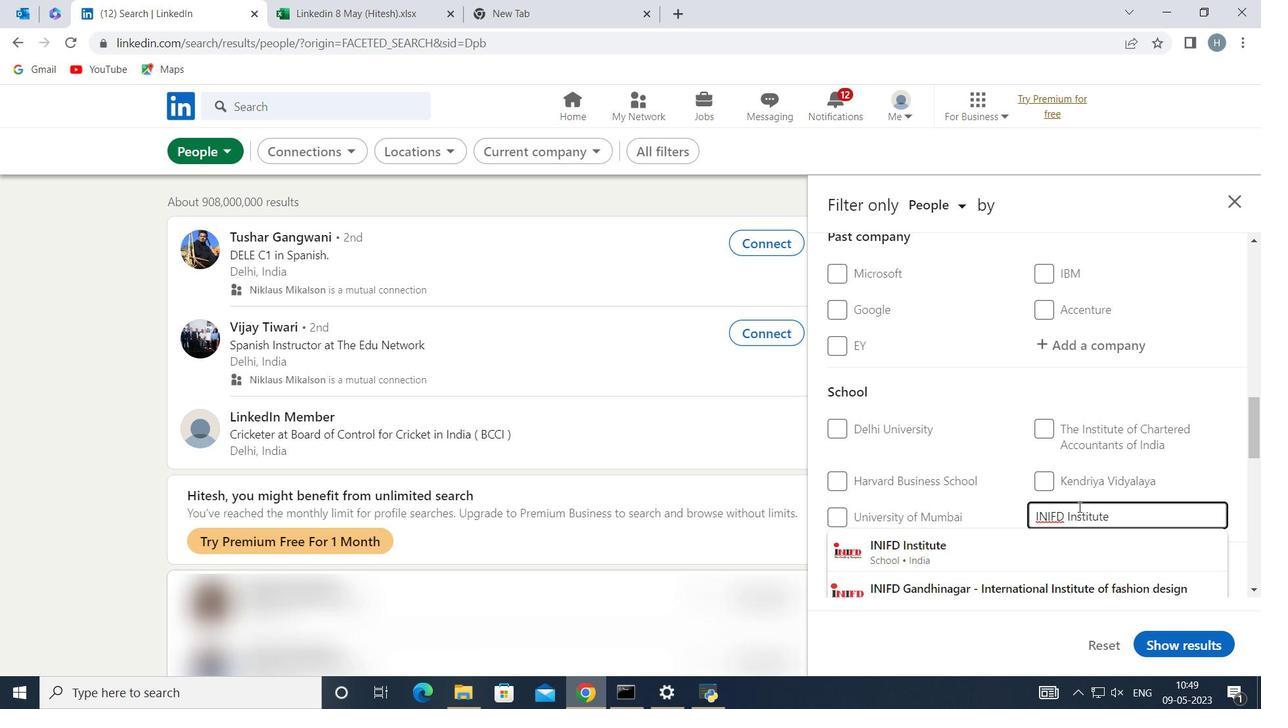 
Action: Mouse moved to (957, 550)
Screenshot: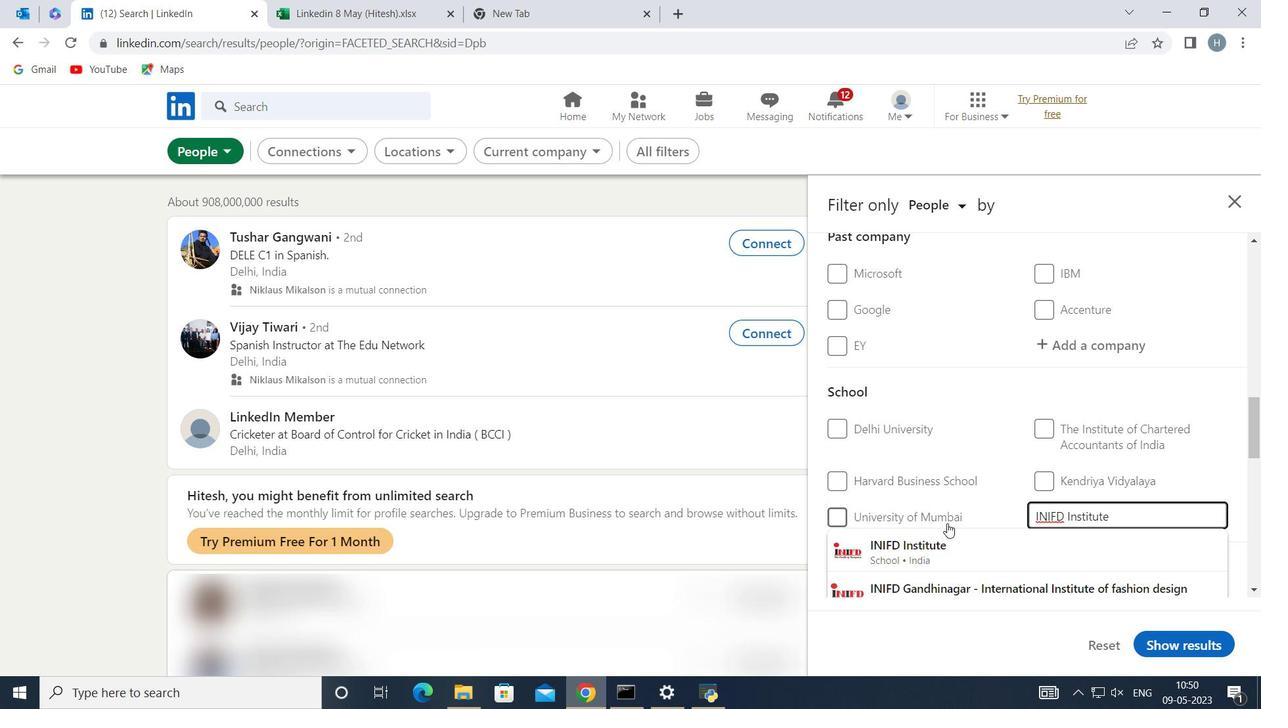 
Action: Mouse pressed left at (957, 550)
Screenshot: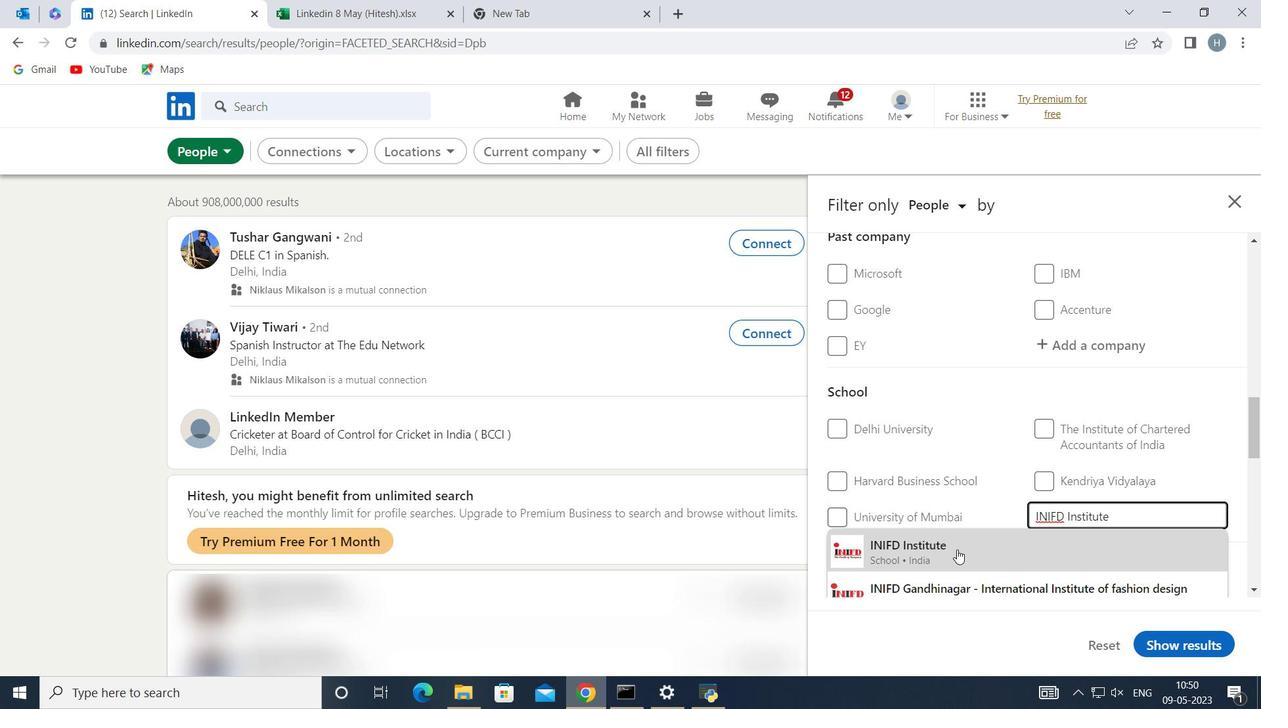 
Action: Mouse moved to (980, 484)
Screenshot: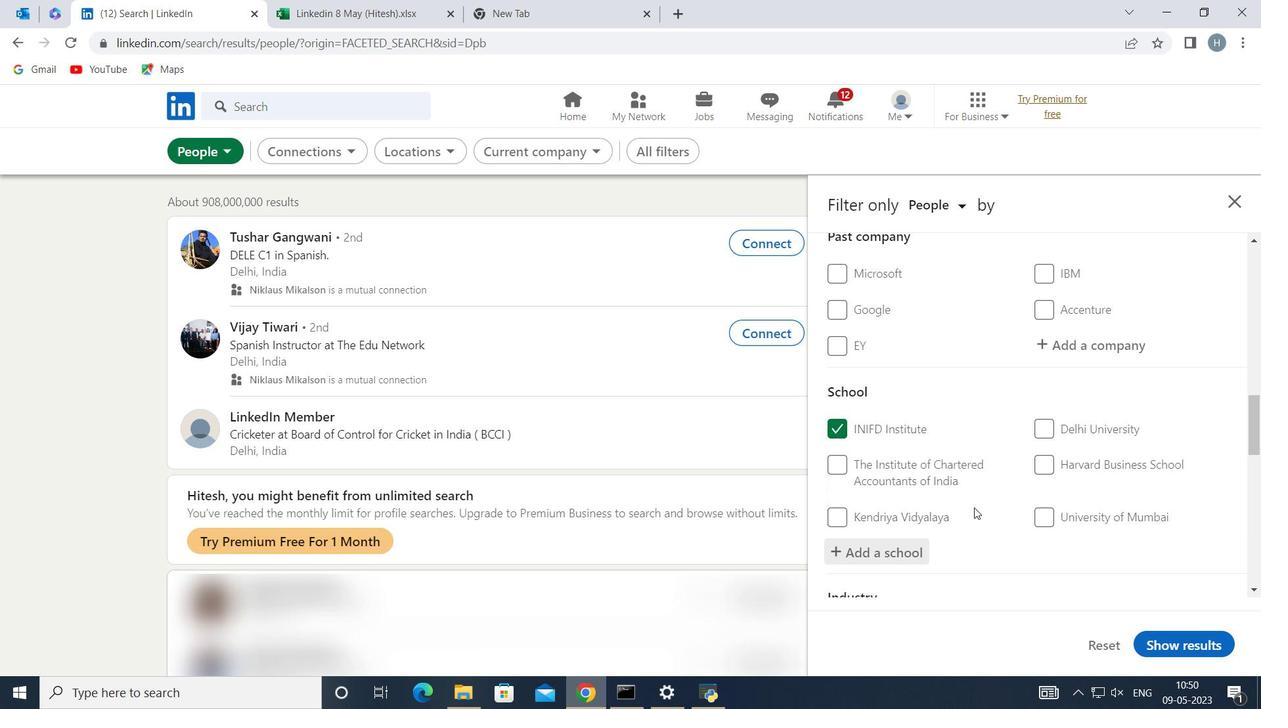 
Action: Mouse scrolled (980, 484) with delta (0, 0)
Screenshot: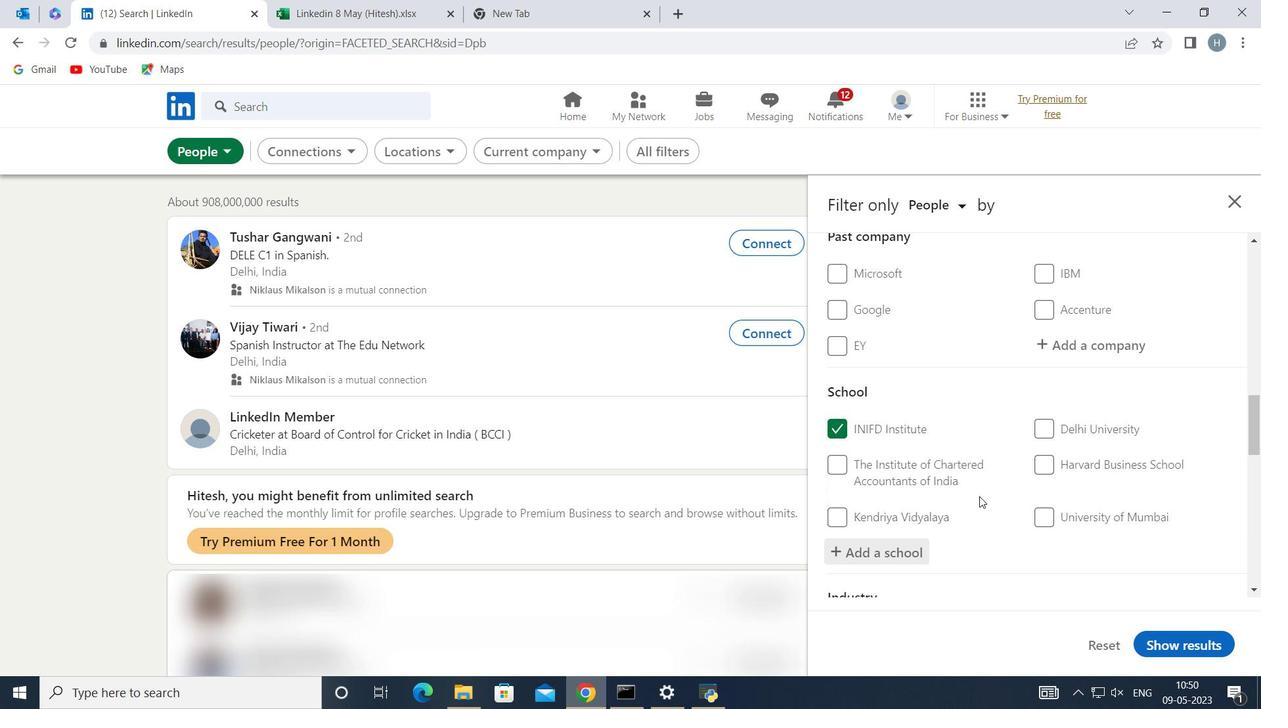 
Action: Mouse moved to (968, 464)
Screenshot: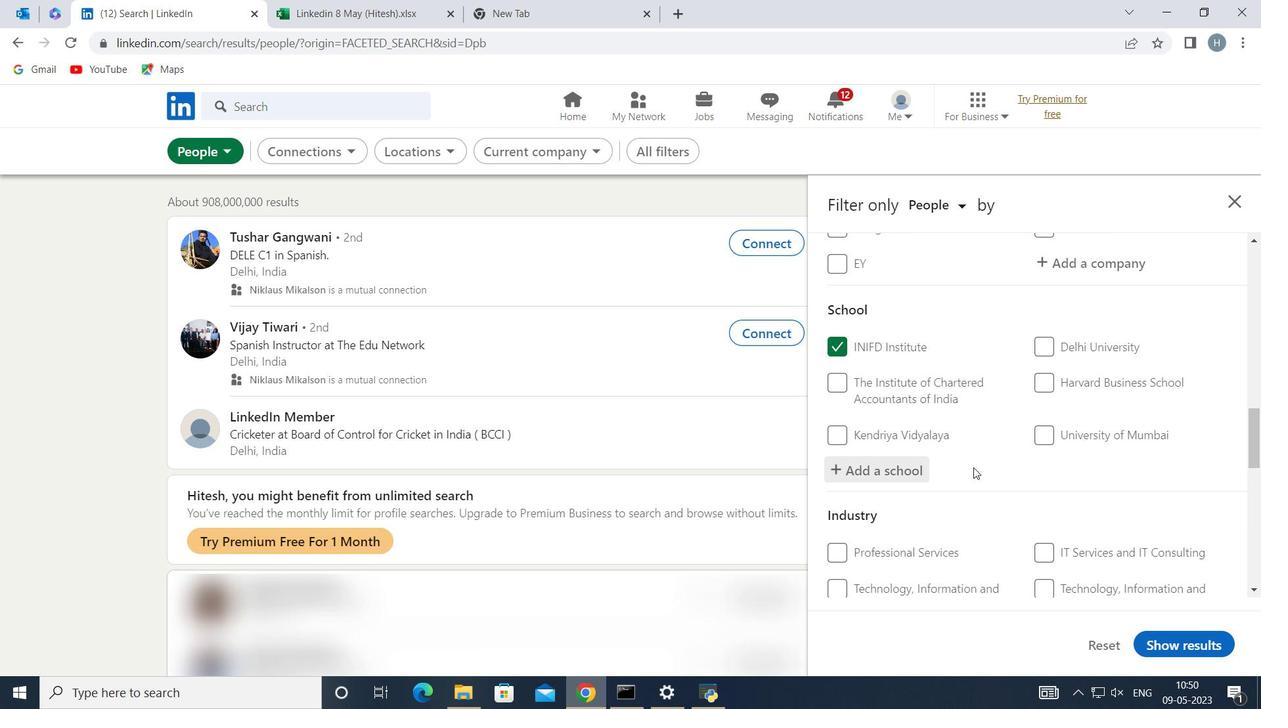 
Action: Mouse scrolled (968, 463) with delta (0, 0)
Screenshot: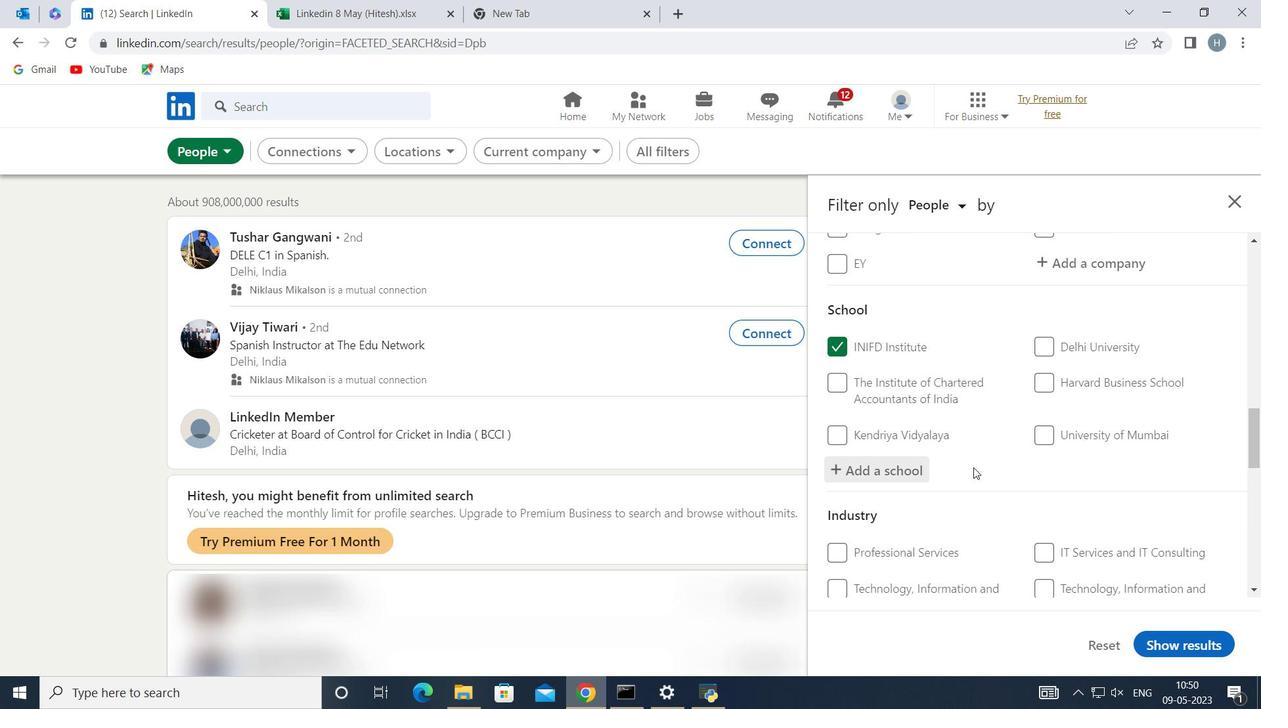 
Action: Mouse moved to (968, 453)
Screenshot: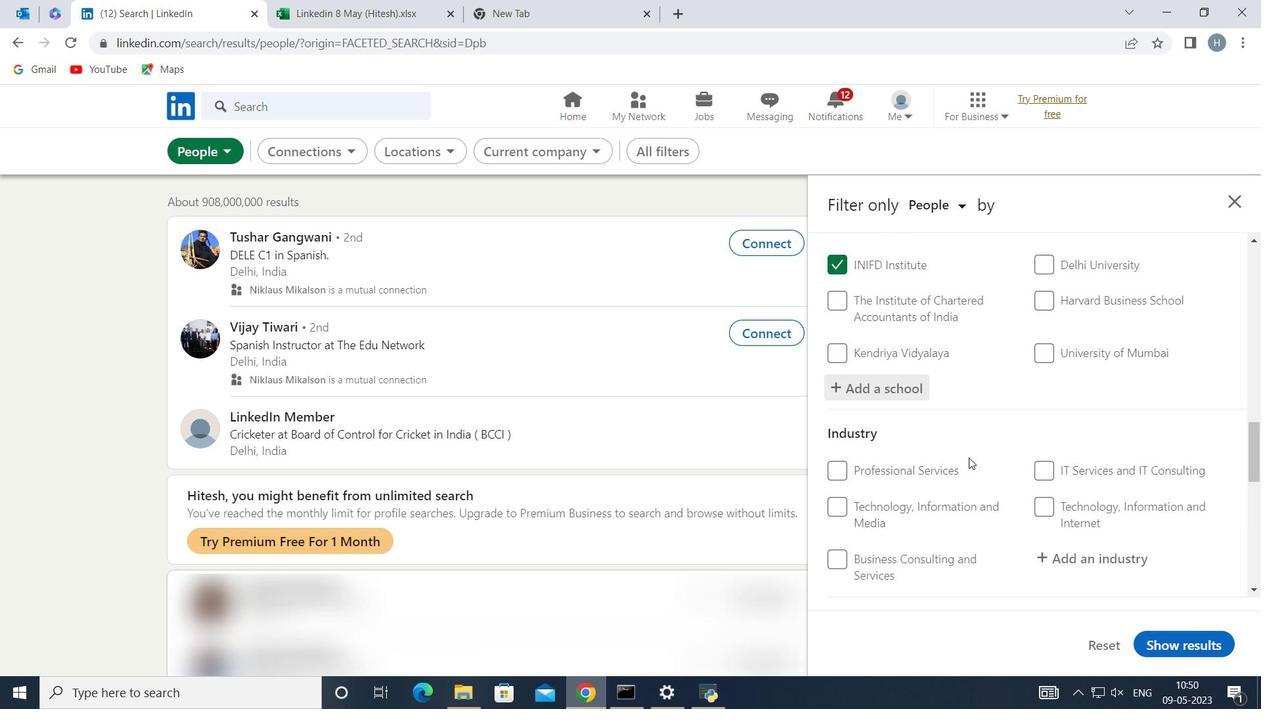 
Action: Mouse scrolled (968, 453) with delta (0, 0)
Screenshot: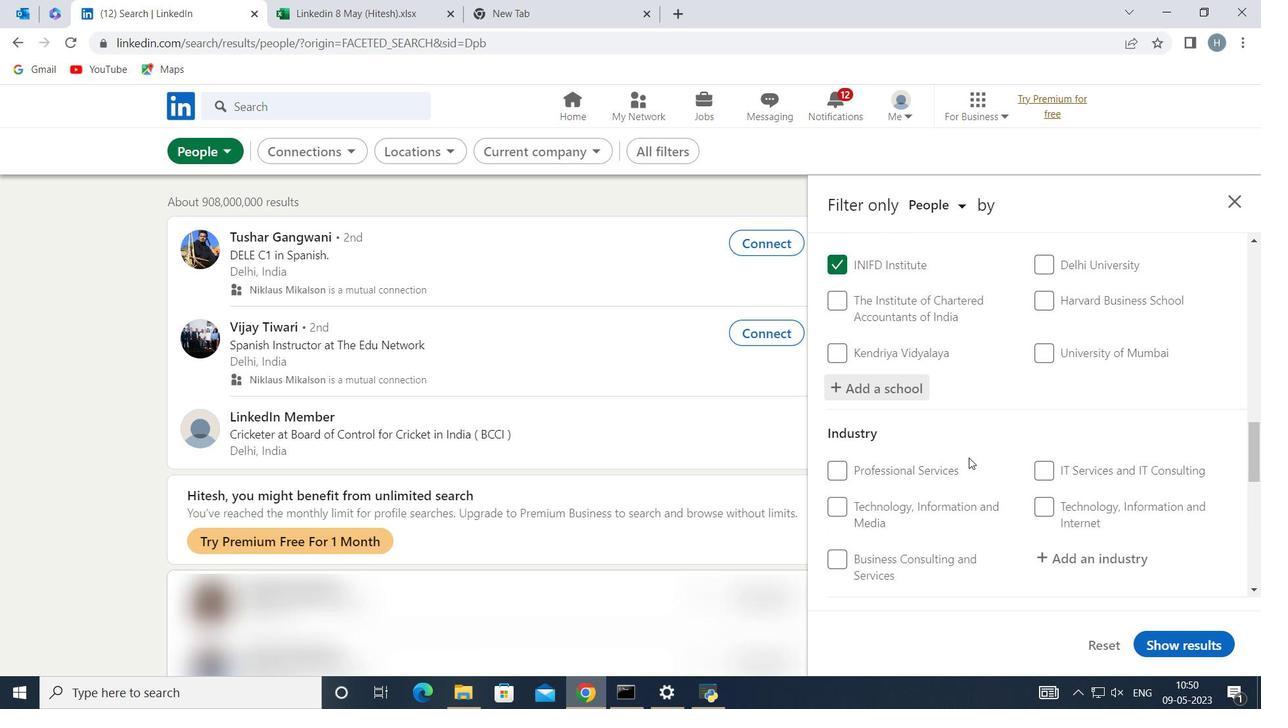 
Action: Mouse moved to (1060, 471)
Screenshot: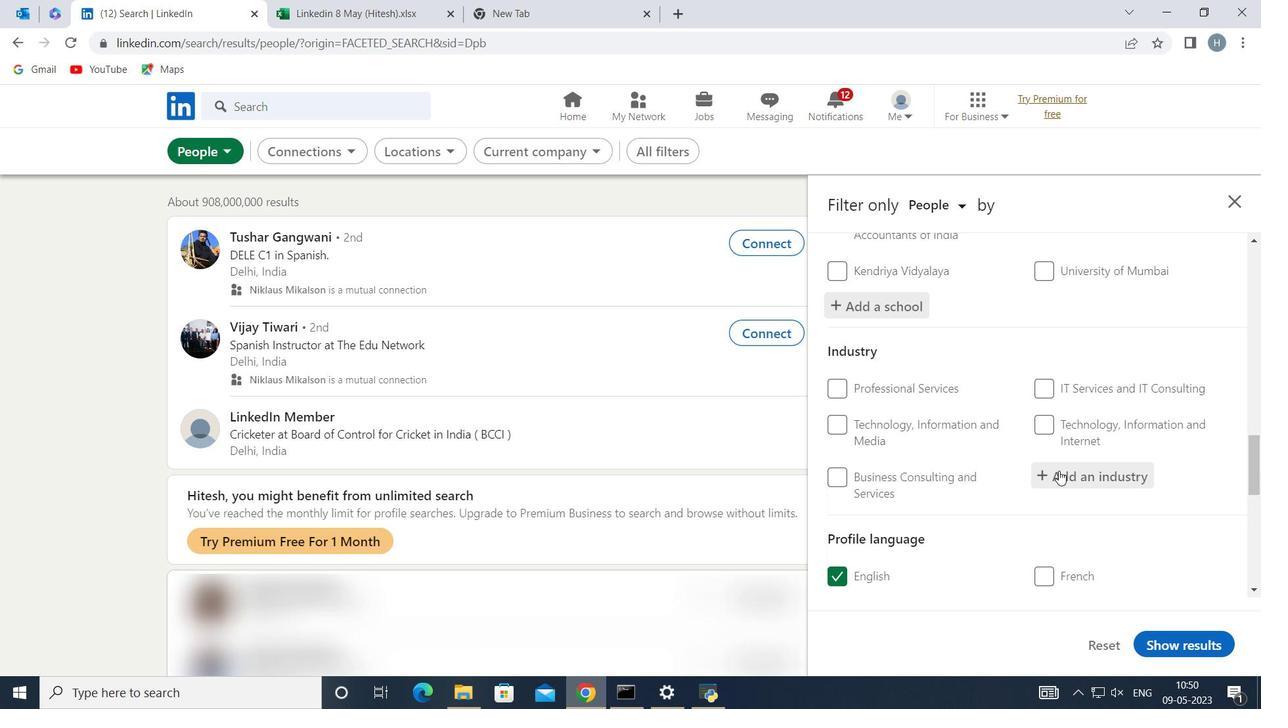 
Action: Mouse pressed left at (1060, 471)
Screenshot: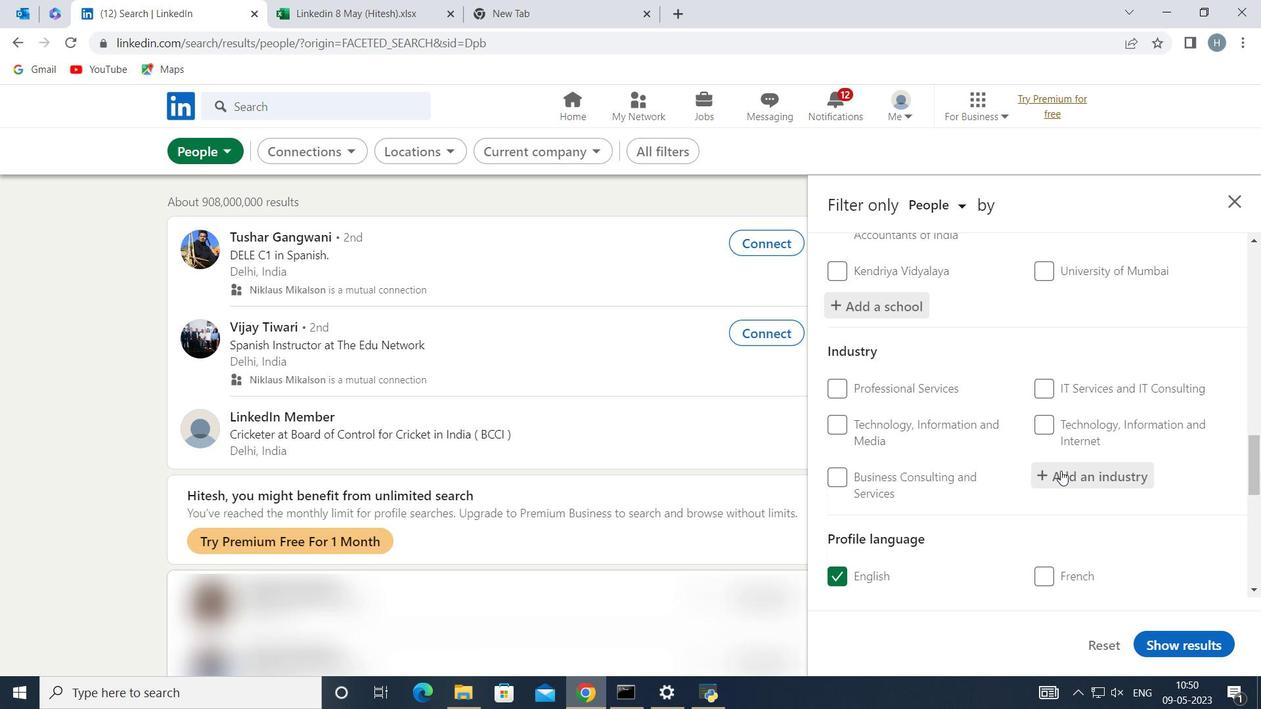 
Action: Mouse moved to (1041, 473)
Screenshot: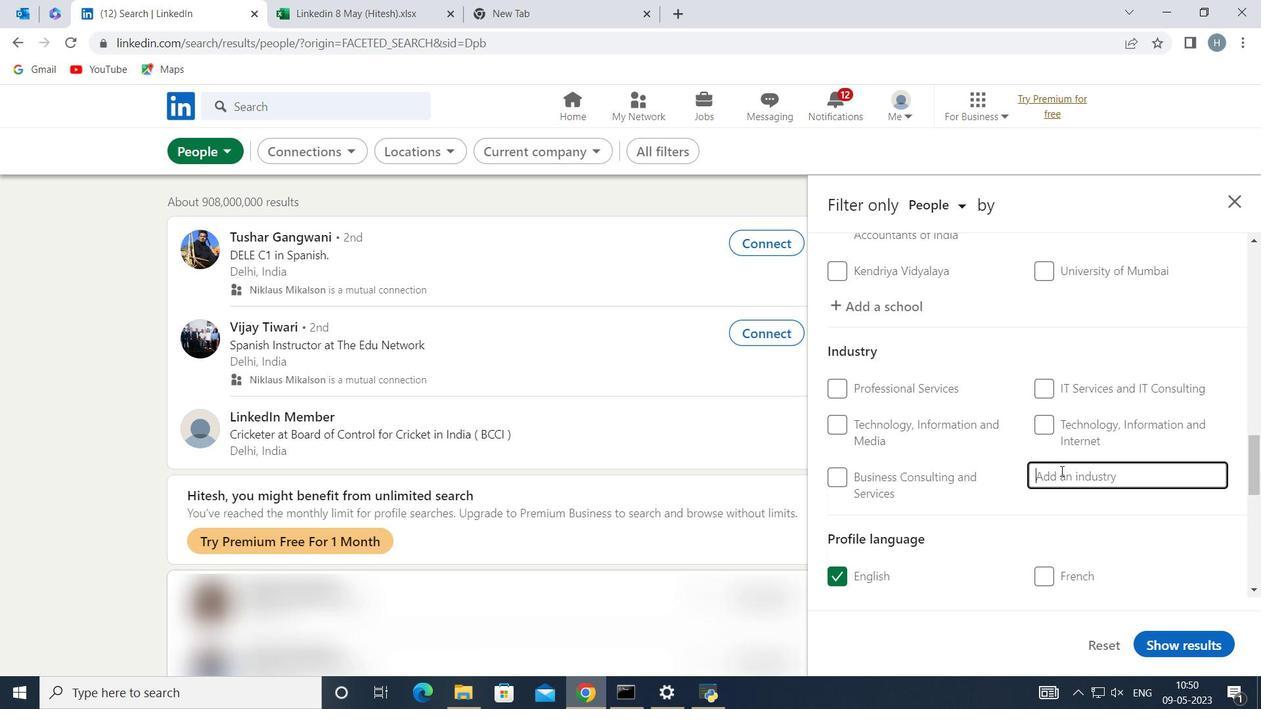 
Action: Key pressed <Key.shift>Staffing
Screenshot: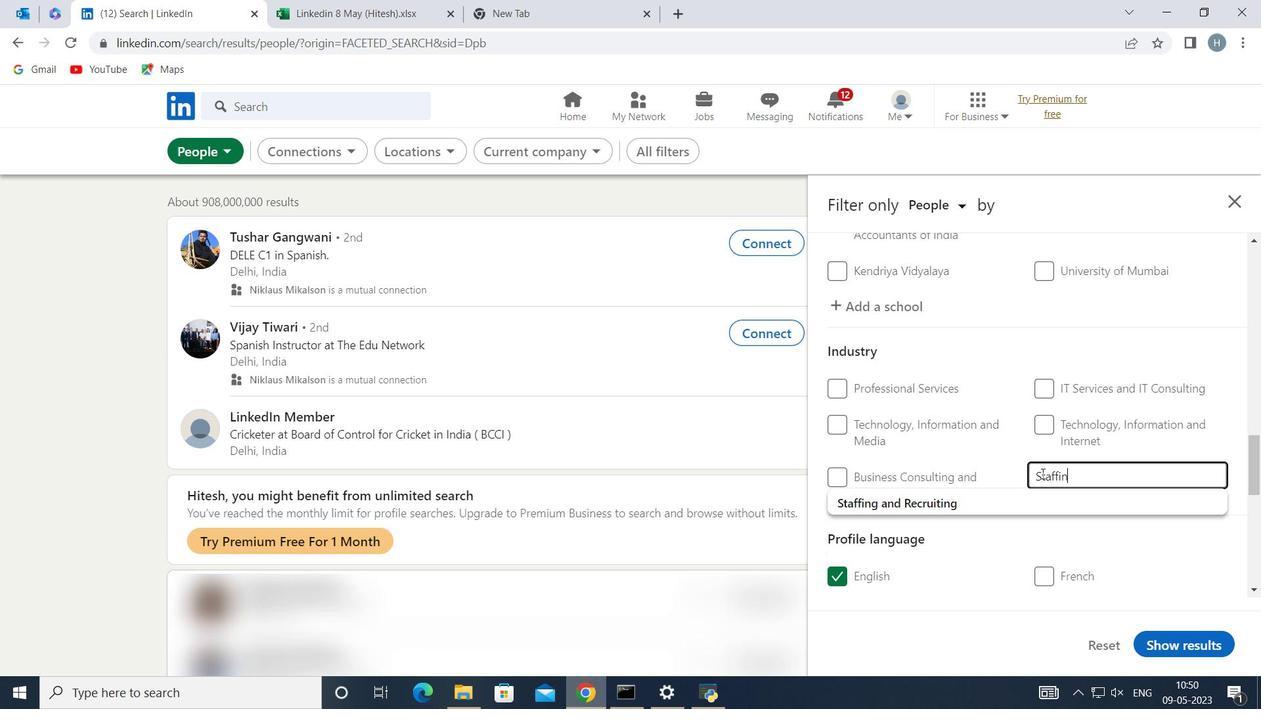 
Action: Mouse moved to (981, 501)
Screenshot: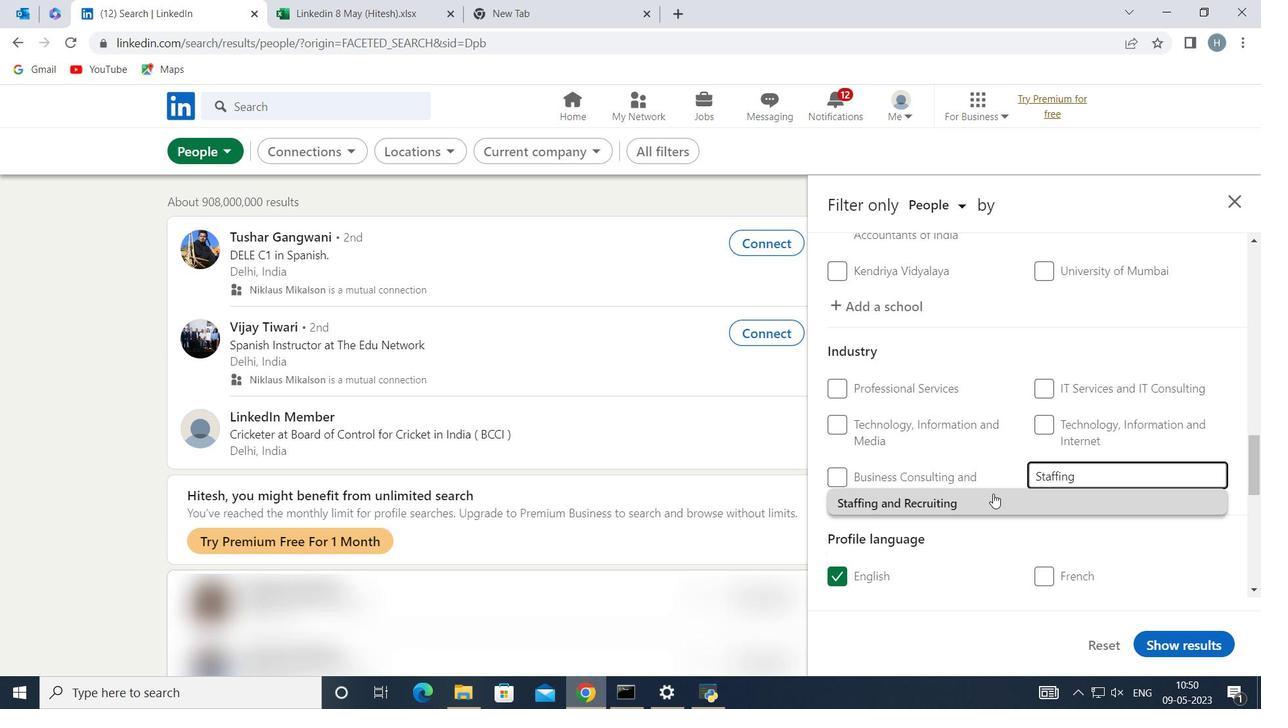 
Action: Mouse pressed left at (981, 501)
Screenshot: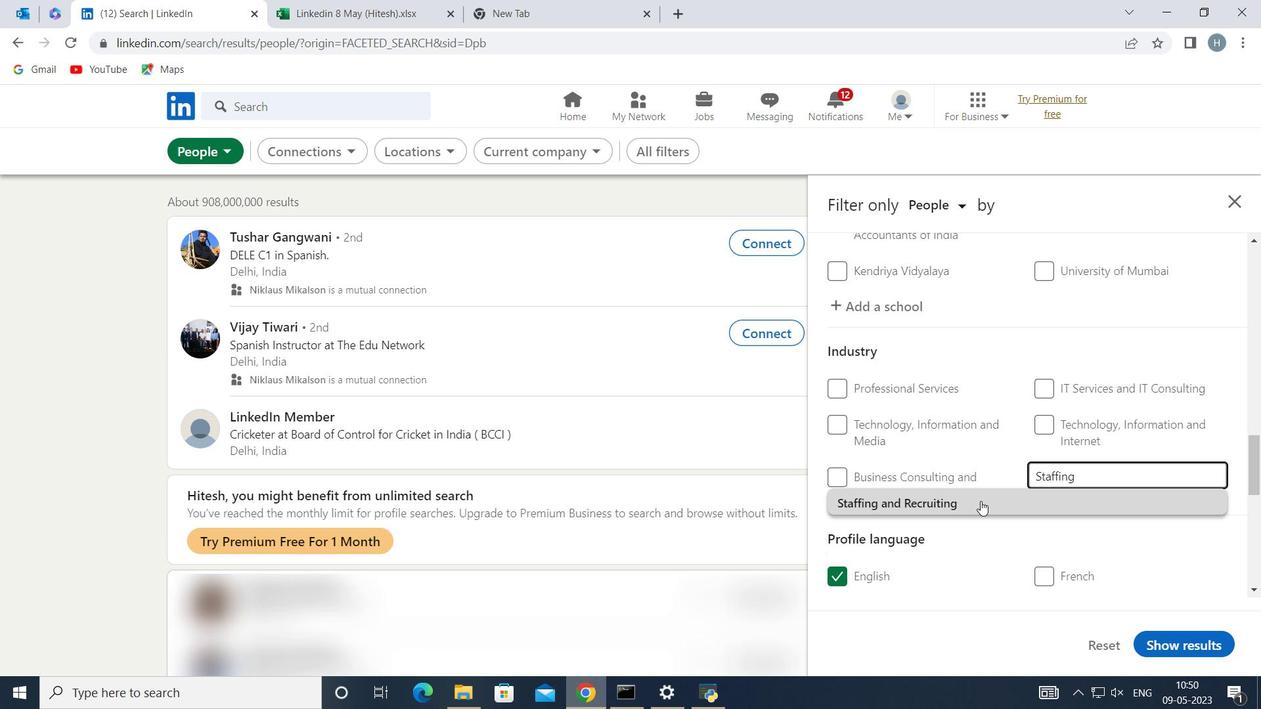 
Action: Mouse moved to (987, 492)
Screenshot: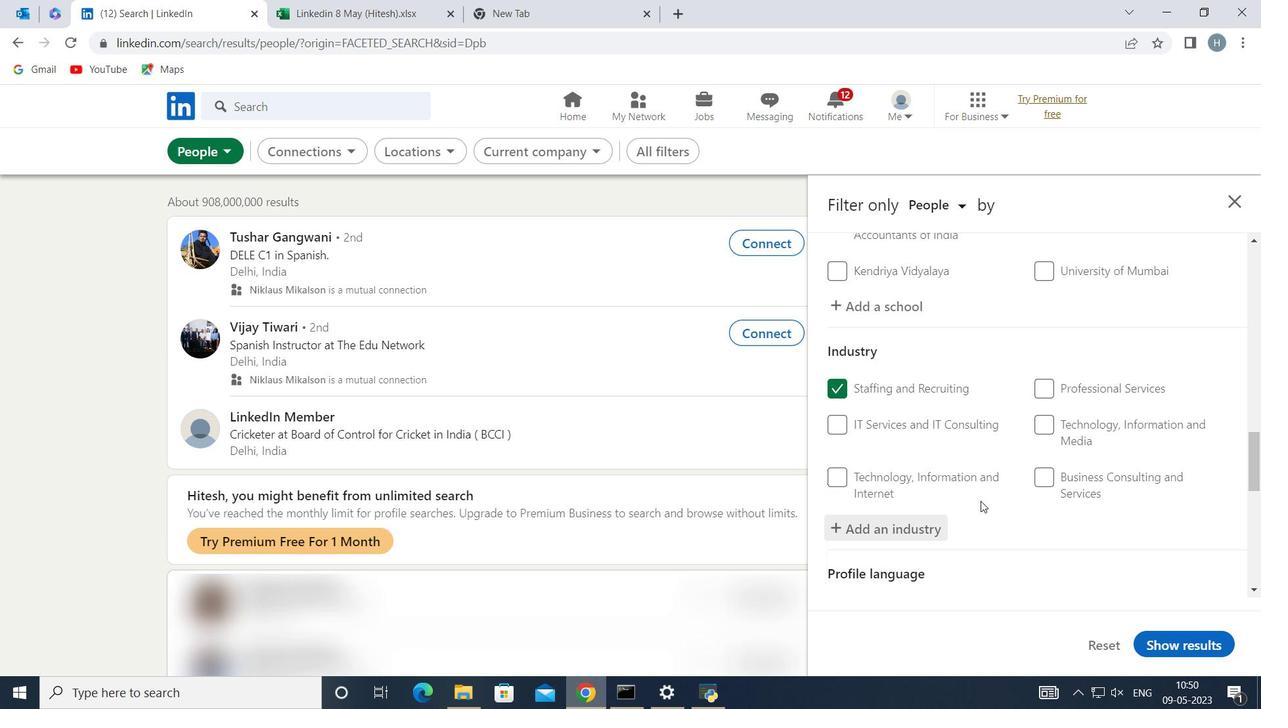 
Action: Mouse scrolled (987, 492) with delta (0, 0)
Screenshot: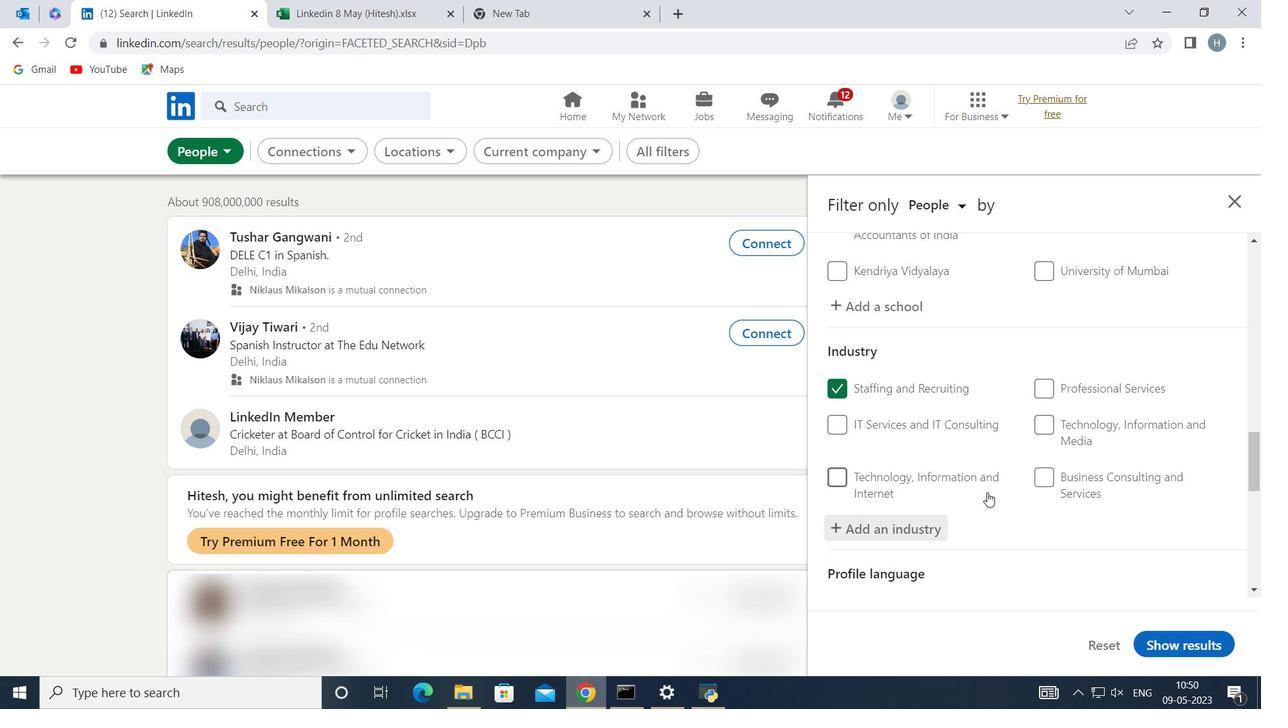 
Action: Mouse moved to (989, 488)
Screenshot: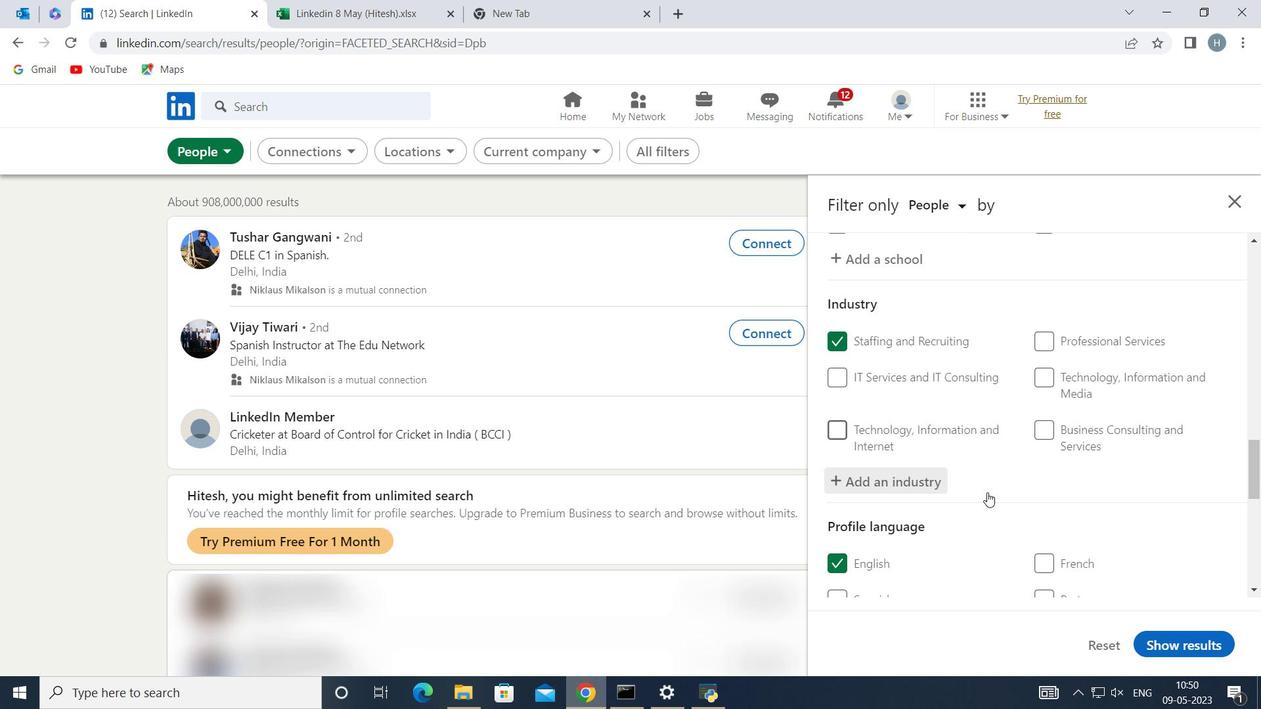 
Action: Mouse scrolled (989, 488) with delta (0, 0)
Screenshot: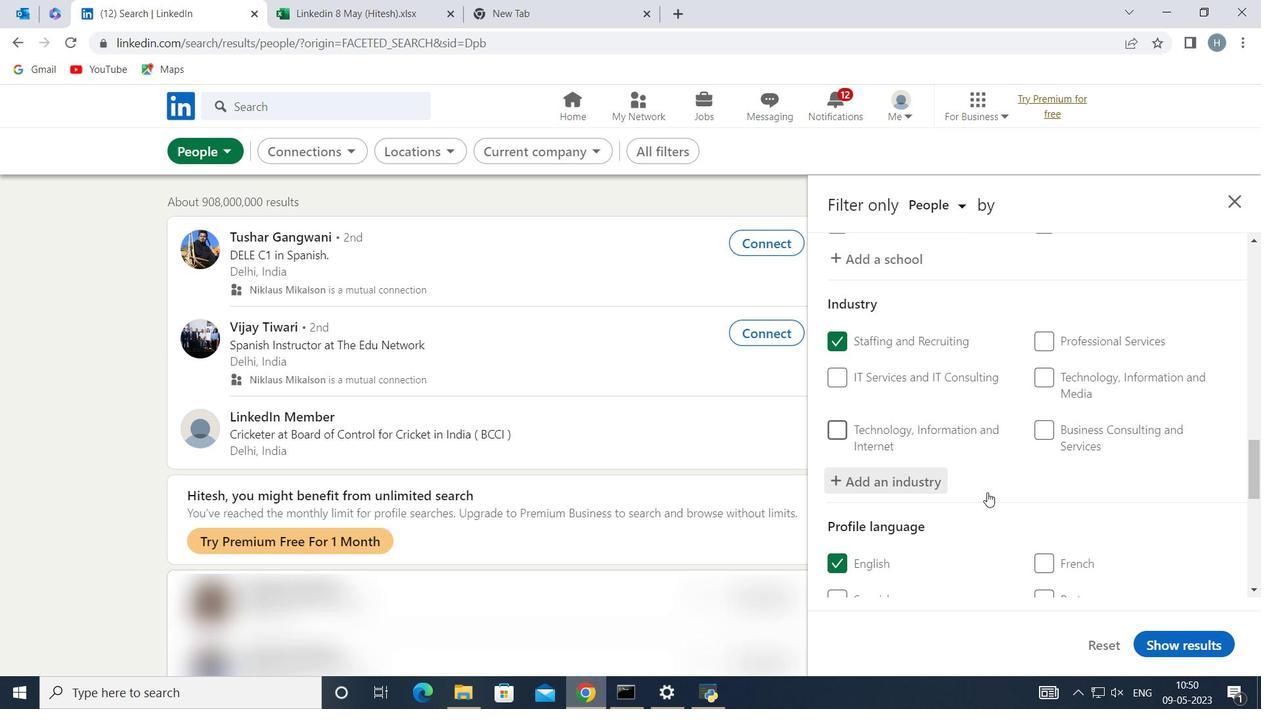 
Action: Mouse moved to (992, 483)
Screenshot: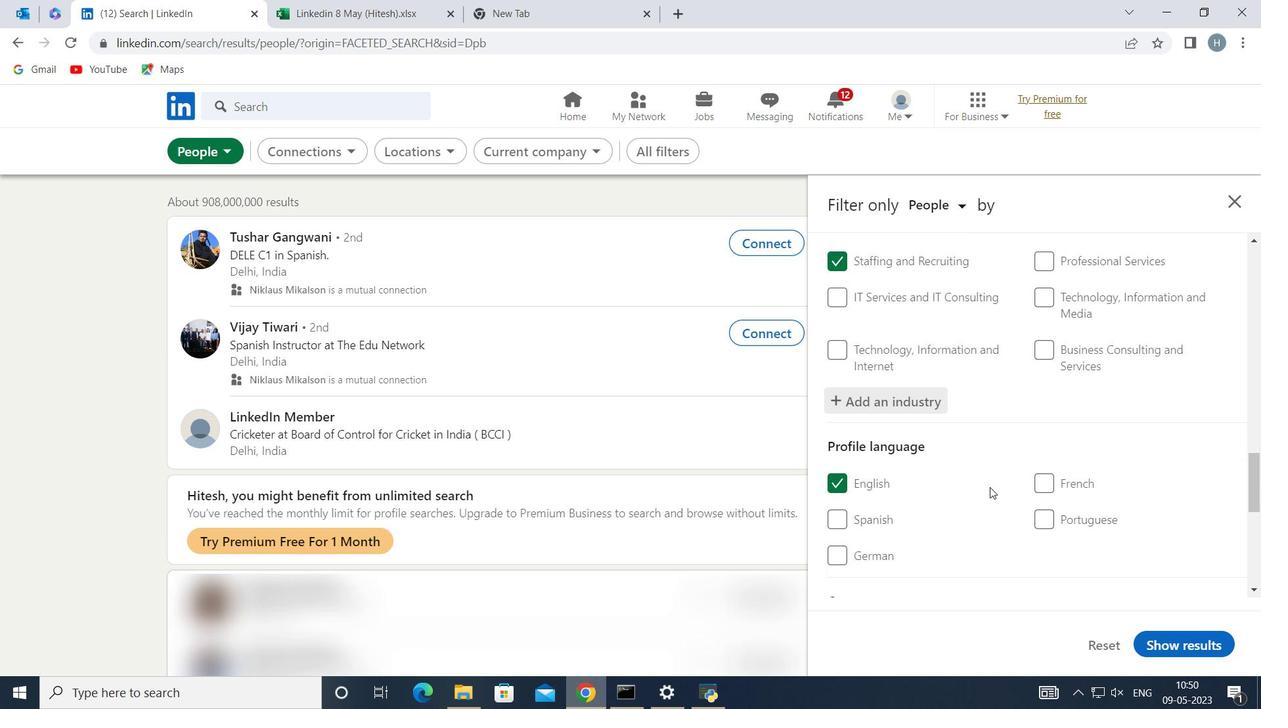 
Action: Mouse scrolled (992, 482) with delta (0, 0)
Screenshot: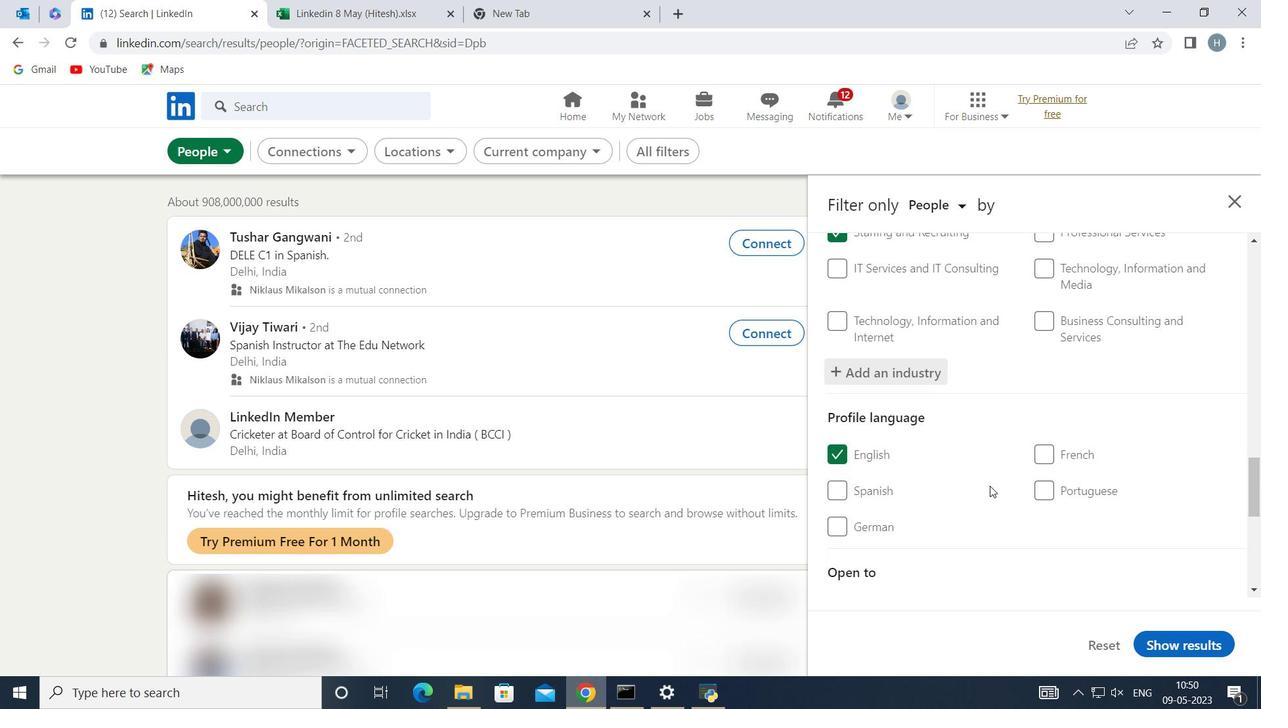 
Action: Mouse moved to (993, 482)
Screenshot: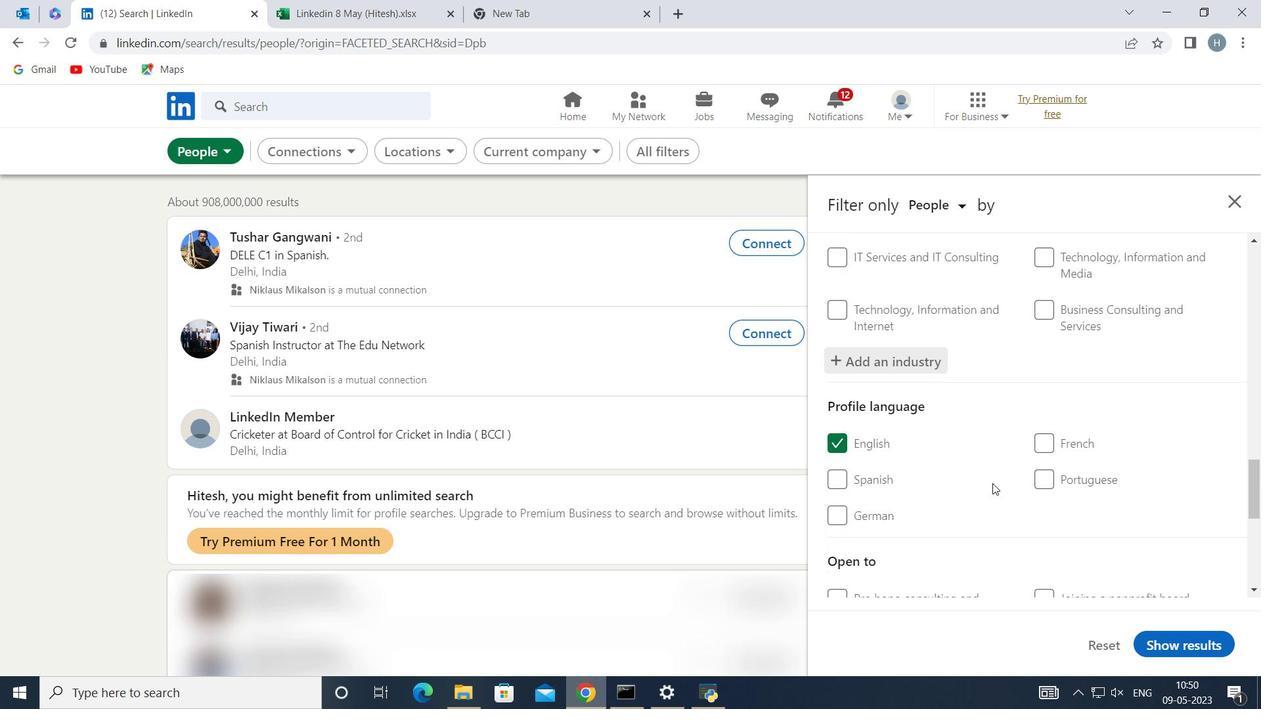 
Action: Mouse scrolled (993, 481) with delta (0, 0)
Screenshot: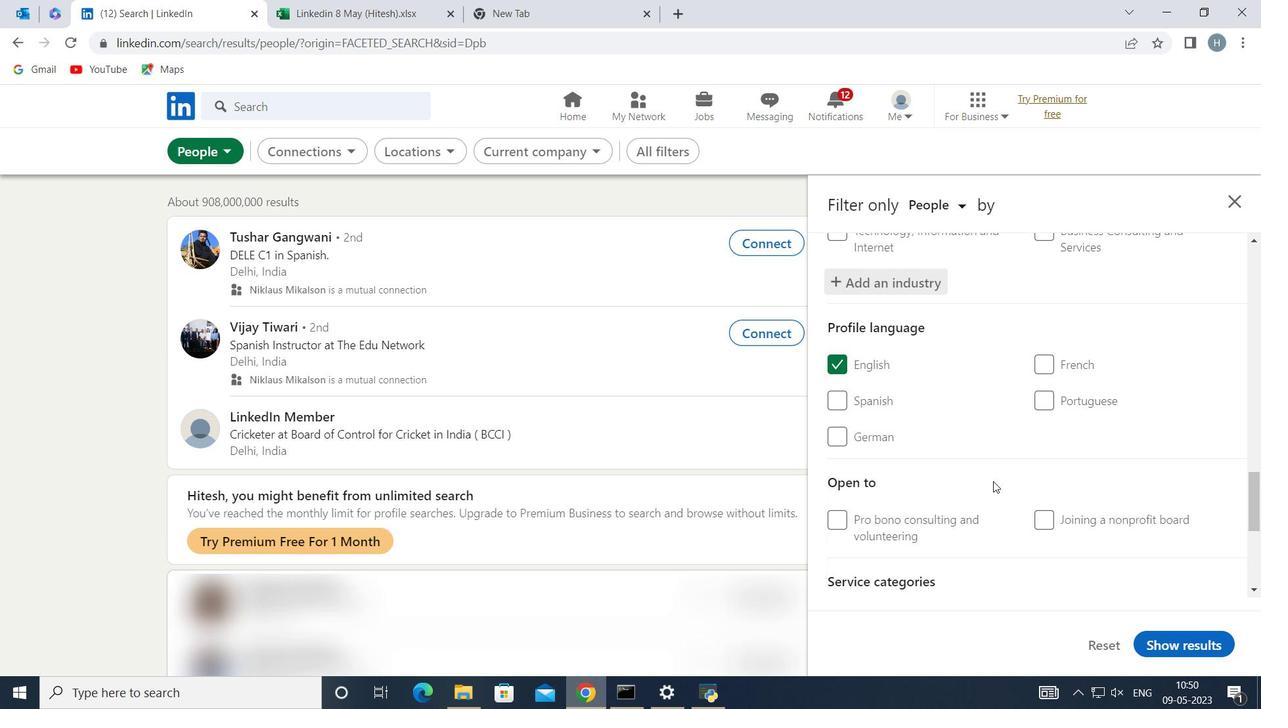 
Action: Mouse moved to (993, 481)
Screenshot: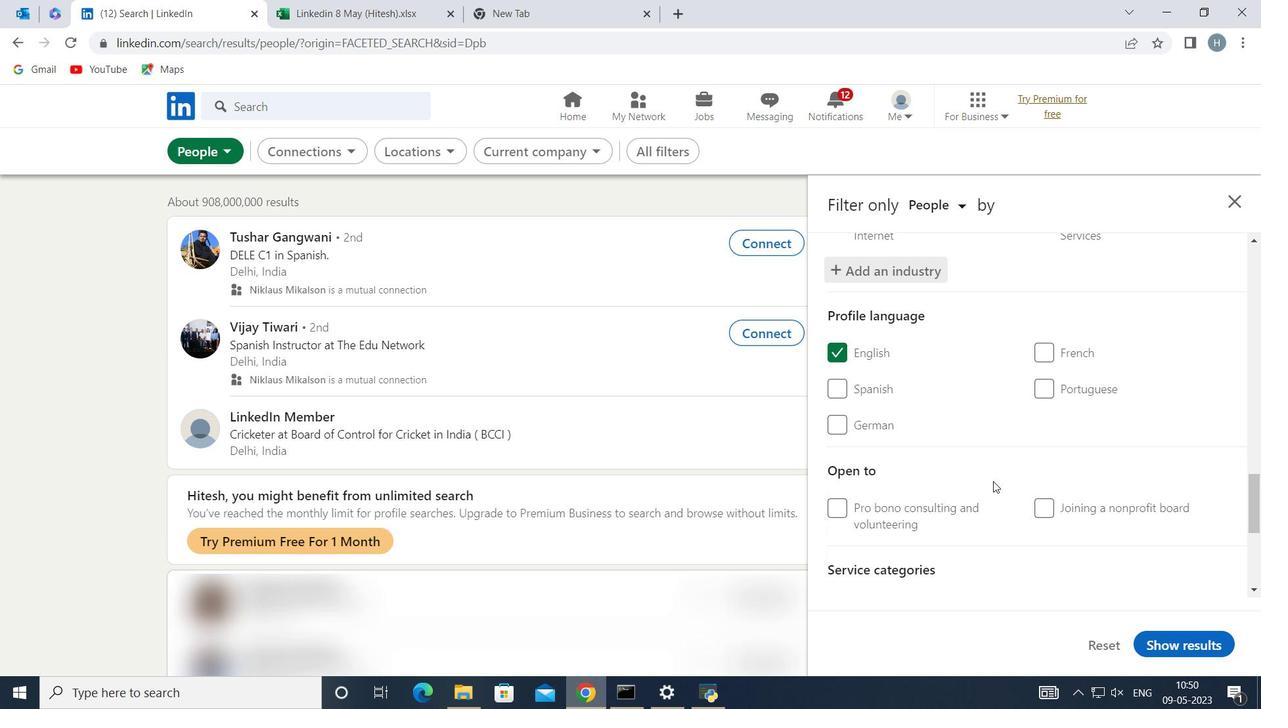 
Action: Mouse scrolled (993, 480) with delta (0, 0)
Screenshot: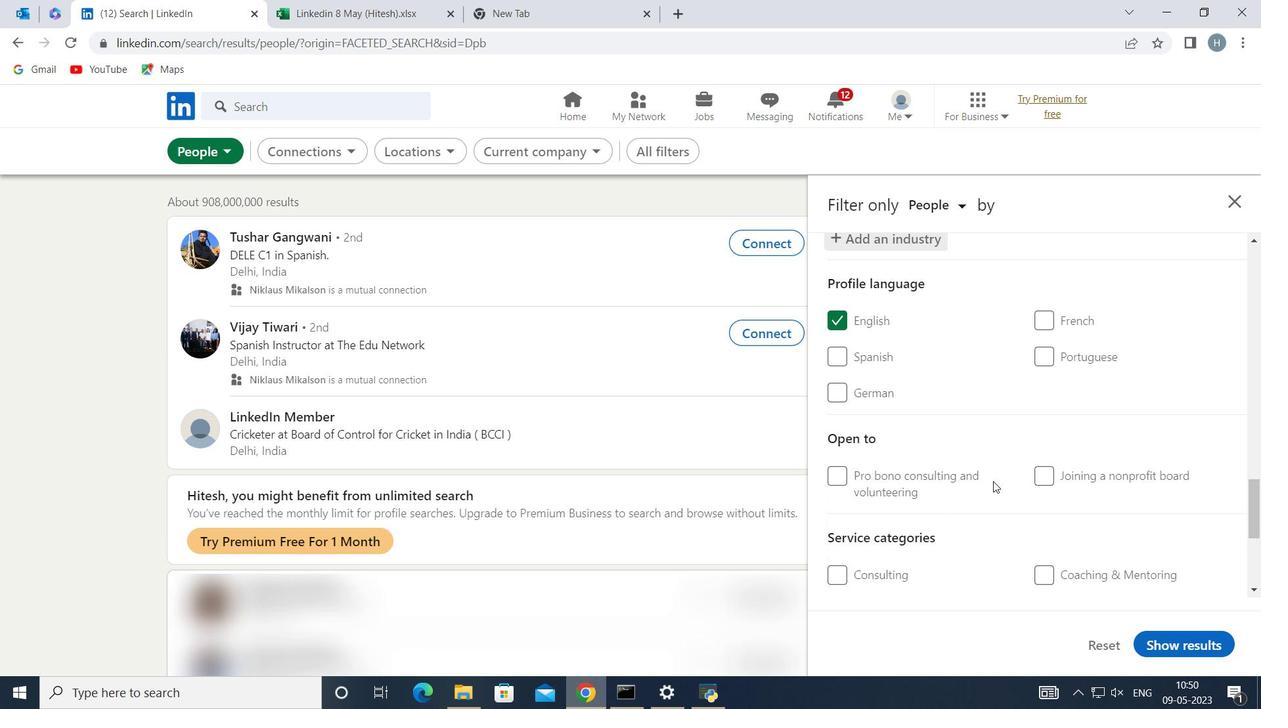 
Action: Mouse scrolled (993, 480) with delta (0, 0)
Screenshot: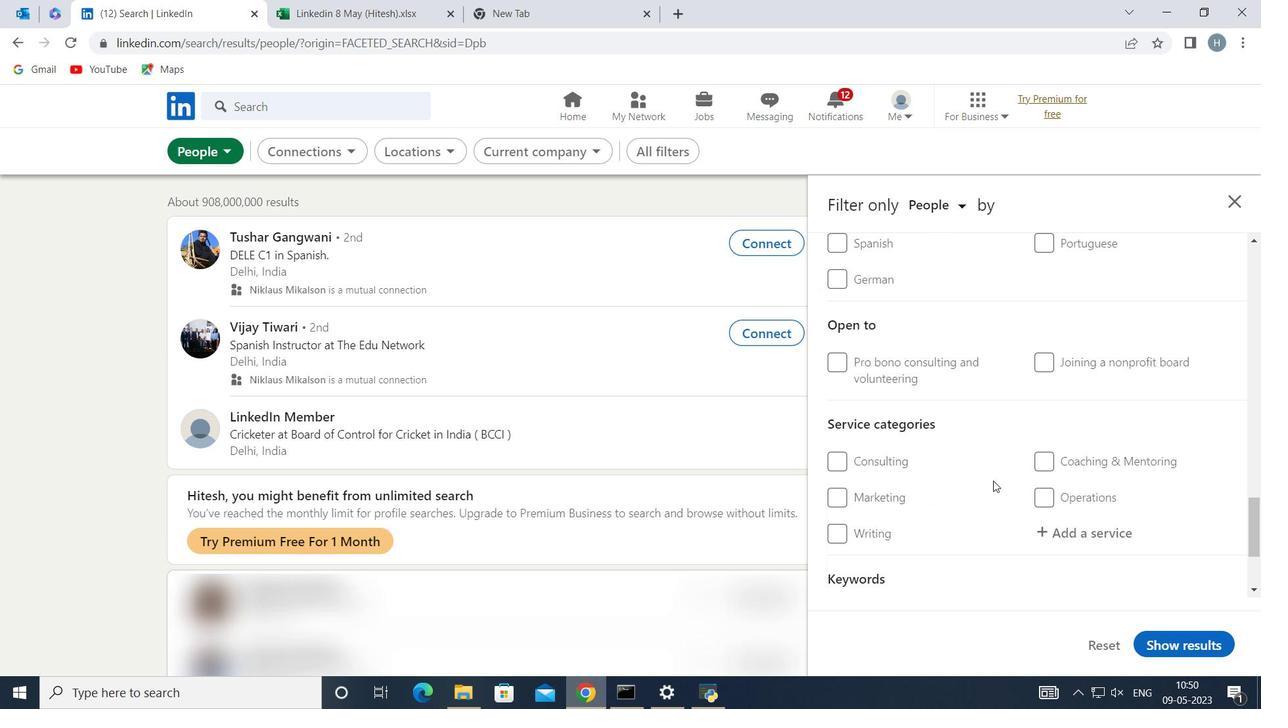 
Action: Mouse moved to (1076, 448)
Screenshot: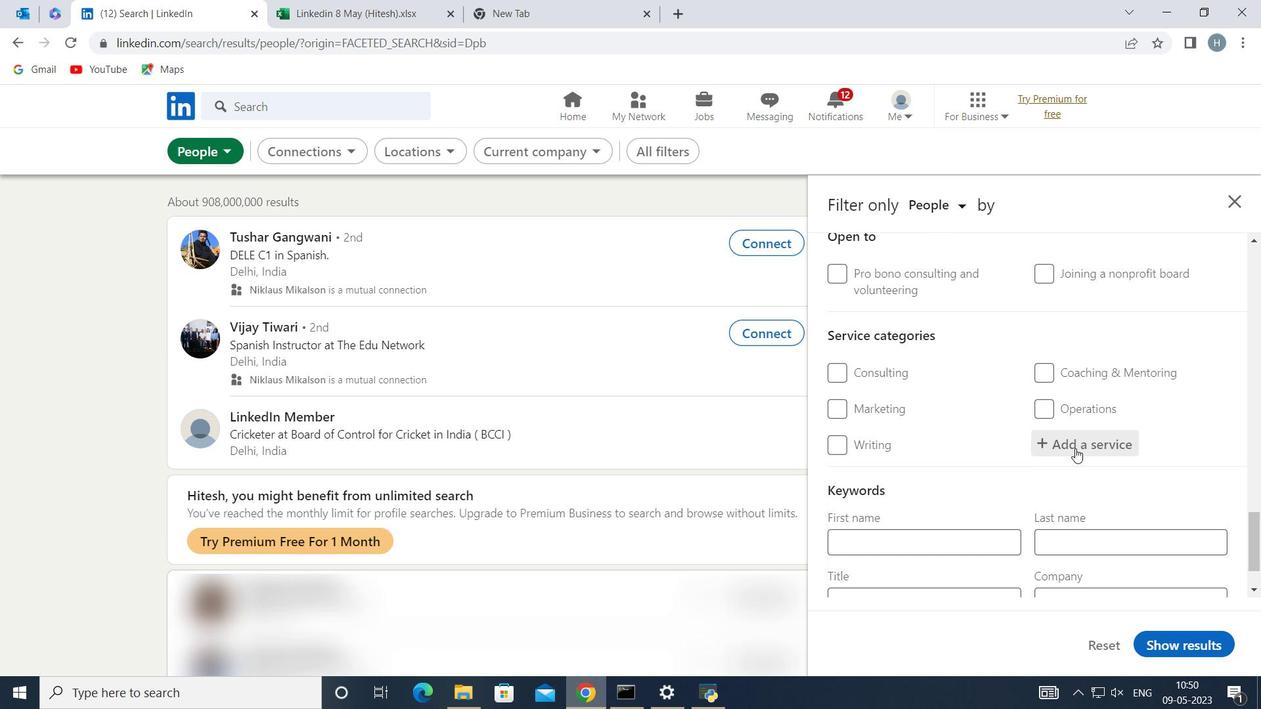 
Action: Mouse pressed left at (1076, 448)
Screenshot: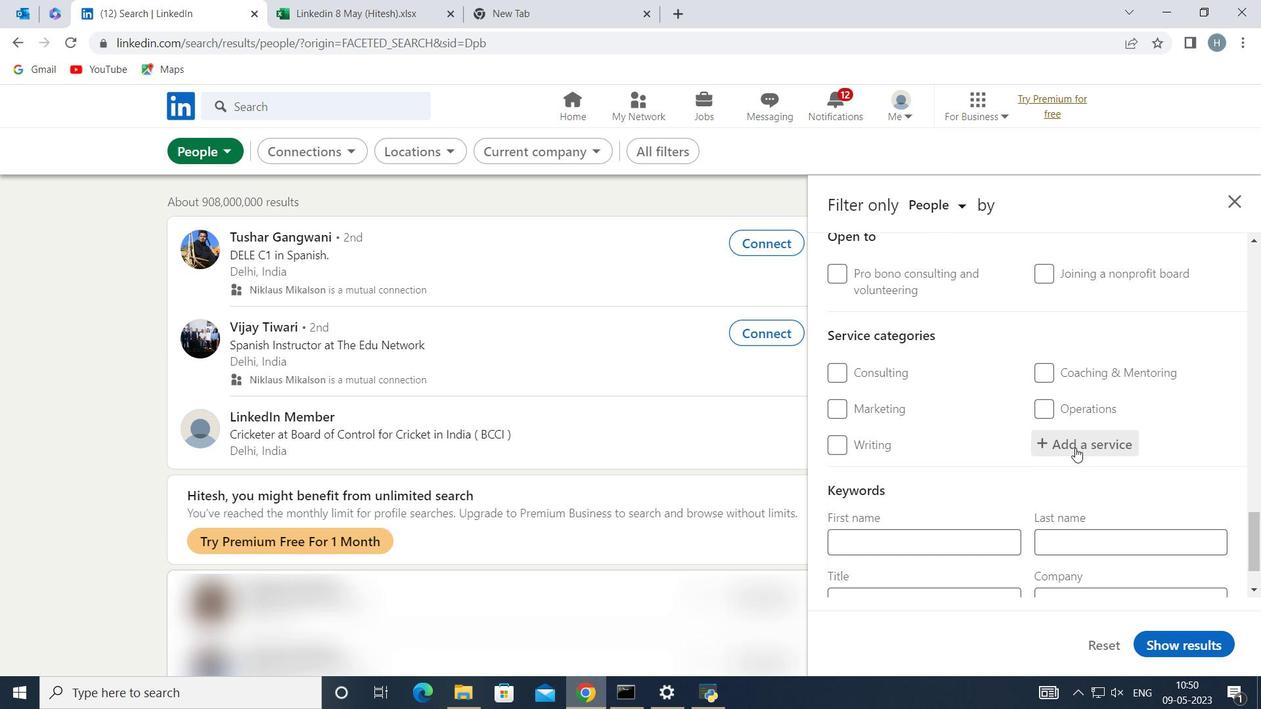 
Action: Key pressed <Key.shift>Tax<Key.space><Key.shift>Prepara
Screenshot: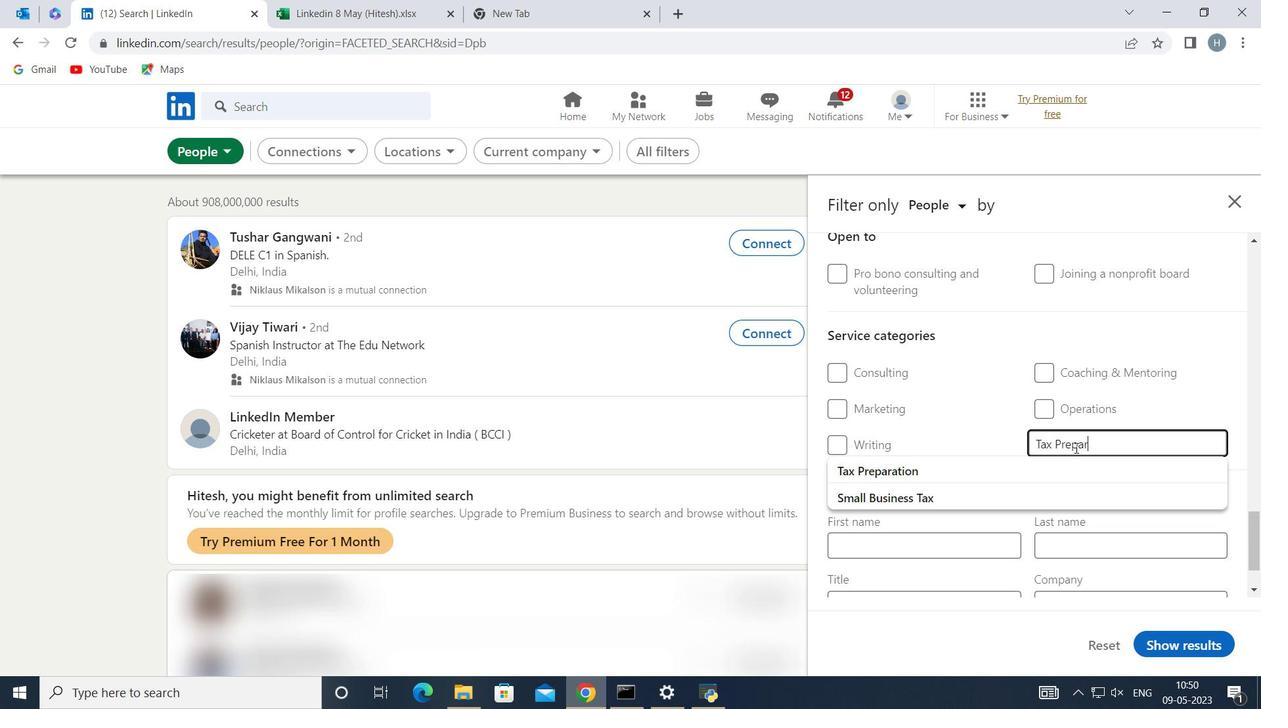 
Action: Mouse moved to (965, 465)
Screenshot: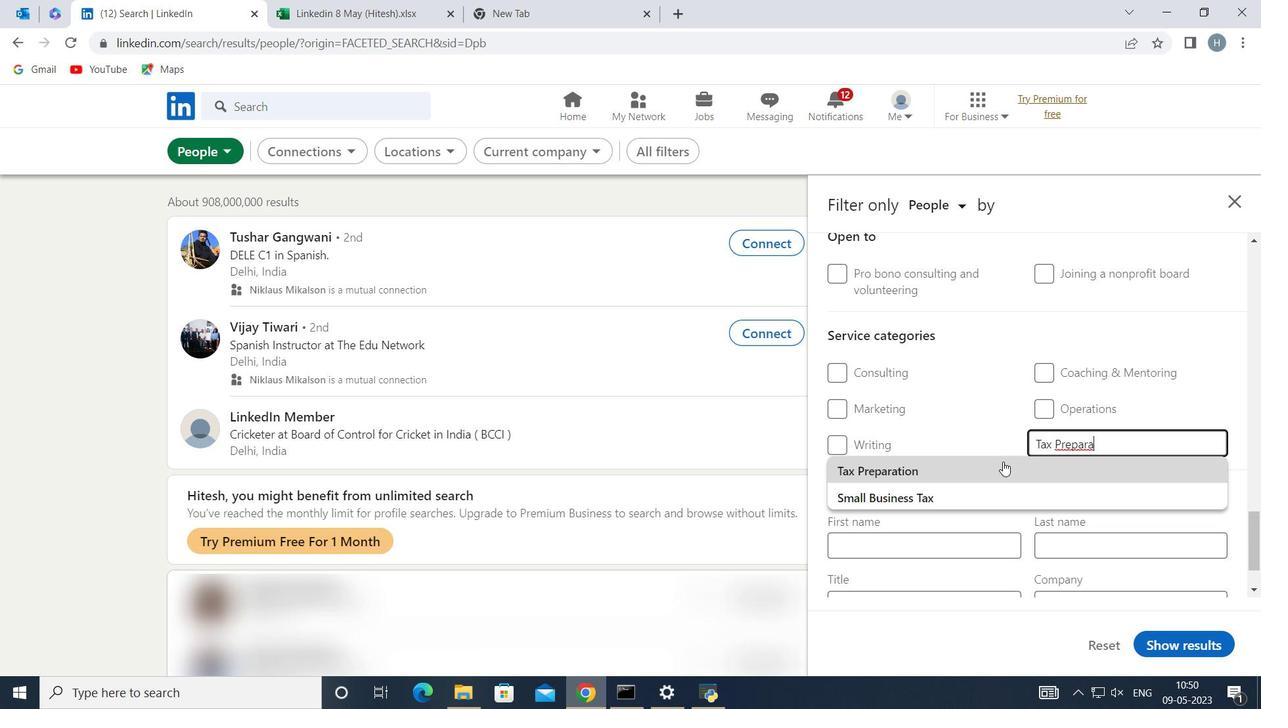 
Action: Mouse pressed left at (965, 465)
Screenshot: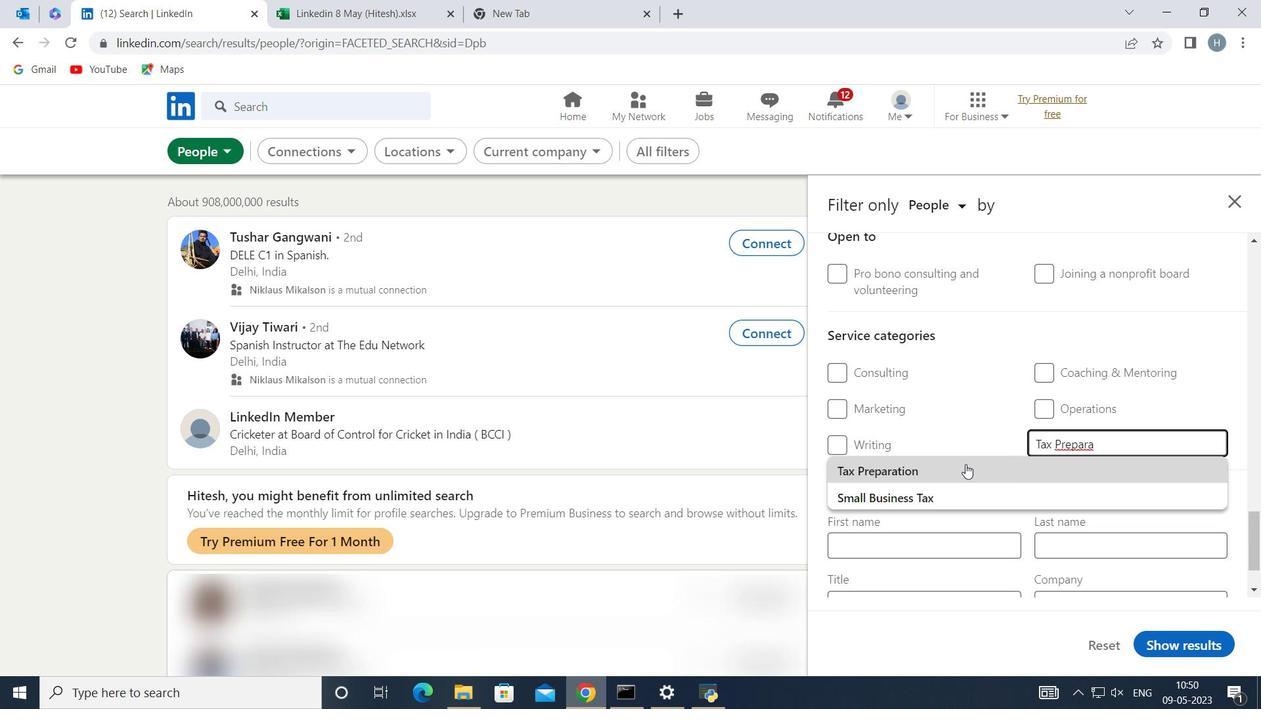 
Action: Mouse moved to (966, 451)
Screenshot: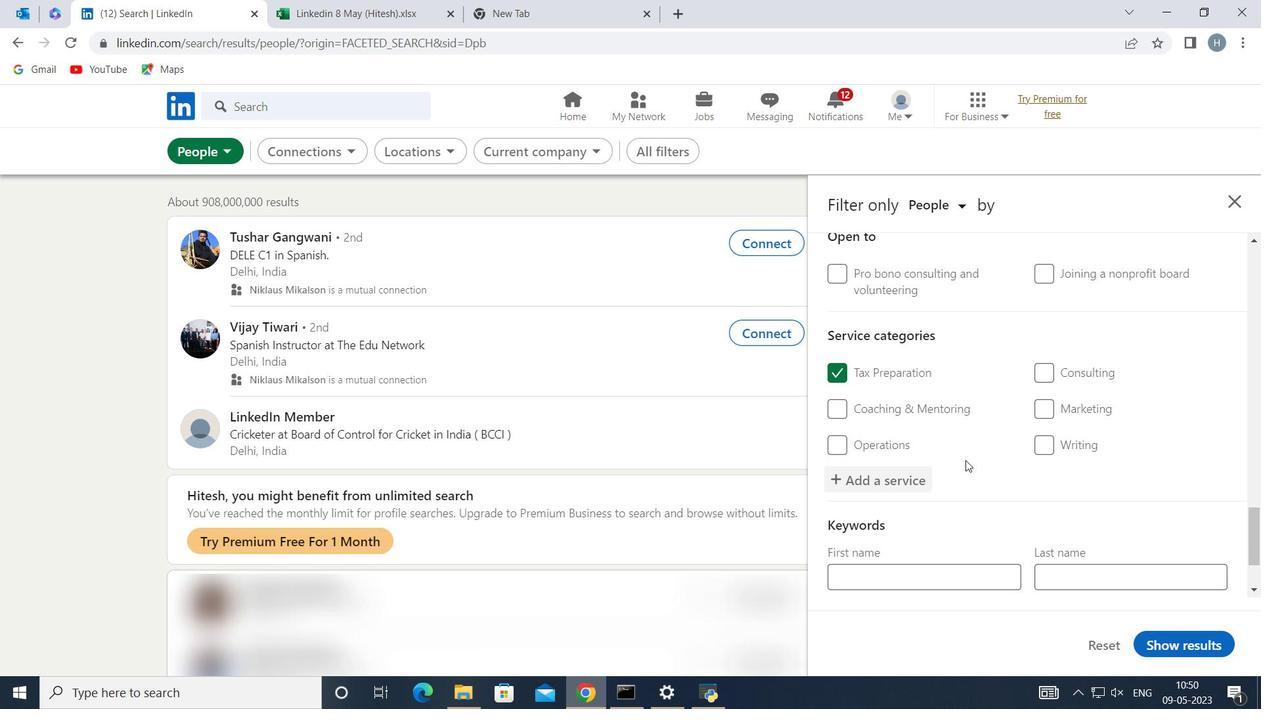 
Action: Mouse scrolled (966, 451) with delta (0, 0)
Screenshot: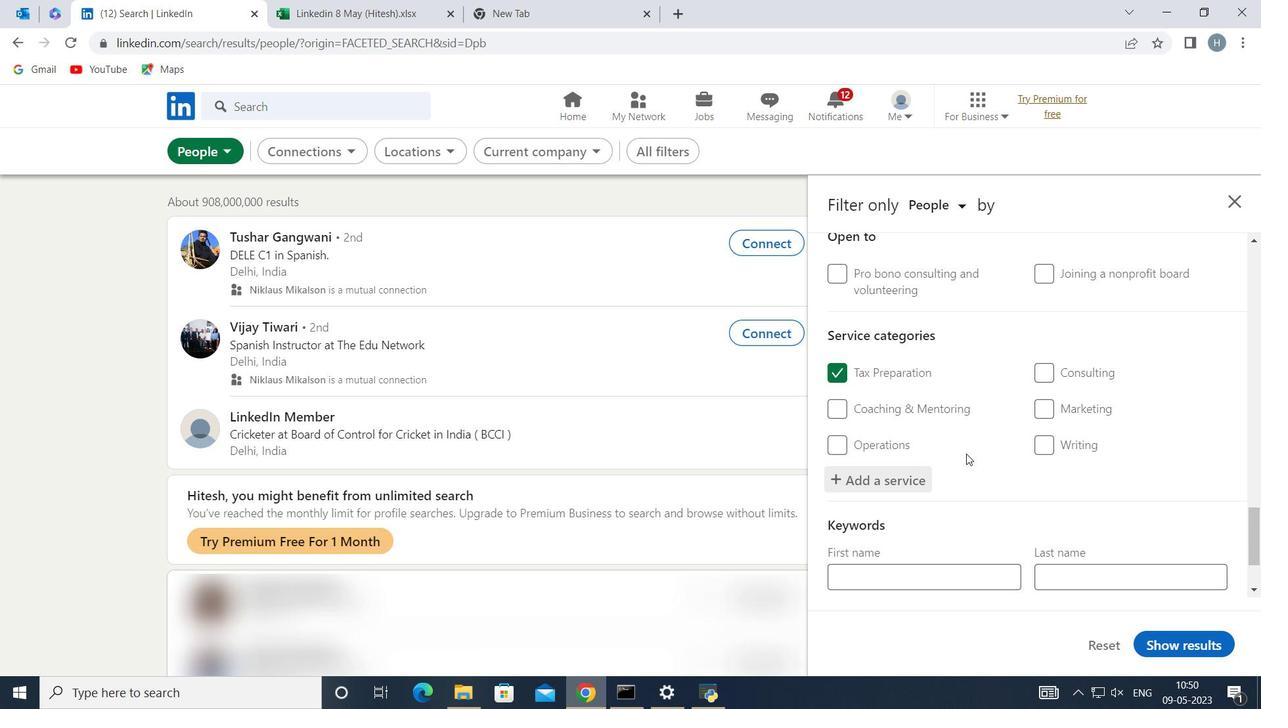 
Action: Mouse scrolled (966, 451) with delta (0, 0)
Screenshot: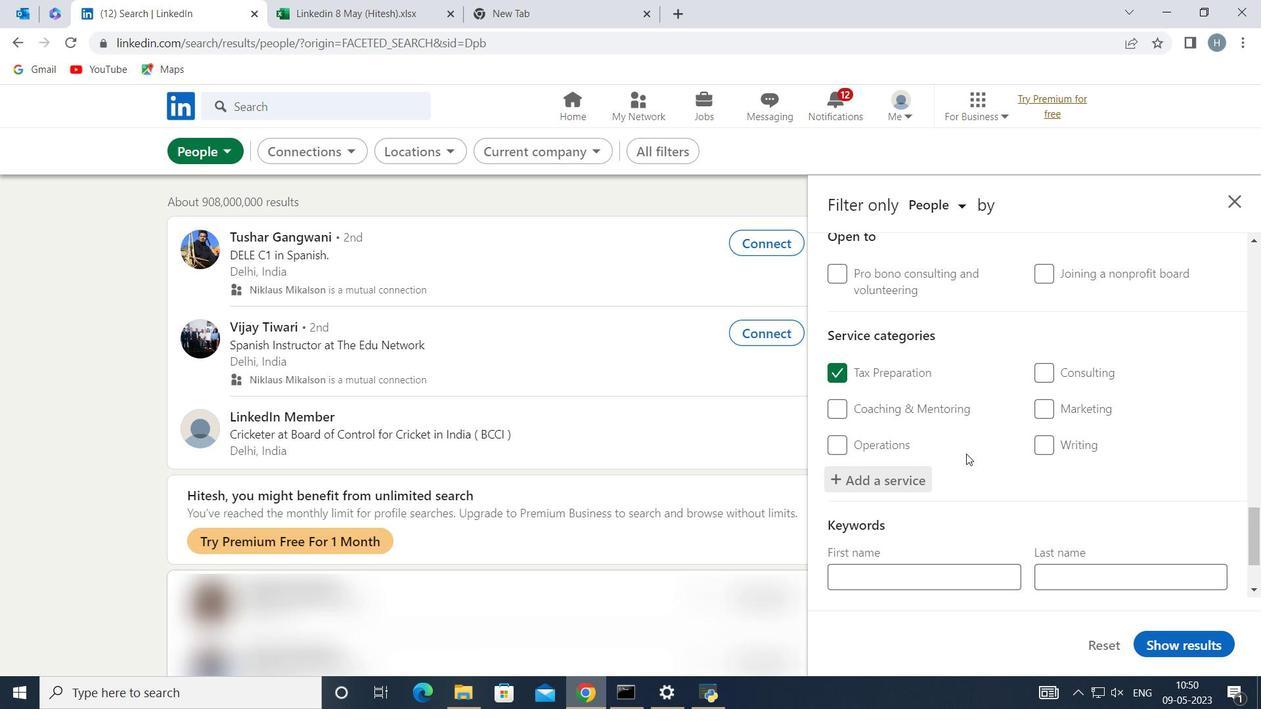 
Action: Mouse scrolled (966, 451) with delta (0, 0)
Screenshot: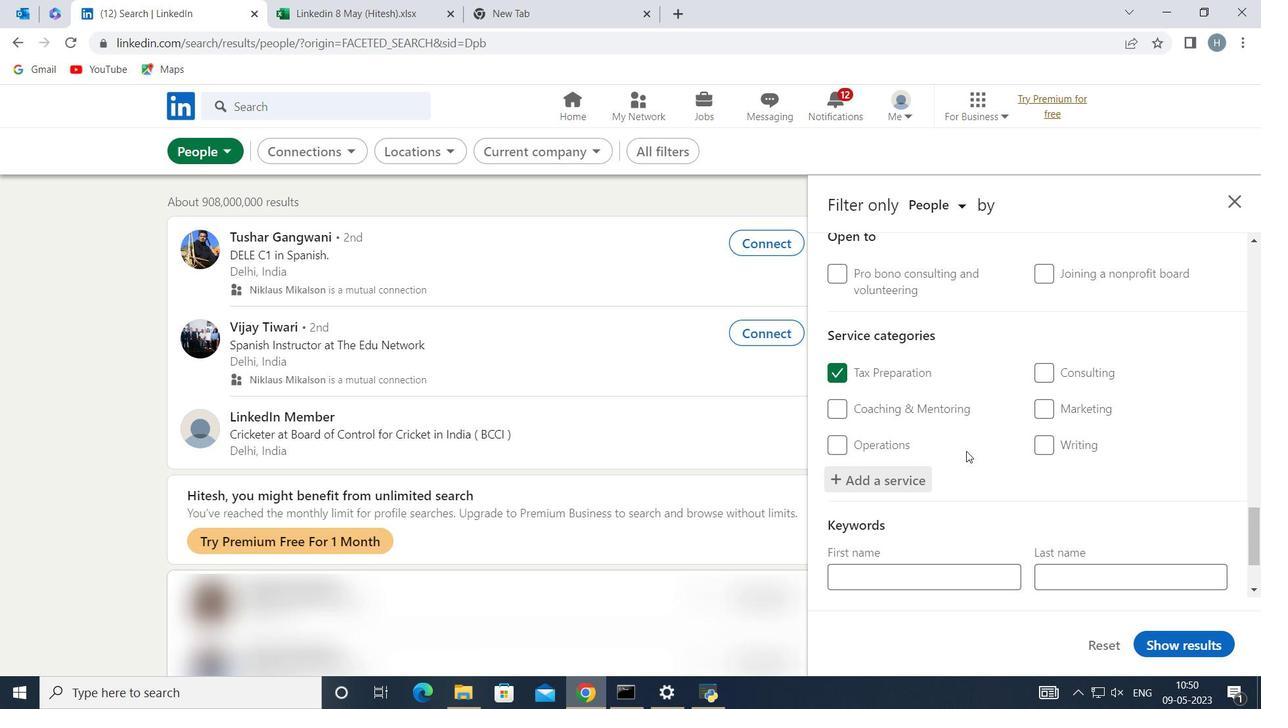 
Action: Mouse scrolled (966, 451) with delta (0, 0)
Screenshot: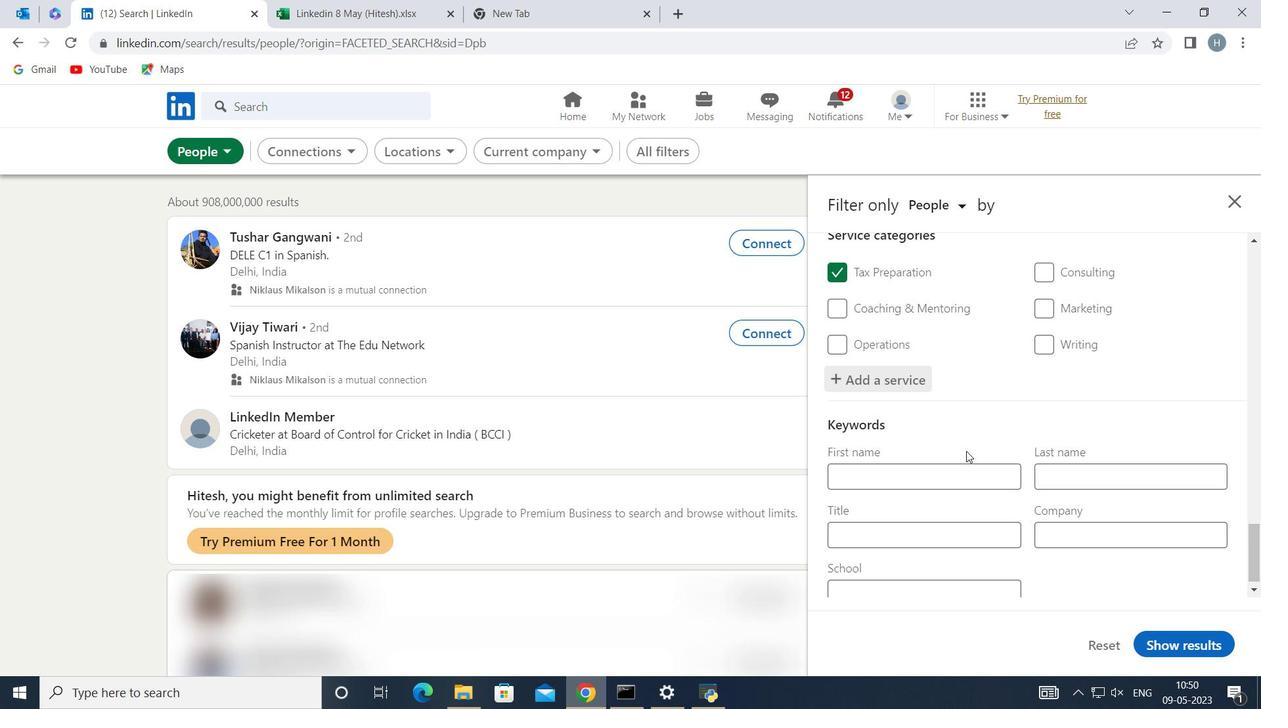 
Action: Mouse scrolled (966, 451) with delta (0, 0)
Screenshot: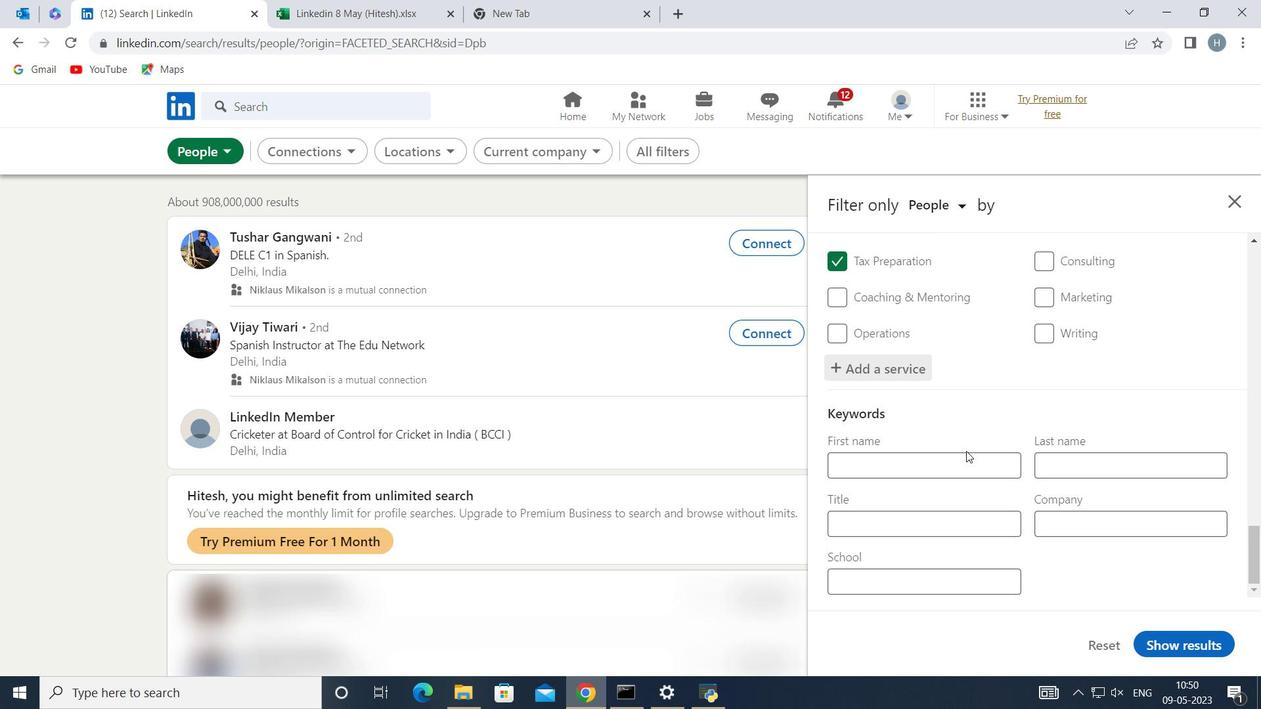 
Action: Mouse moved to (967, 516)
Screenshot: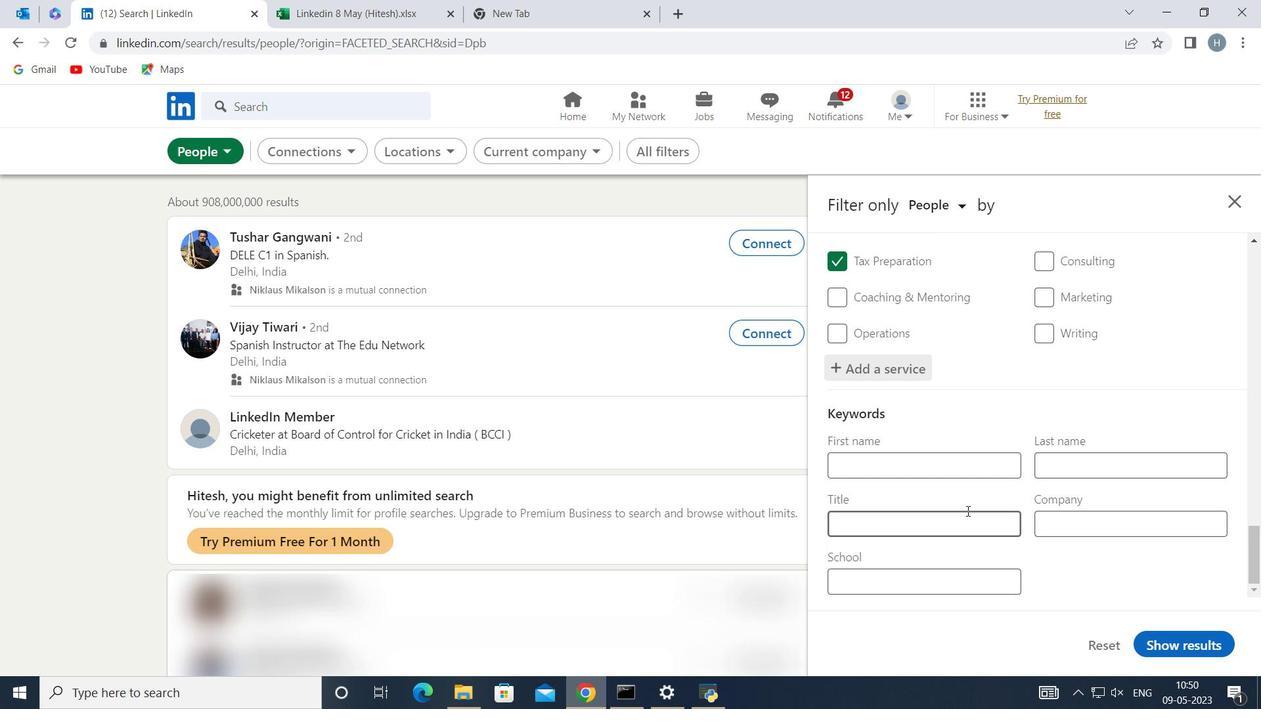 
Action: Mouse pressed left at (967, 516)
Screenshot: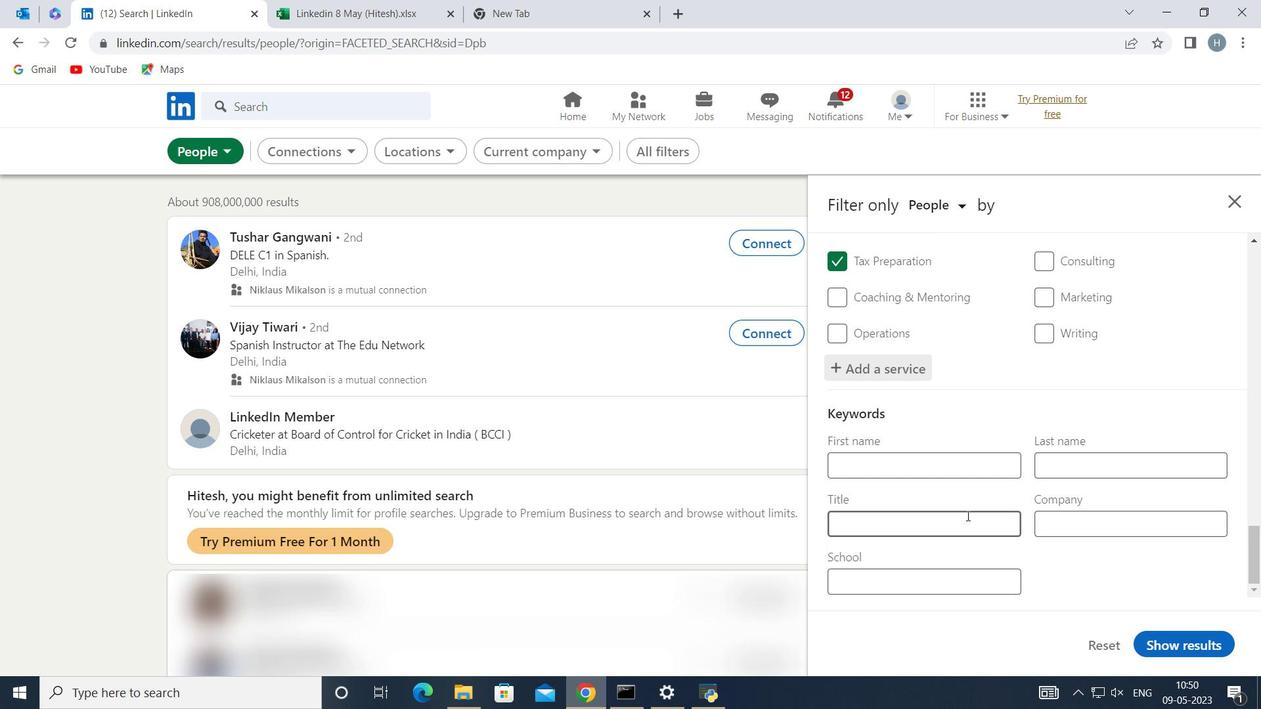 
Action: Mouse moved to (968, 516)
Screenshot: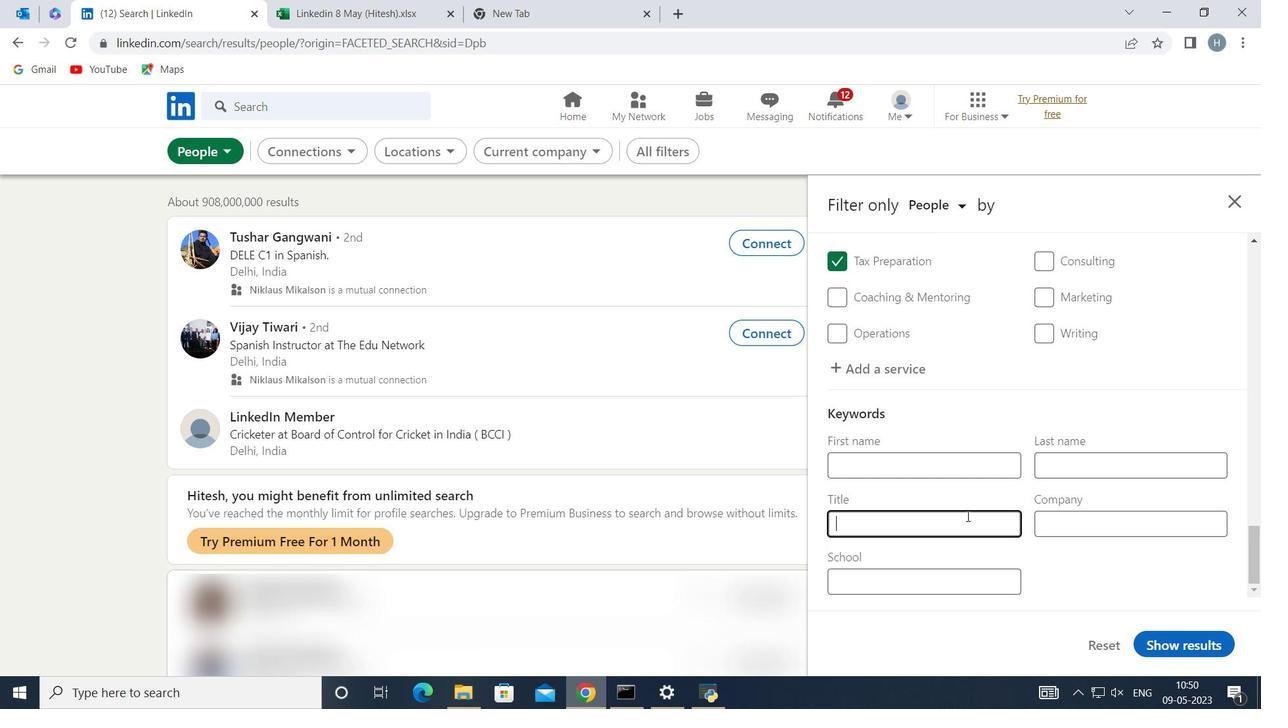 
Action: Key pressed <Key.shift>Administrator
Screenshot: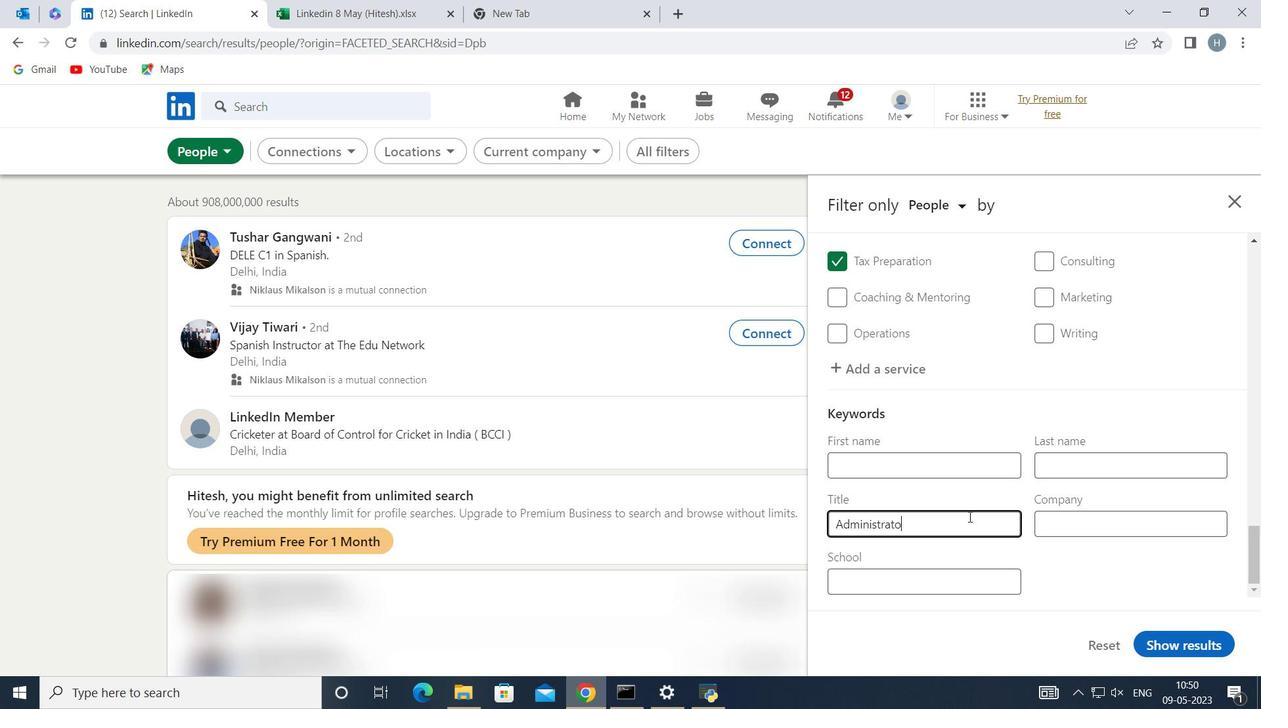
Action: Mouse moved to (1197, 639)
Screenshot: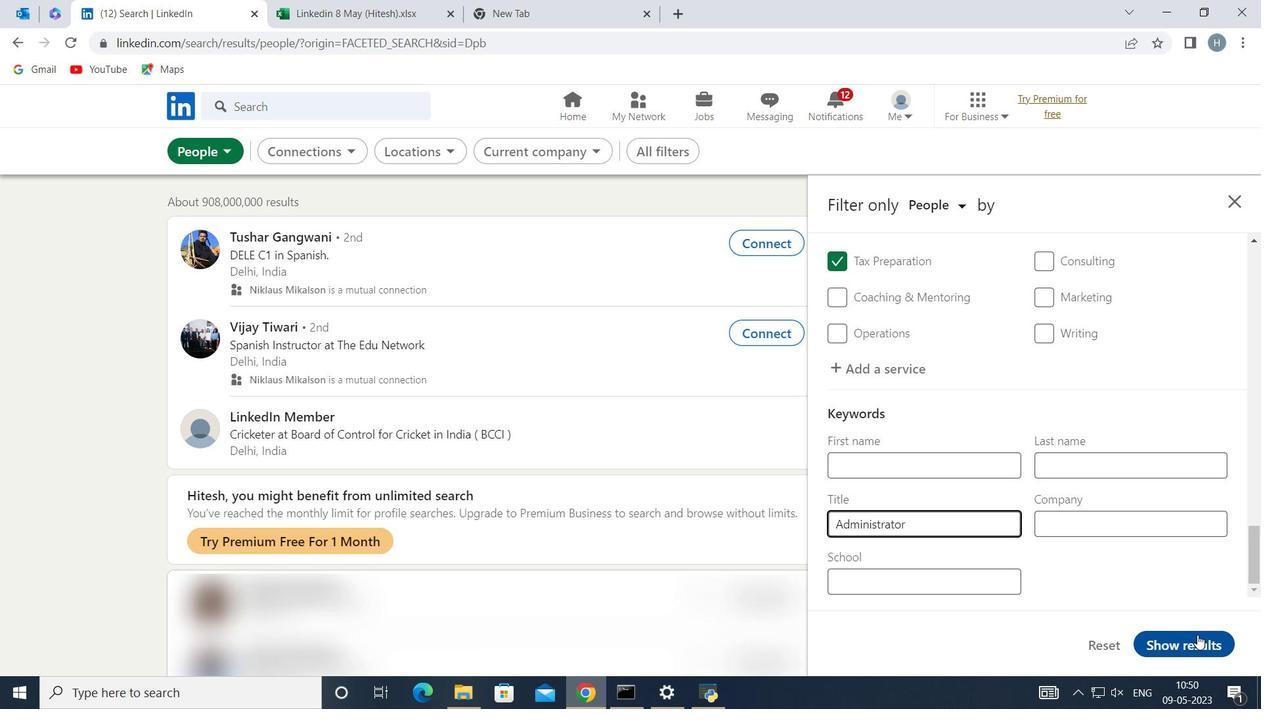 
Action: Mouse pressed left at (1197, 639)
Screenshot: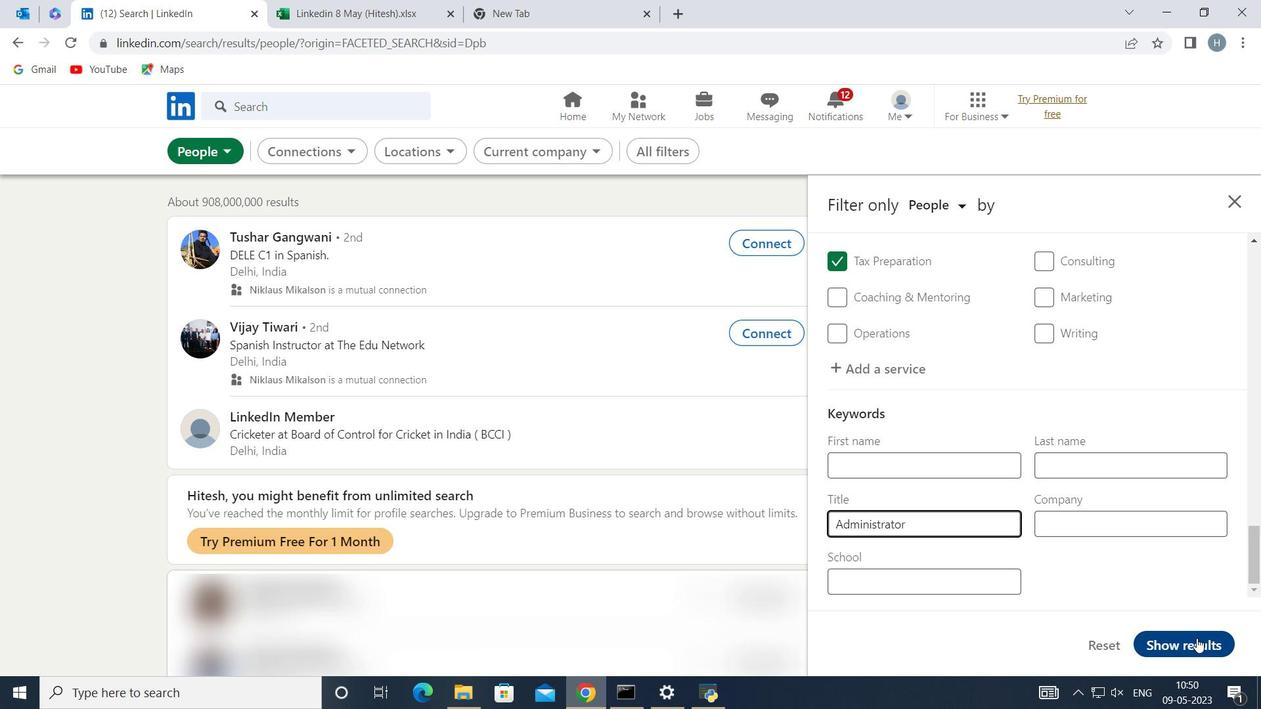 
Action: Mouse moved to (993, 449)
Screenshot: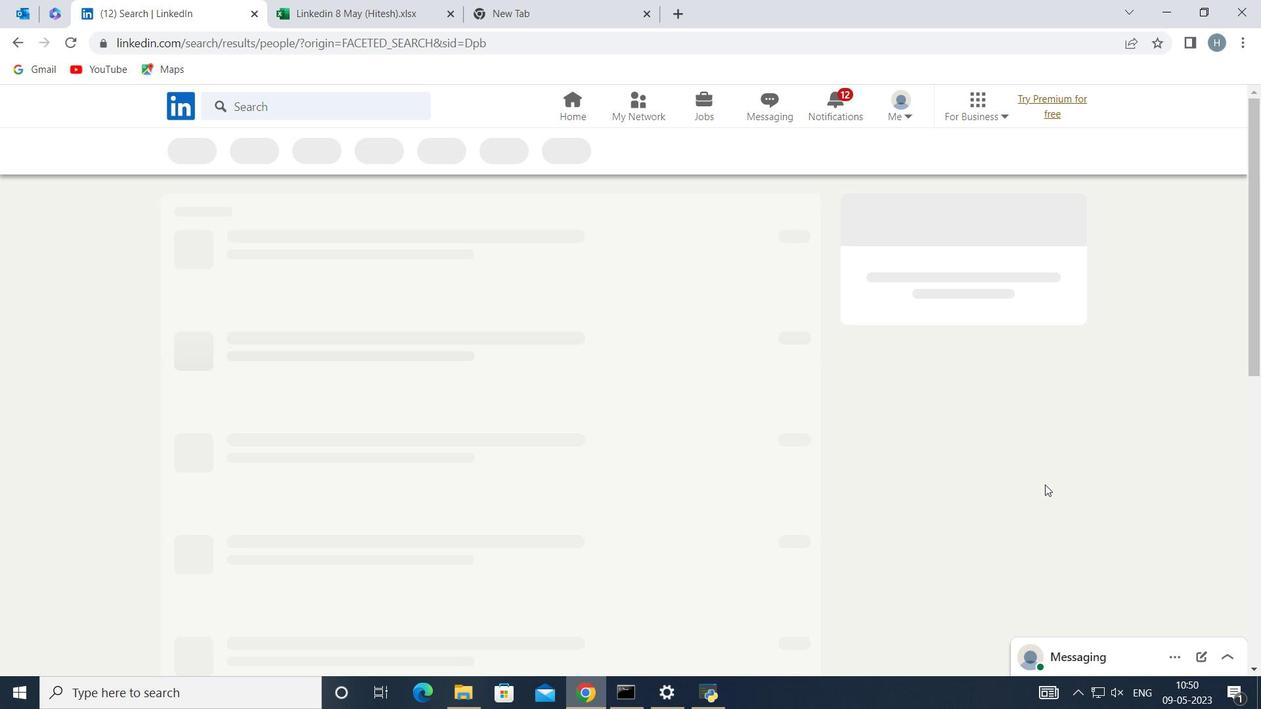 
